 Task: Compose an email with the signature Alexandra Wilson with the subject Project update and the message I apologize for the delay in my response. from softage.1@softage.net to softage.6@softage.net and softage.7@softage.net with CC to softage.8@softage.net, select the message and change font size to large, align the email to center Send the email
Action: Mouse moved to (593, 758)
Screenshot: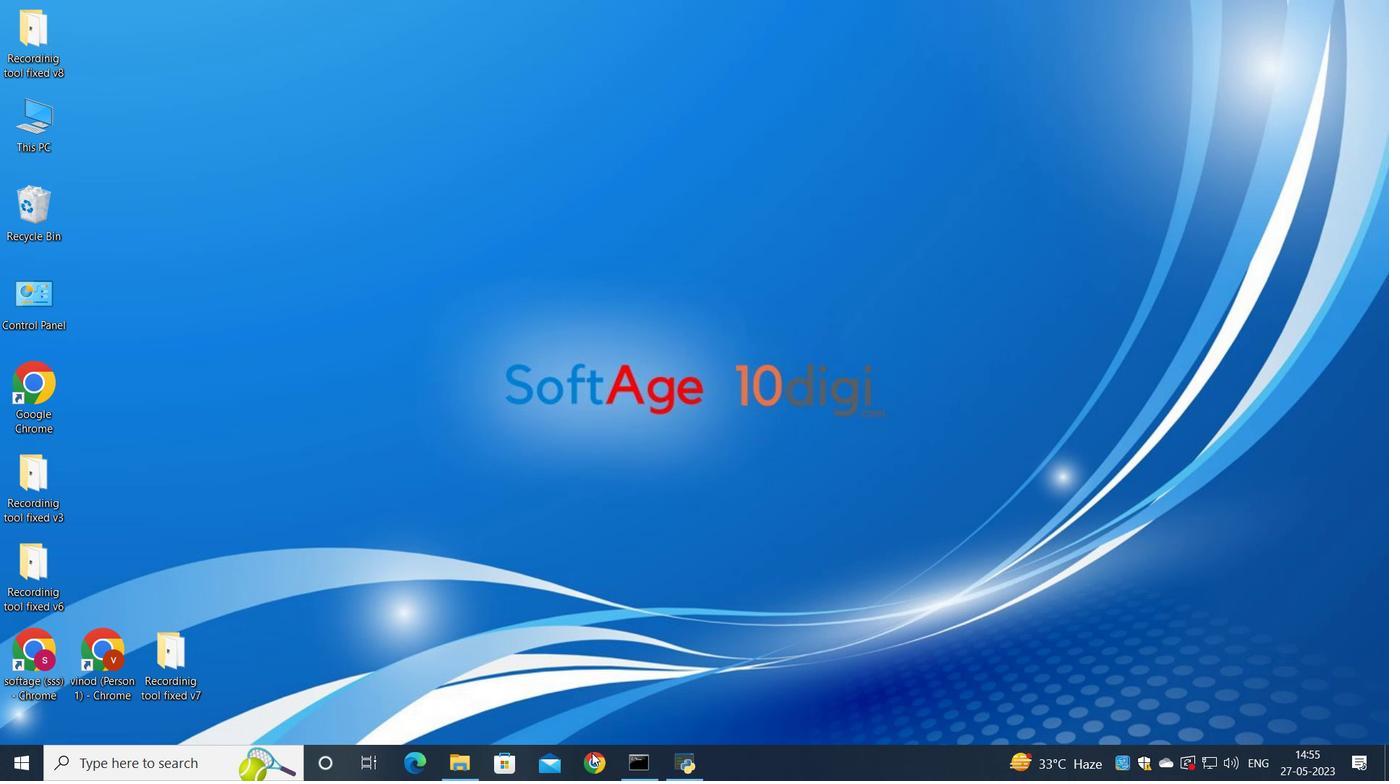 
Action: Mouse pressed left at (593, 758)
Screenshot: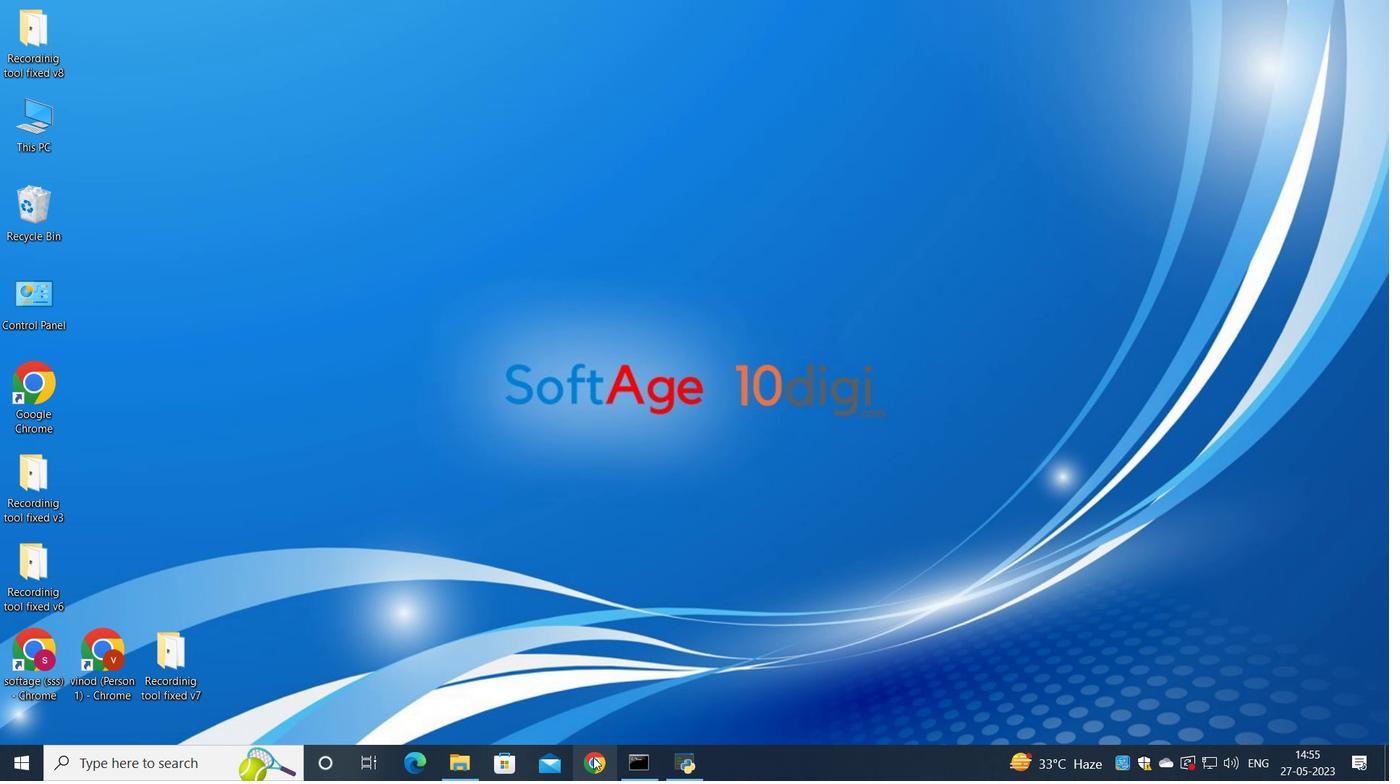 
Action: Mouse moved to (610, 467)
Screenshot: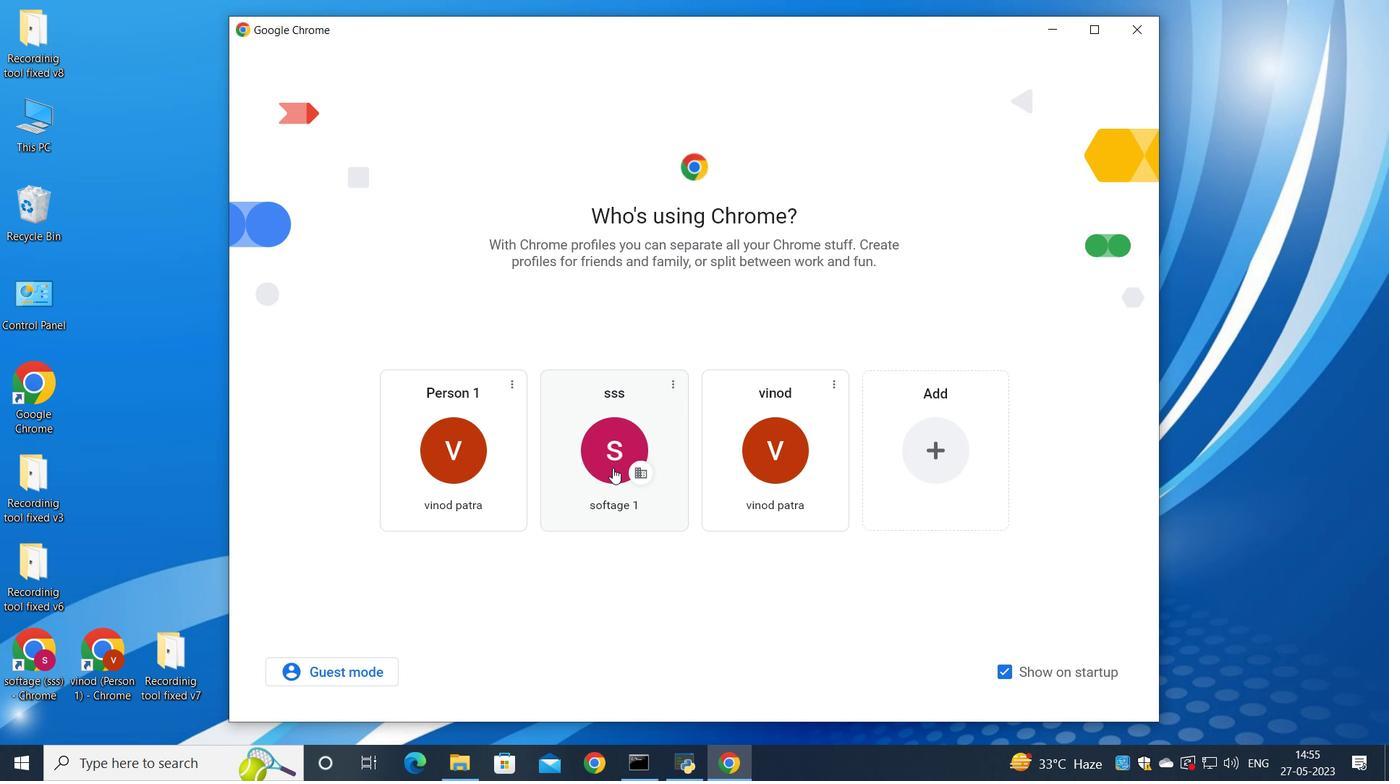 
Action: Mouse pressed left at (610, 467)
Screenshot: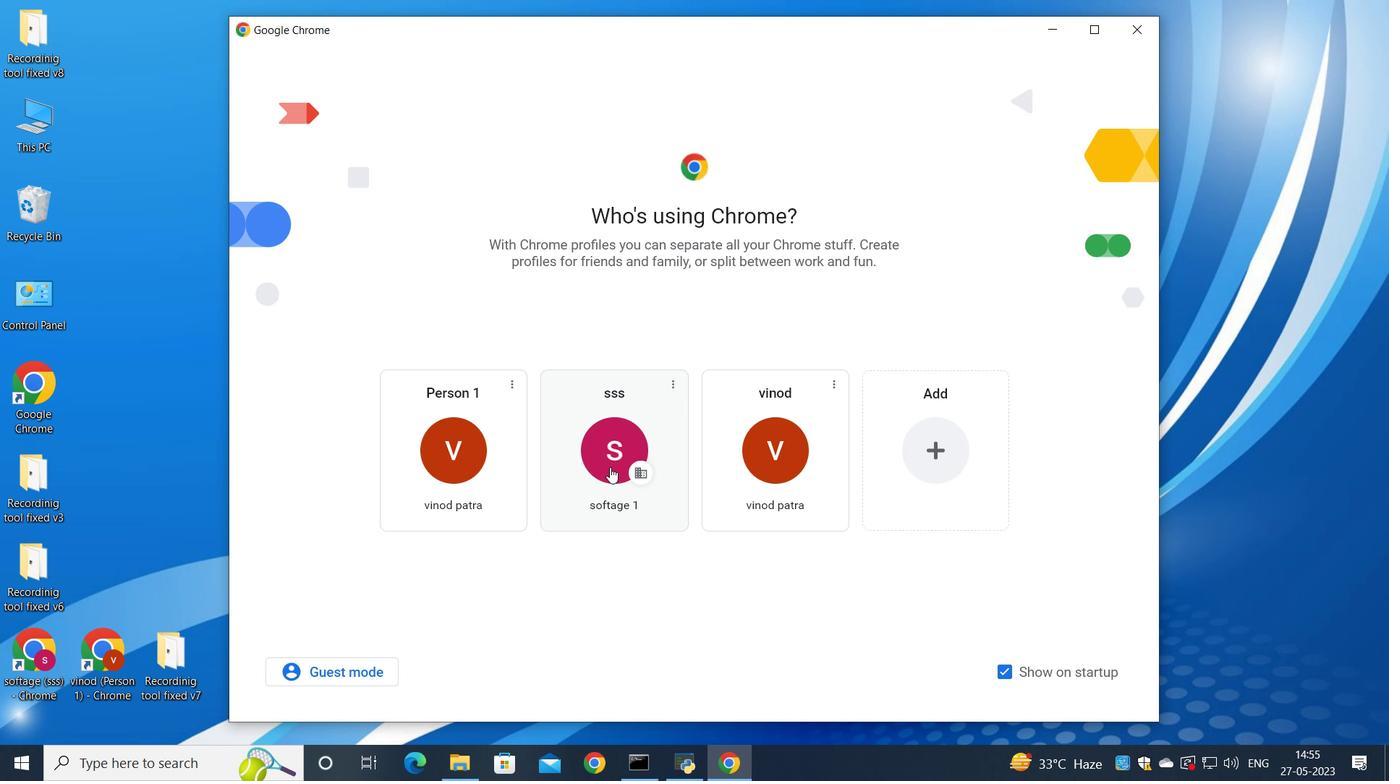 
Action: Mouse moved to (1215, 94)
Screenshot: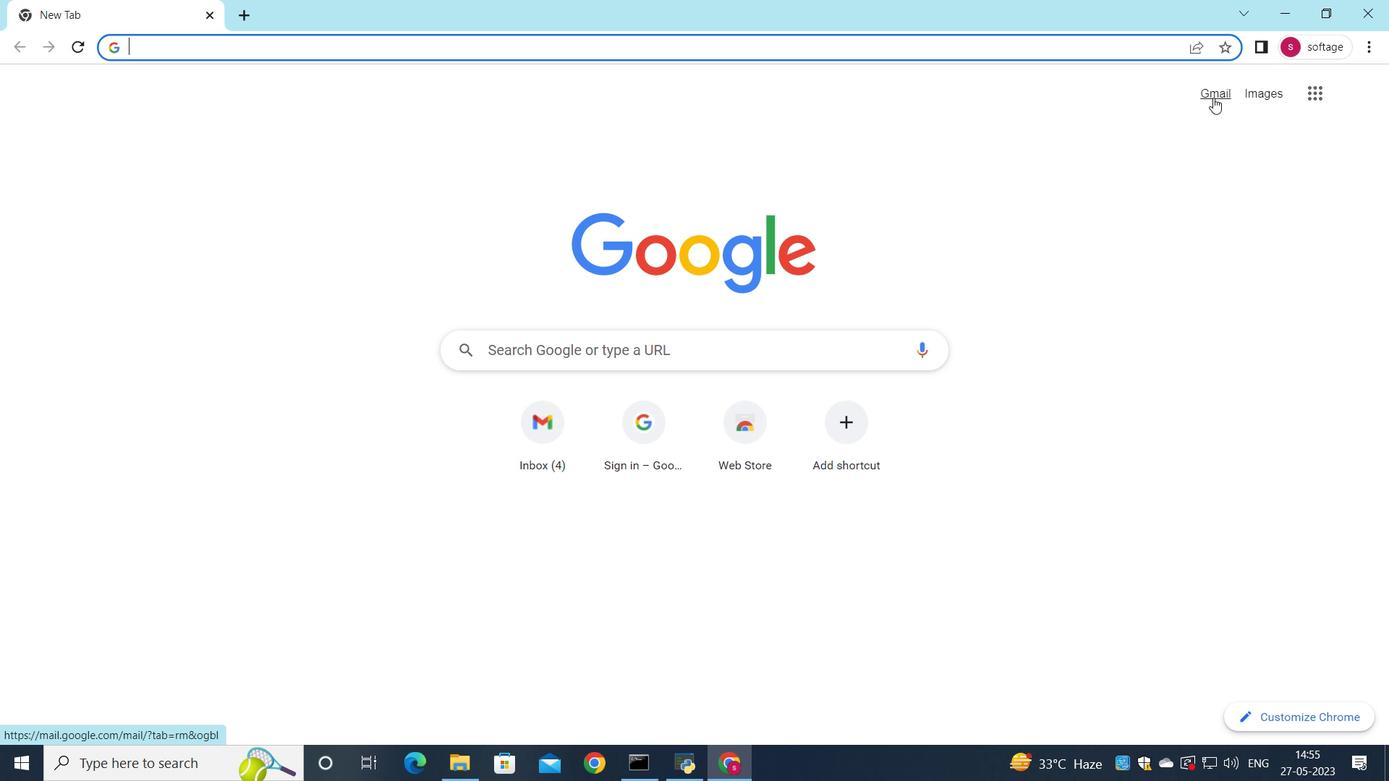 
Action: Mouse pressed left at (1215, 94)
Screenshot: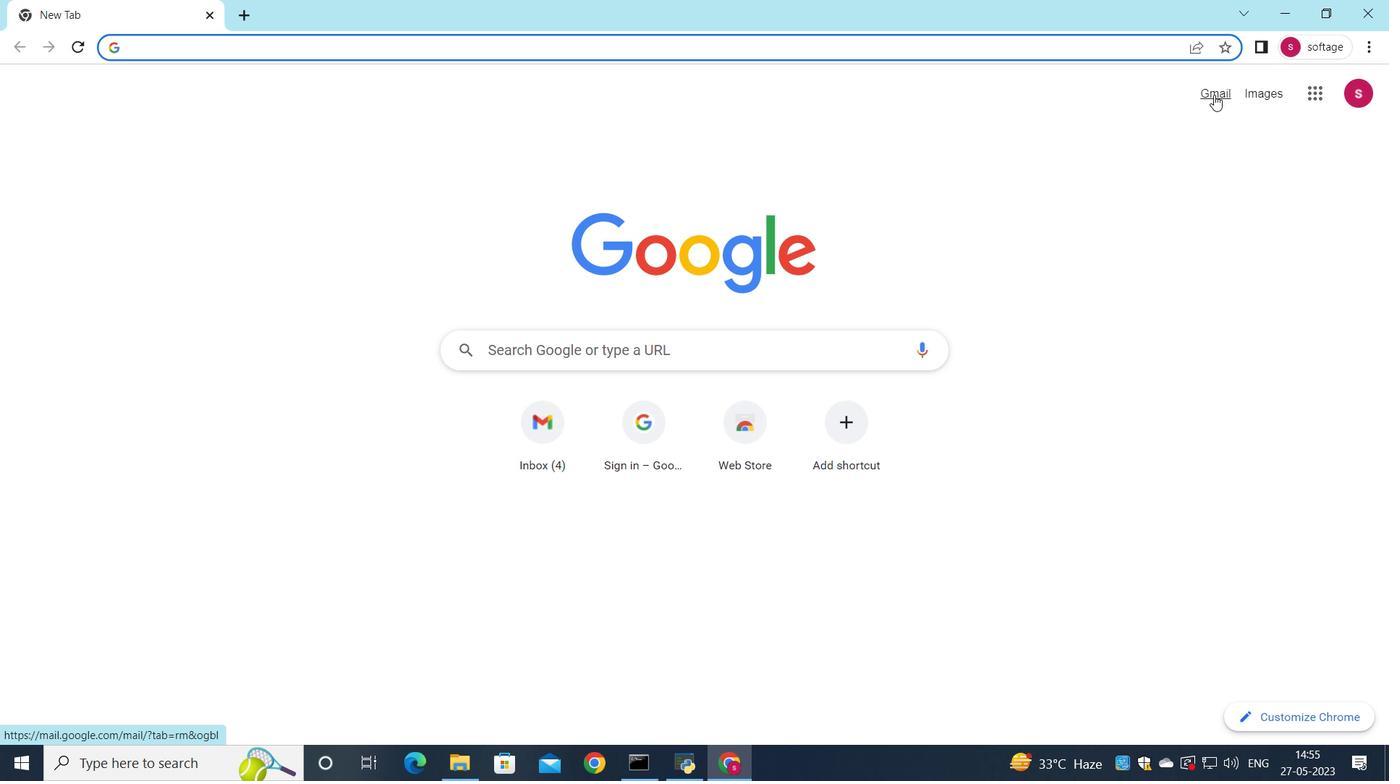 
Action: Mouse moved to (1182, 120)
Screenshot: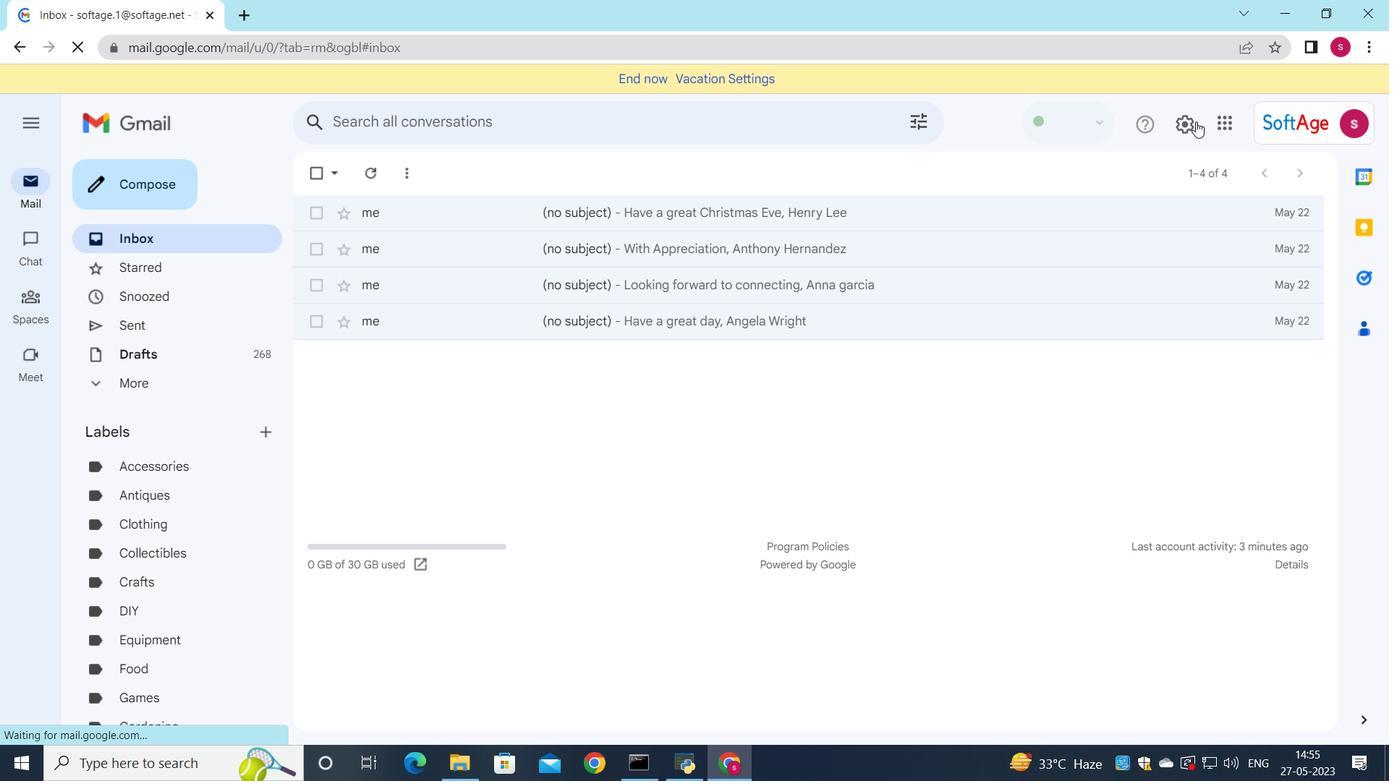 
Action: Mouse pressed left at (1182, 120)
Screenshot: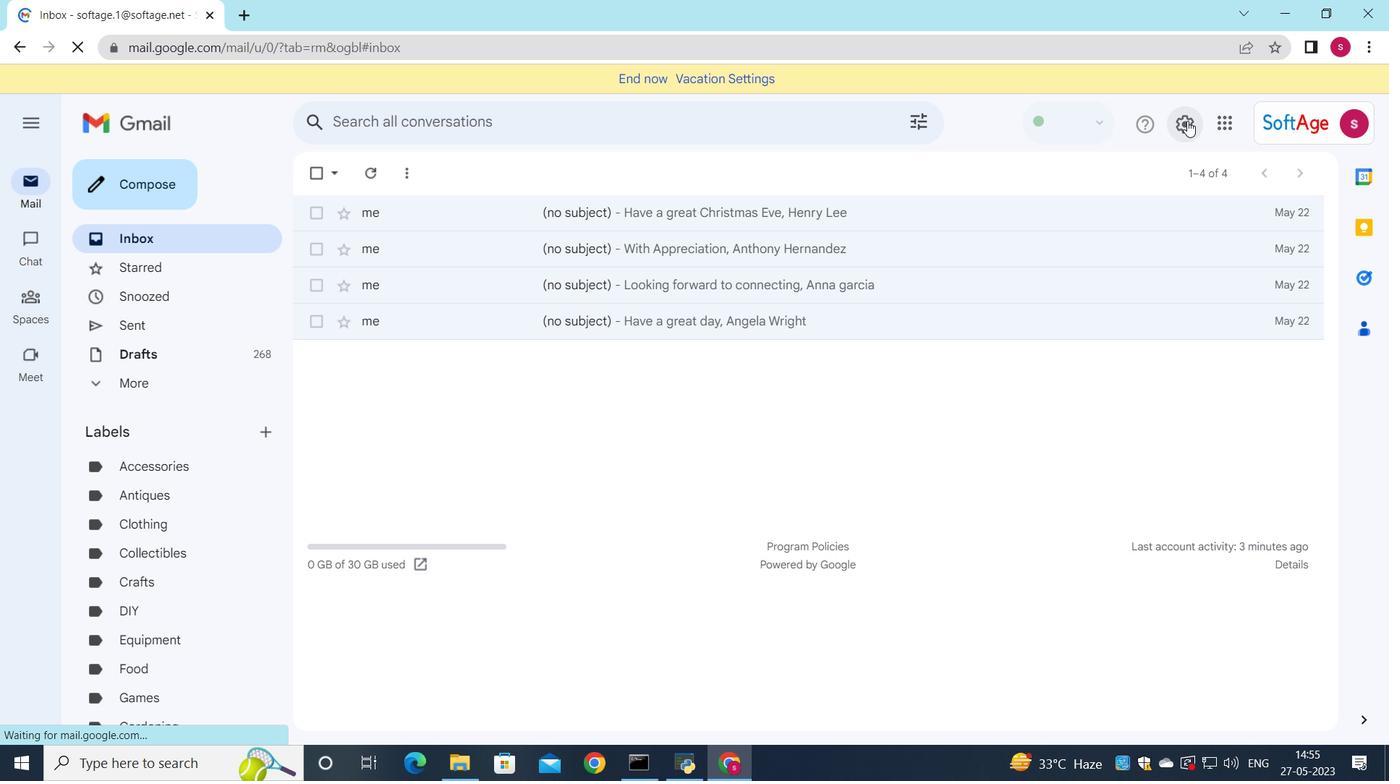 
Action: Mouse moved to (1187, 202)
Screenshot: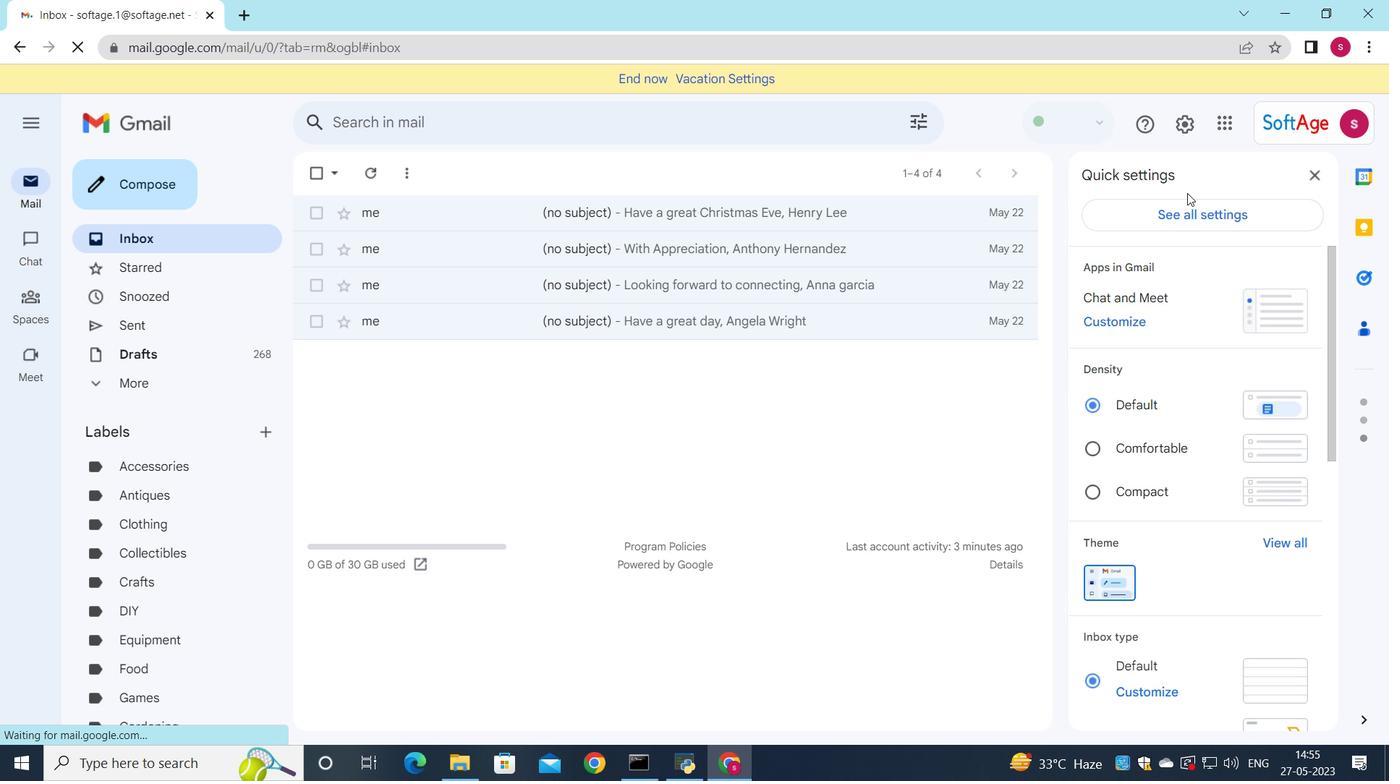 
Action: Mouse pressed left at (1187, 202)
Screenshot: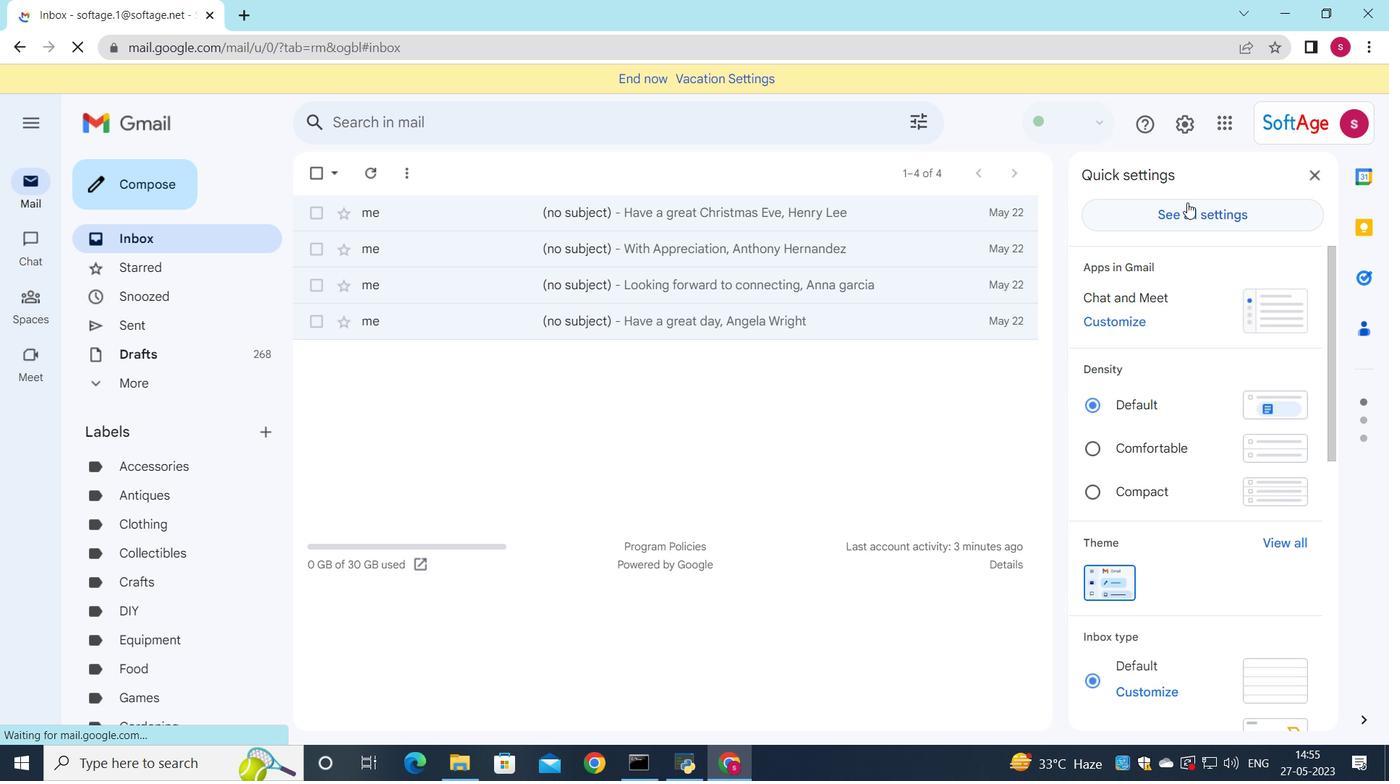 
Action: Mouse moved to (605, 362)
Screenshot: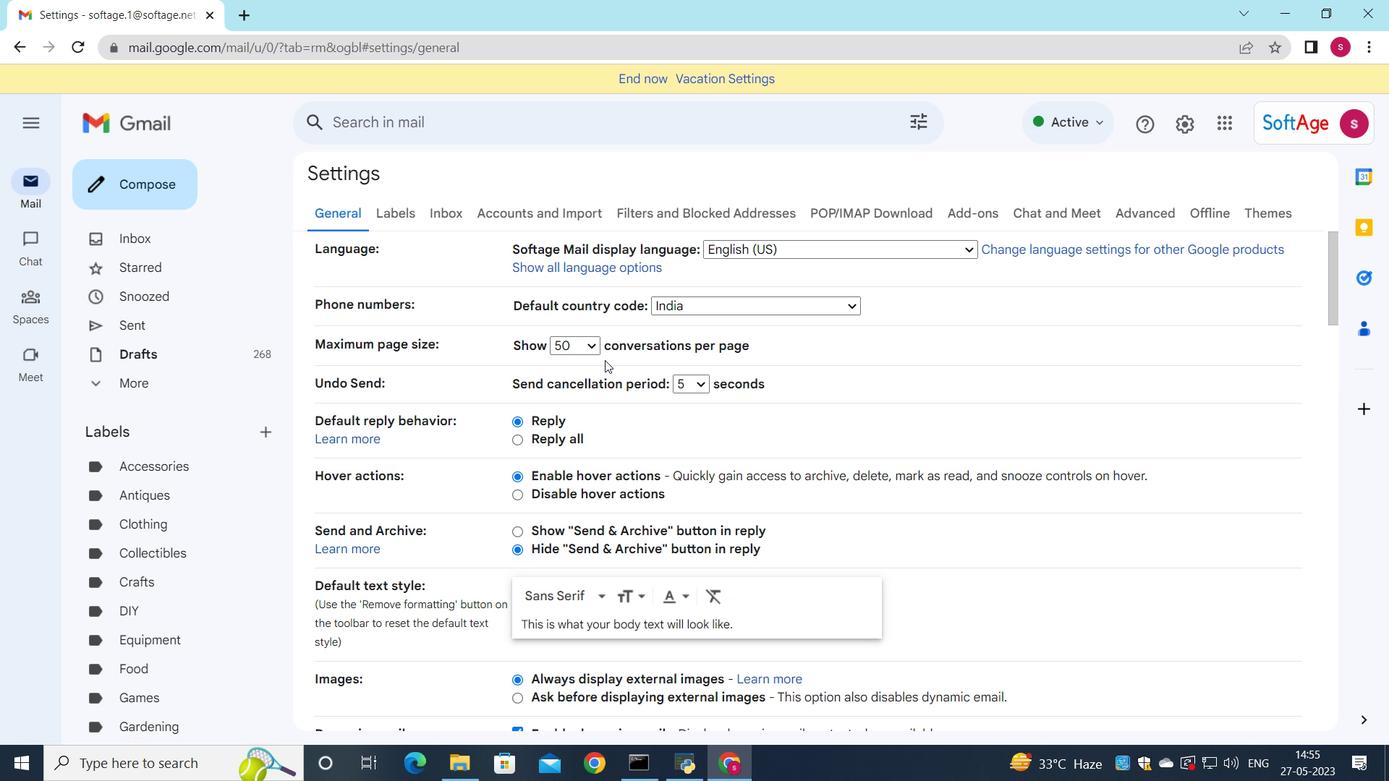 
Action: Mouse scrolled (605, 361) with delta (0, 0)
Screenshot: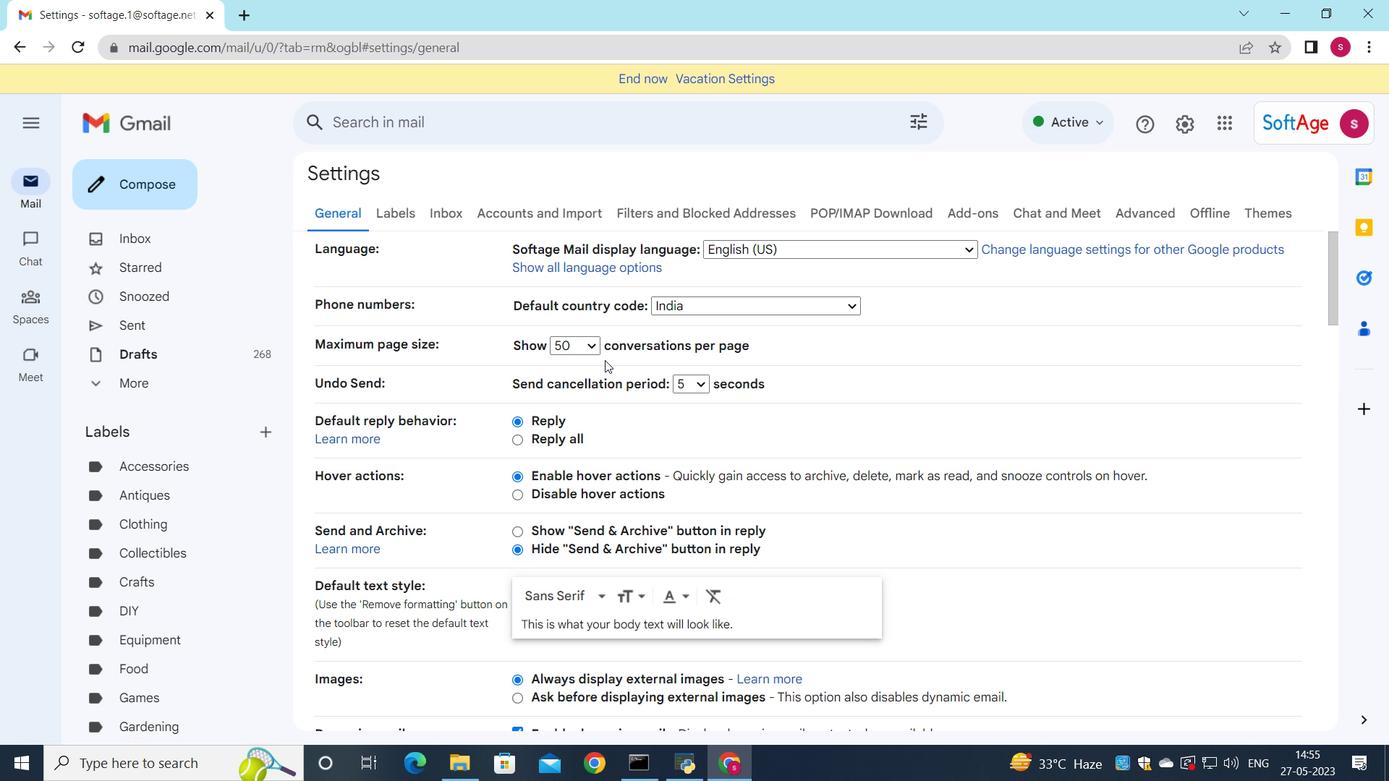 
Action: Mouse scrolled (605, 361) with delta (0, 0)
Screenshot: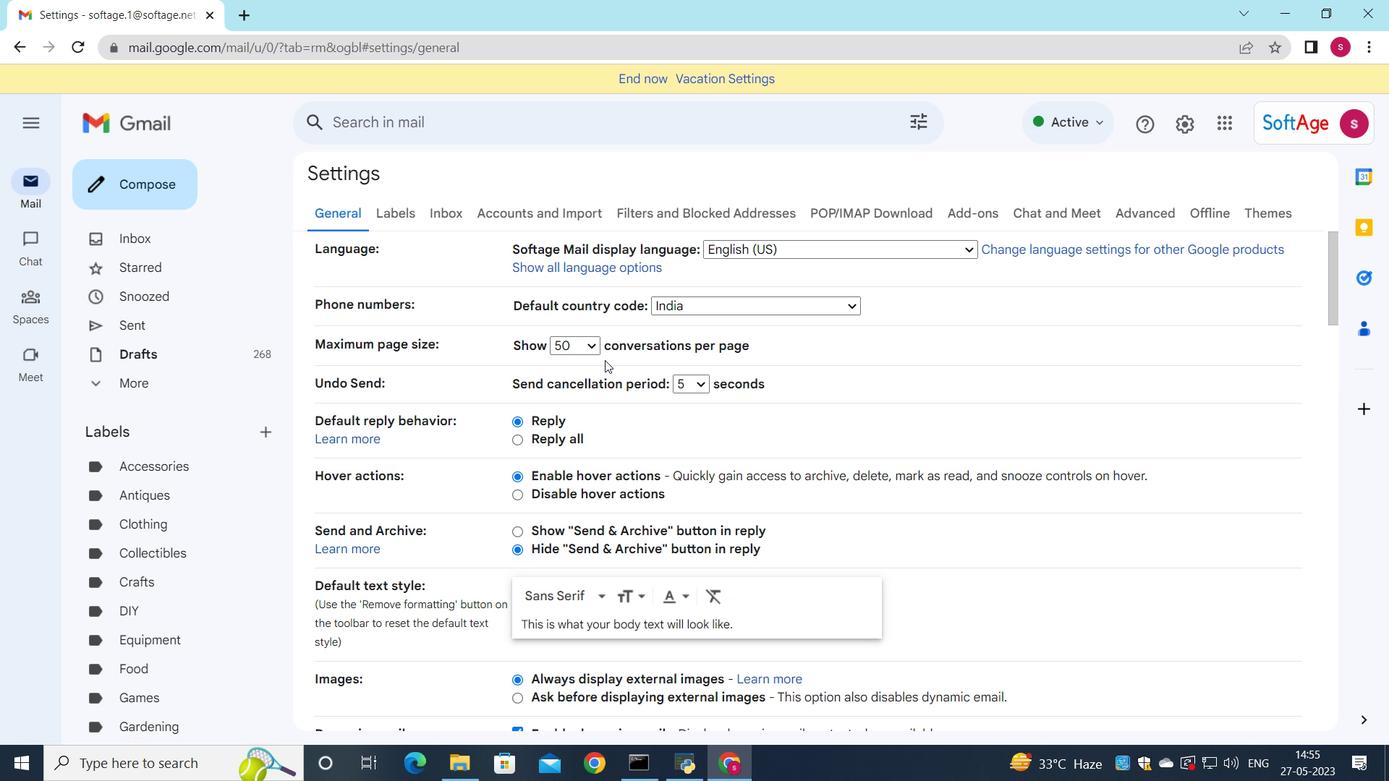 
Action: Mouse moved to (606, 360)
Screenshot: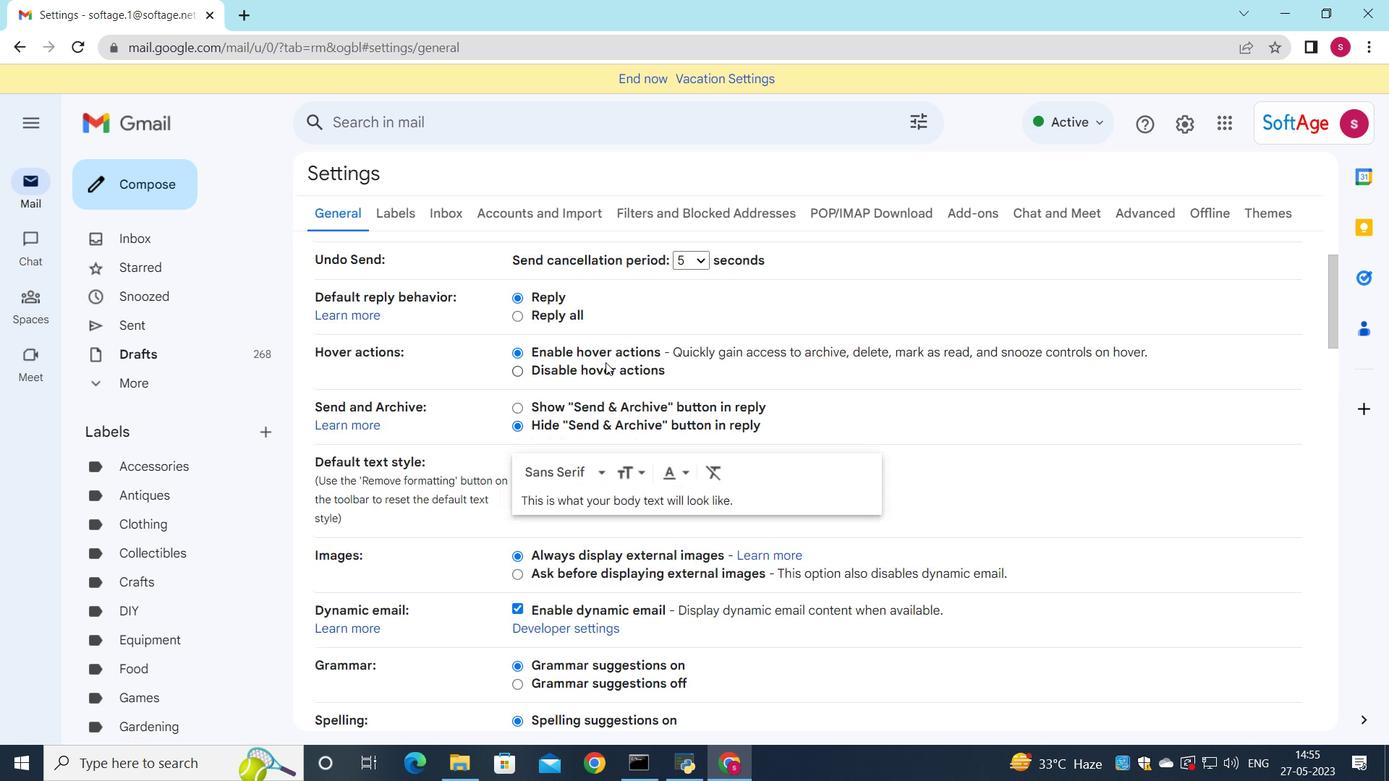 
Action: Mouse scrolled (606, 359) with delta (0, 0)
Screenshot: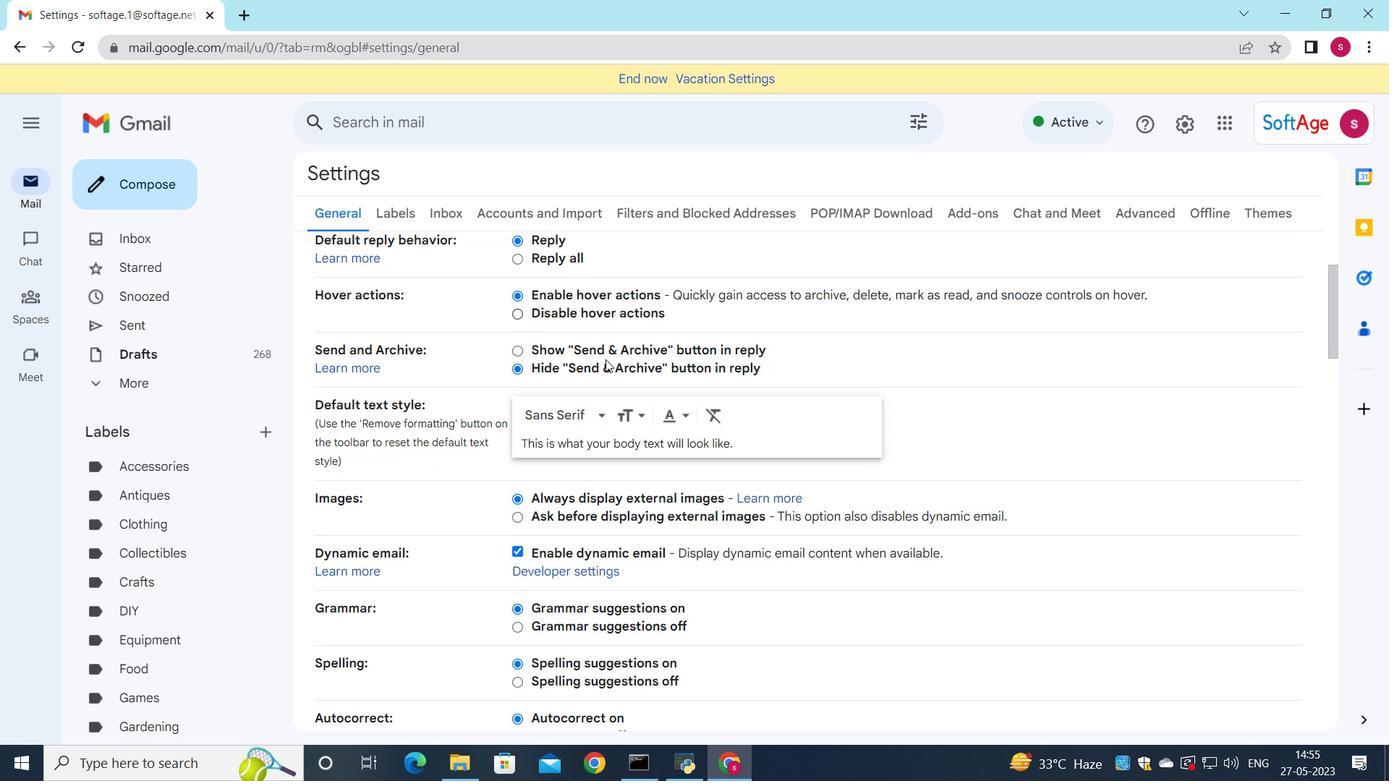 
Action: Mouse scrolled (606, 359) with delta (0, 0)
Screenshot: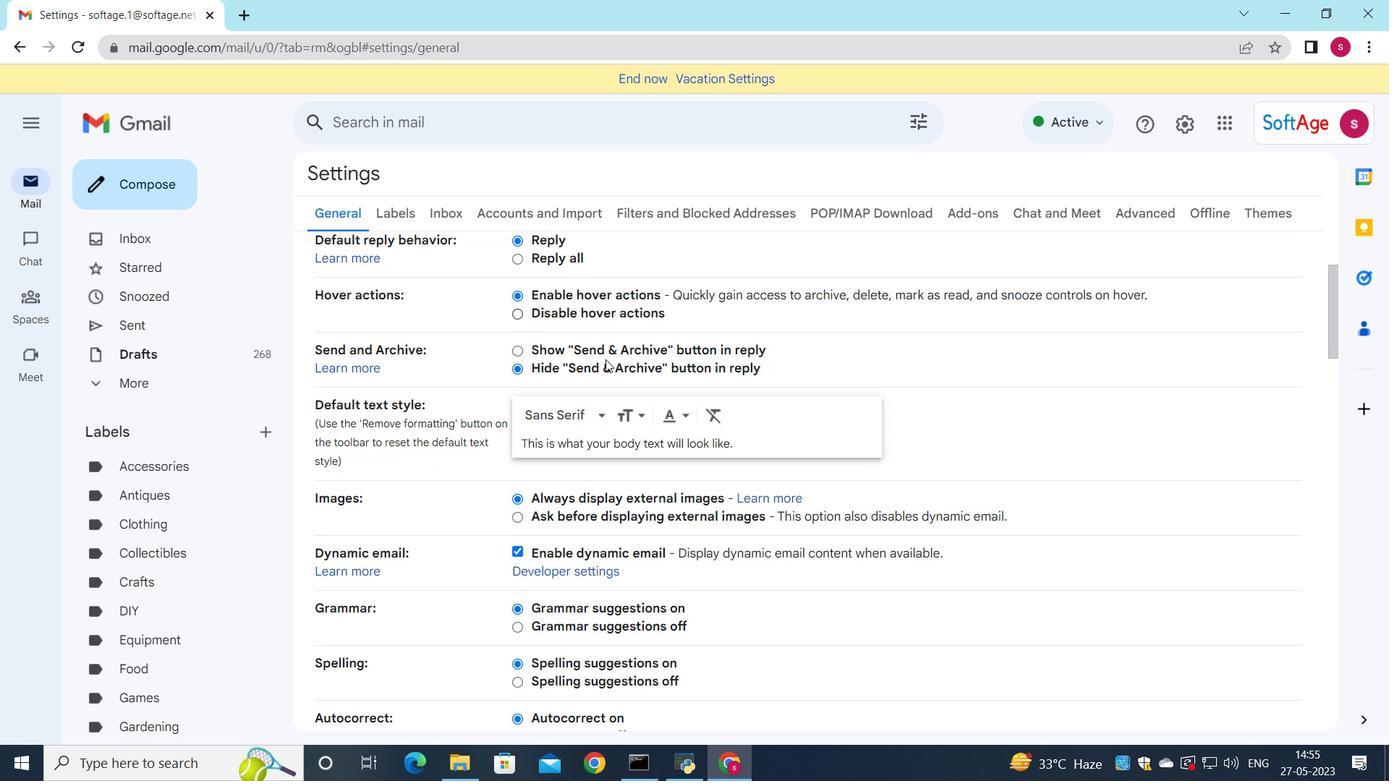 
Action: Mouse scrolled (606, 359) with delta (0, 0)
Screenshot: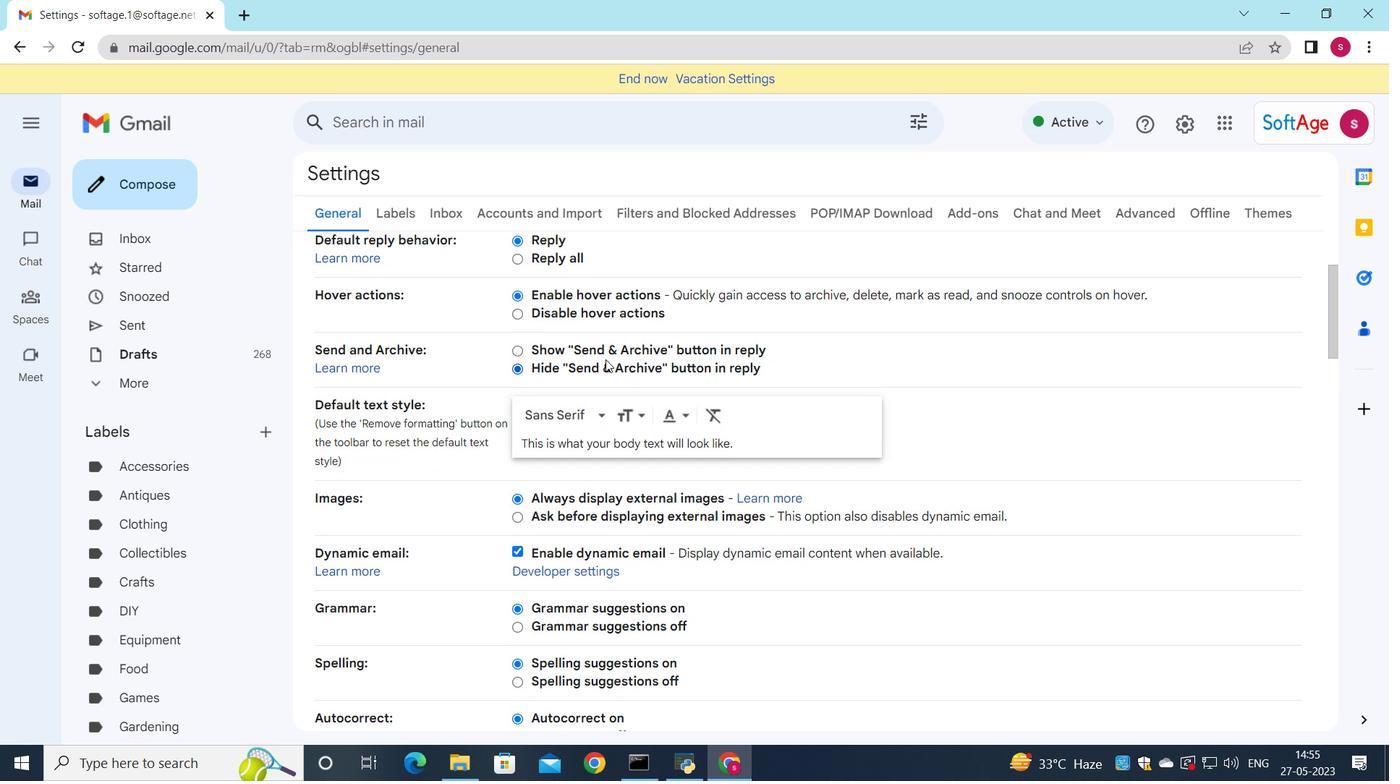 
Action: Mouse scrolled (606, 359) with delta (0, 0)
Screenshot: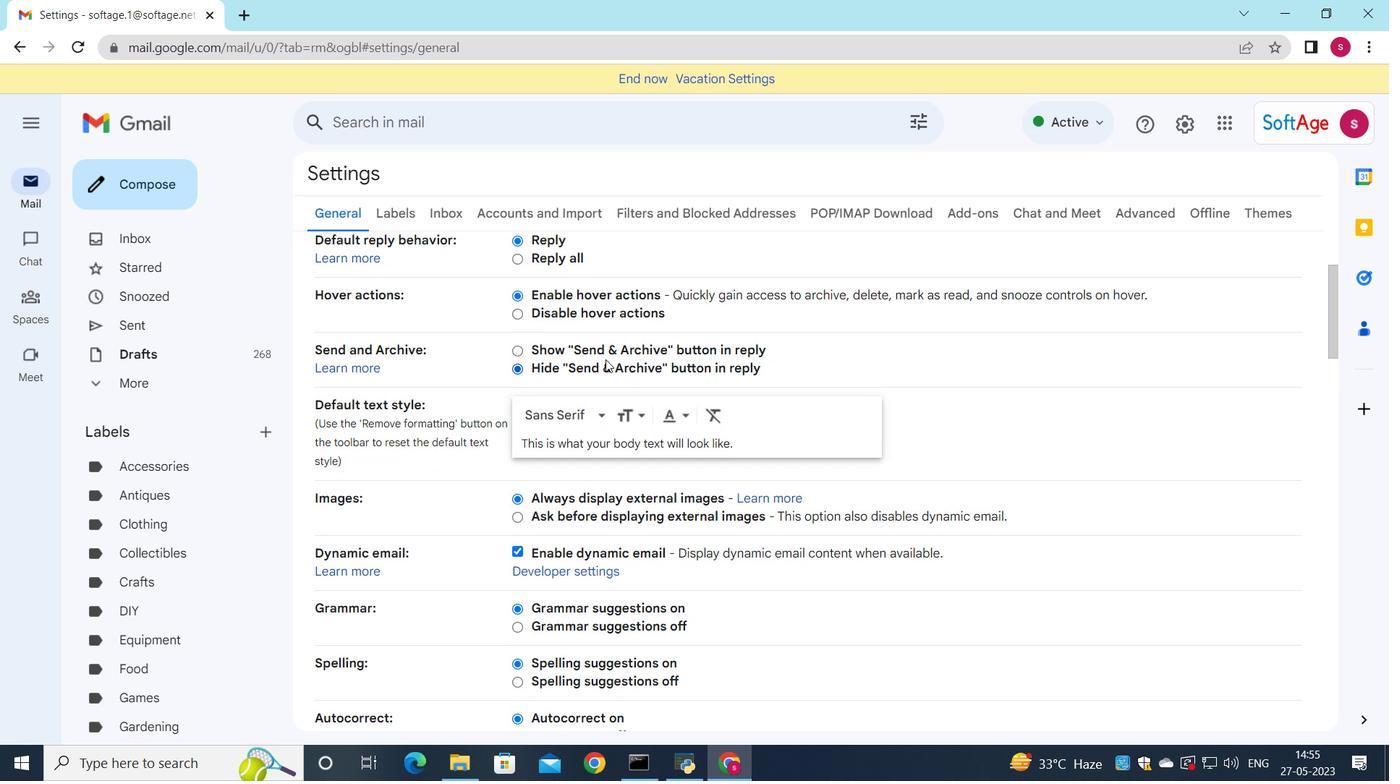 
Action: Mouse scrolled (606, 359) with delta (0, 0)
Screenshot: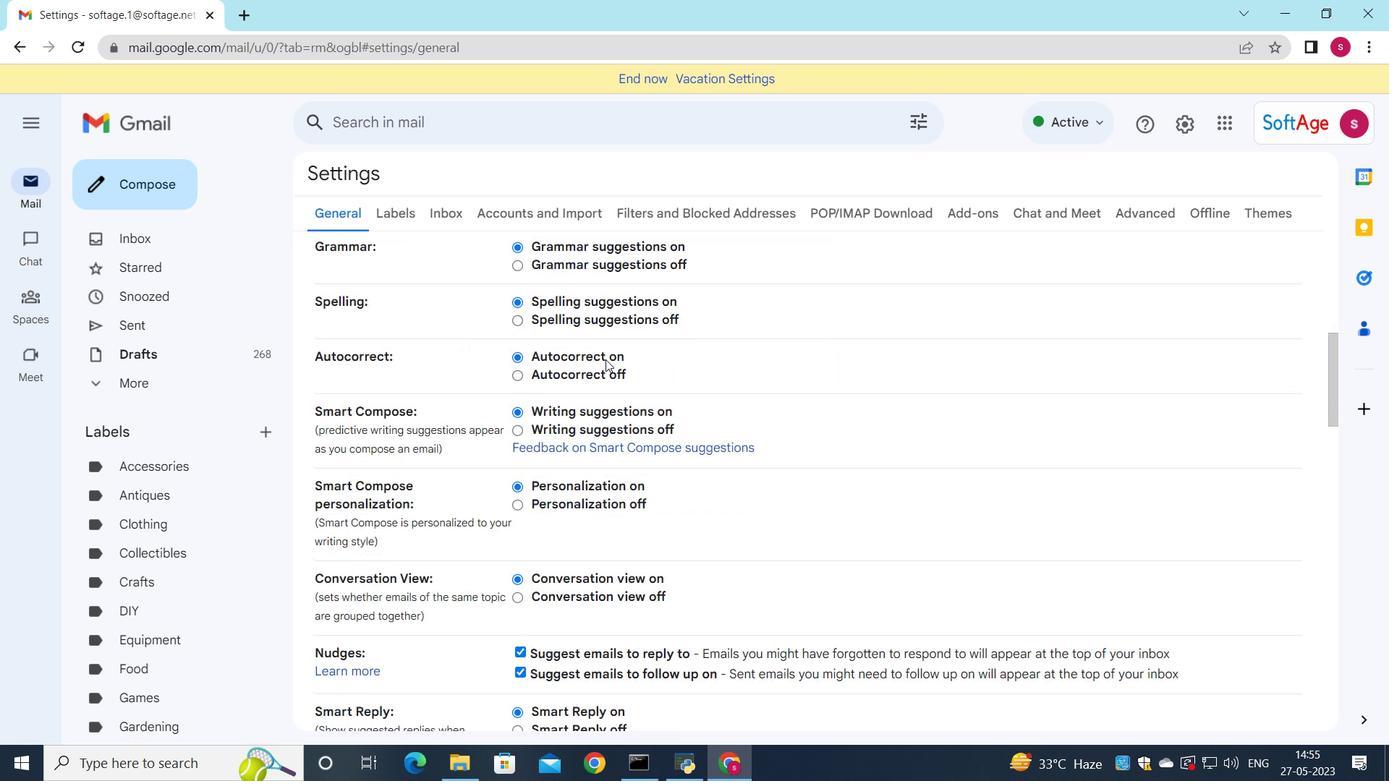 
Action: Mouse scrolled (606, 359) with delta (0, 0)
Screenshot: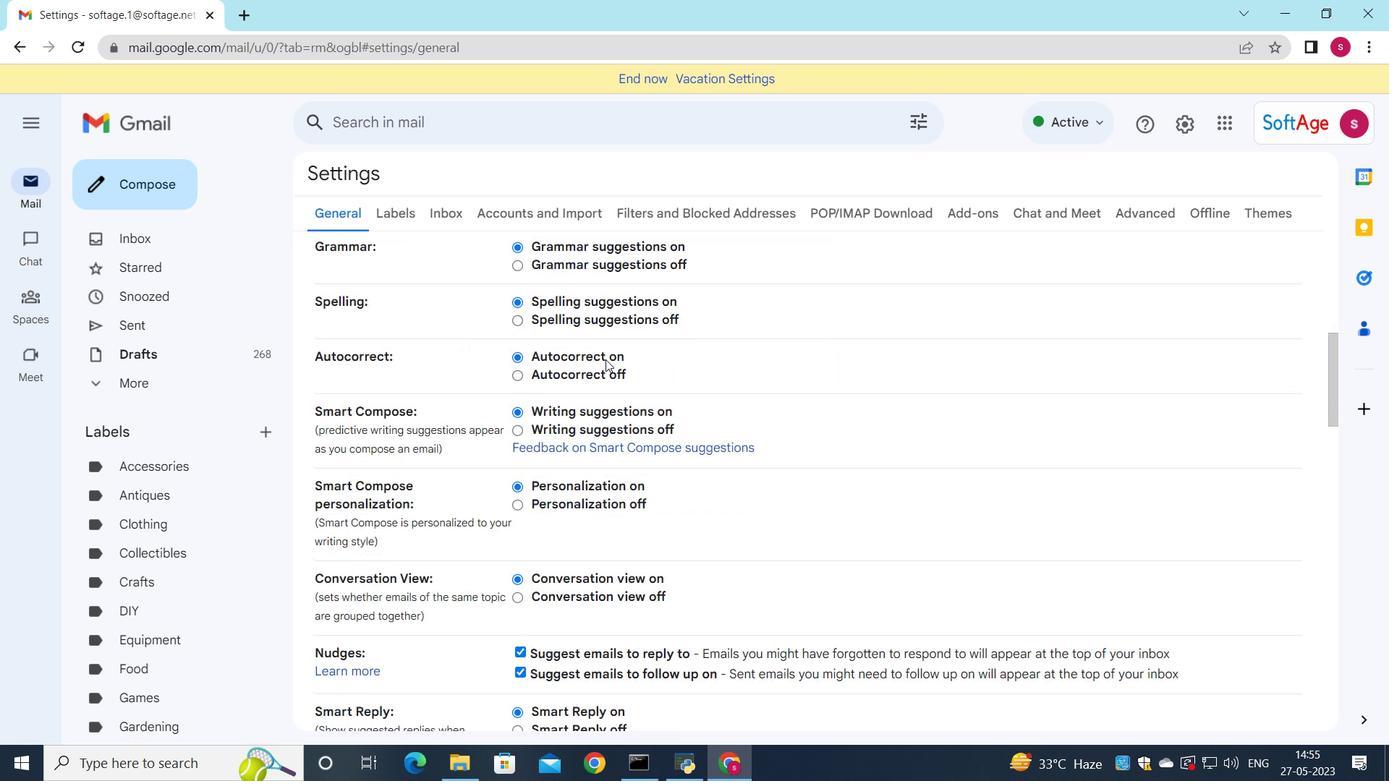 
Action: Mouse scrolled (606, 359) with delta (0, 0)
Screenshot: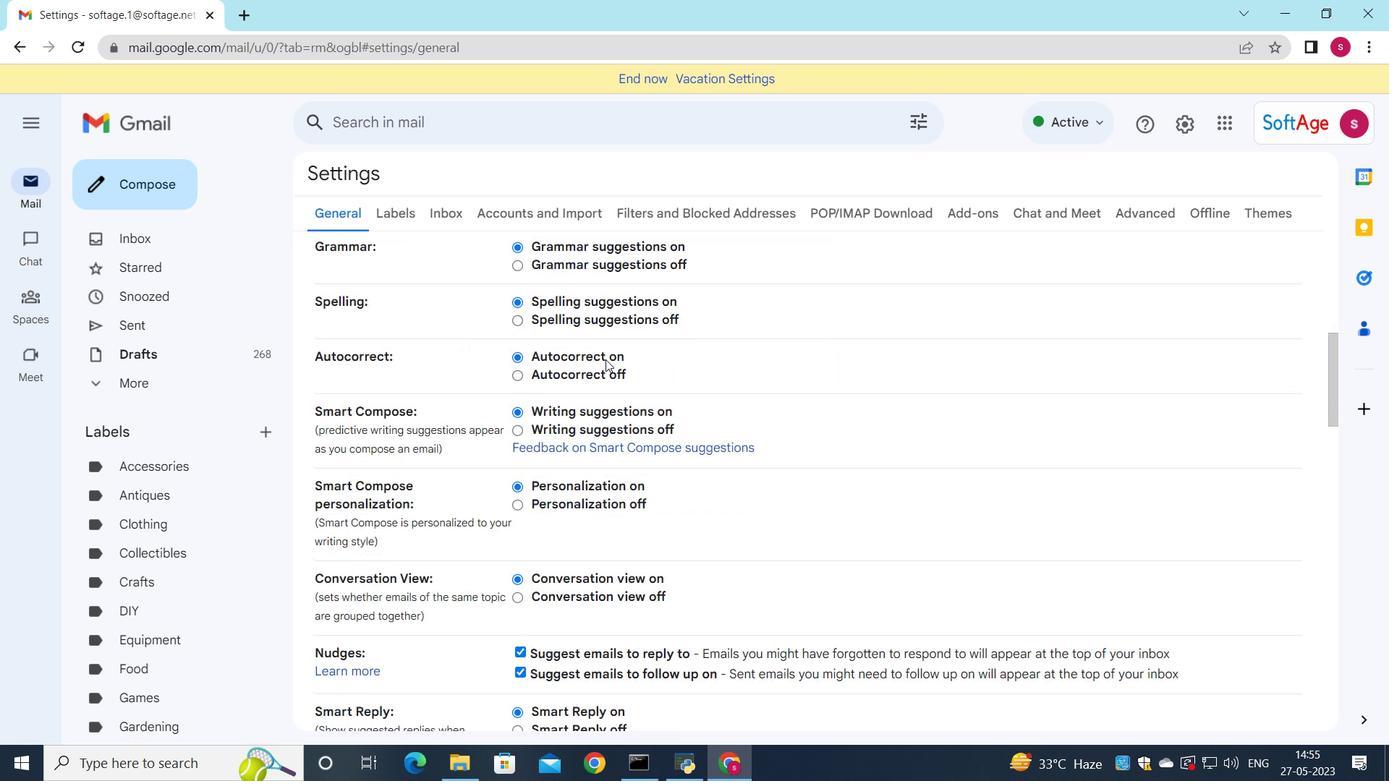 
Action: Mouse scrolled (606, 359) with delta (0, 0)
Screenshot: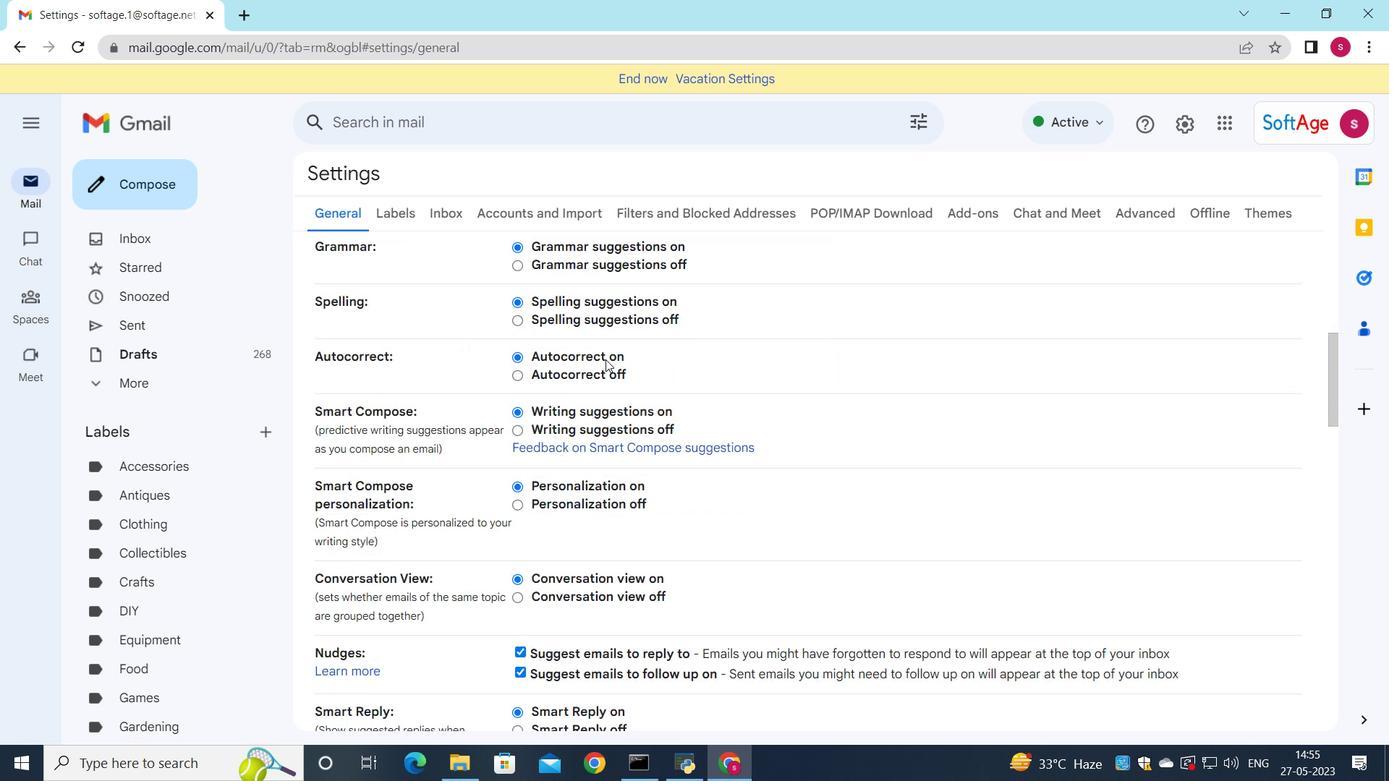 
Action: Mouse scrolled (606, 359) with delta (0, 0)
Screenshot: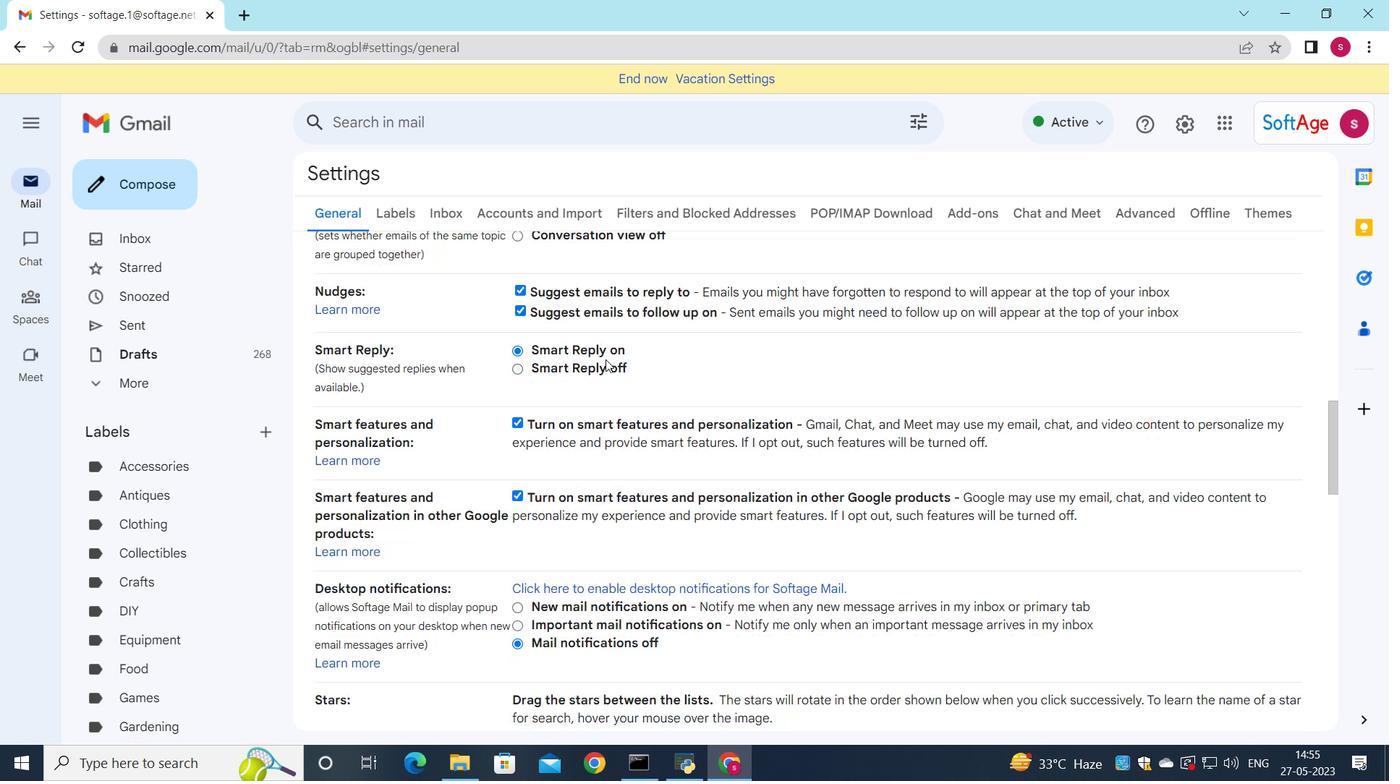
Action: Mouse scrolled (606, 359) with delta (0, 0)
Screenshot: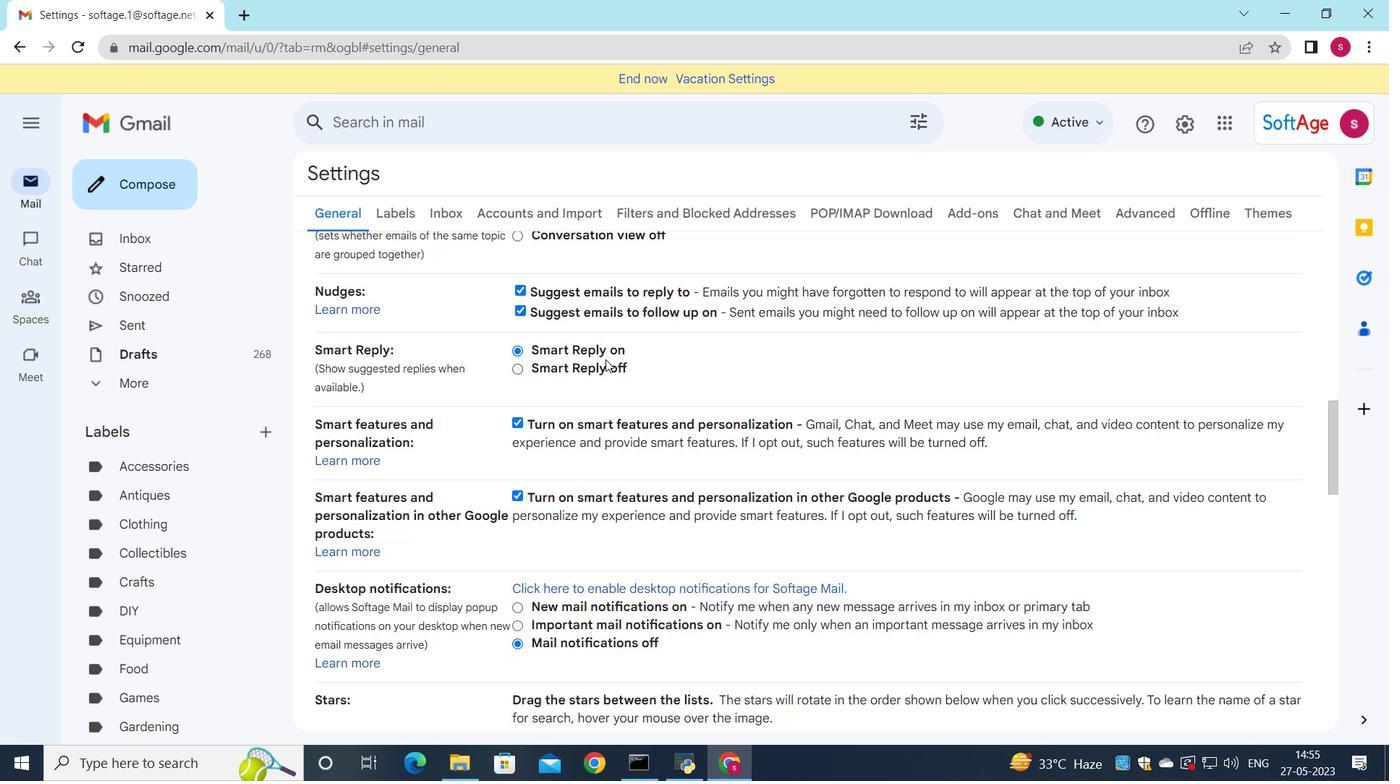 
Action: Mouse scrolled (606, 359) with delta (0, 0)
Screenshot: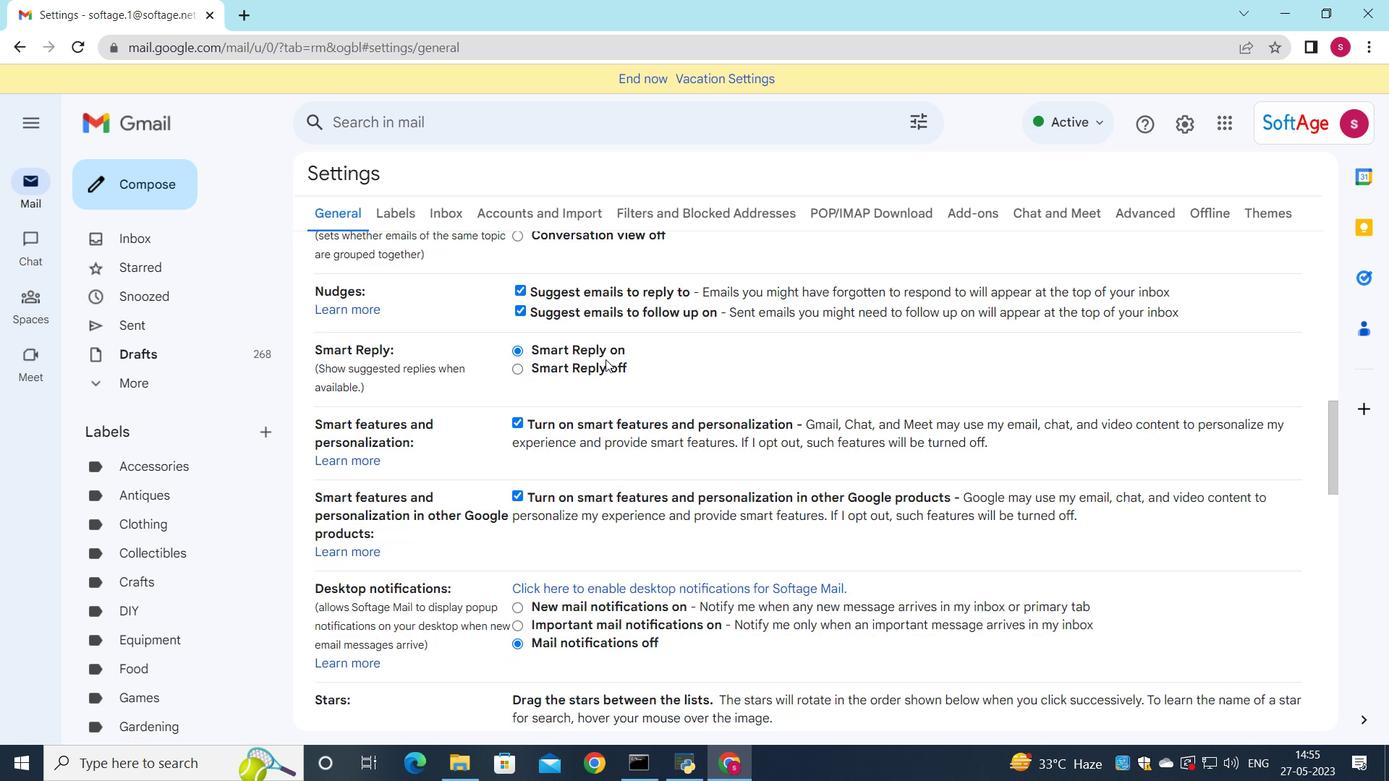 
Action: Mouse scrolled (606, 359) with delta (0, 0)
Screenshot: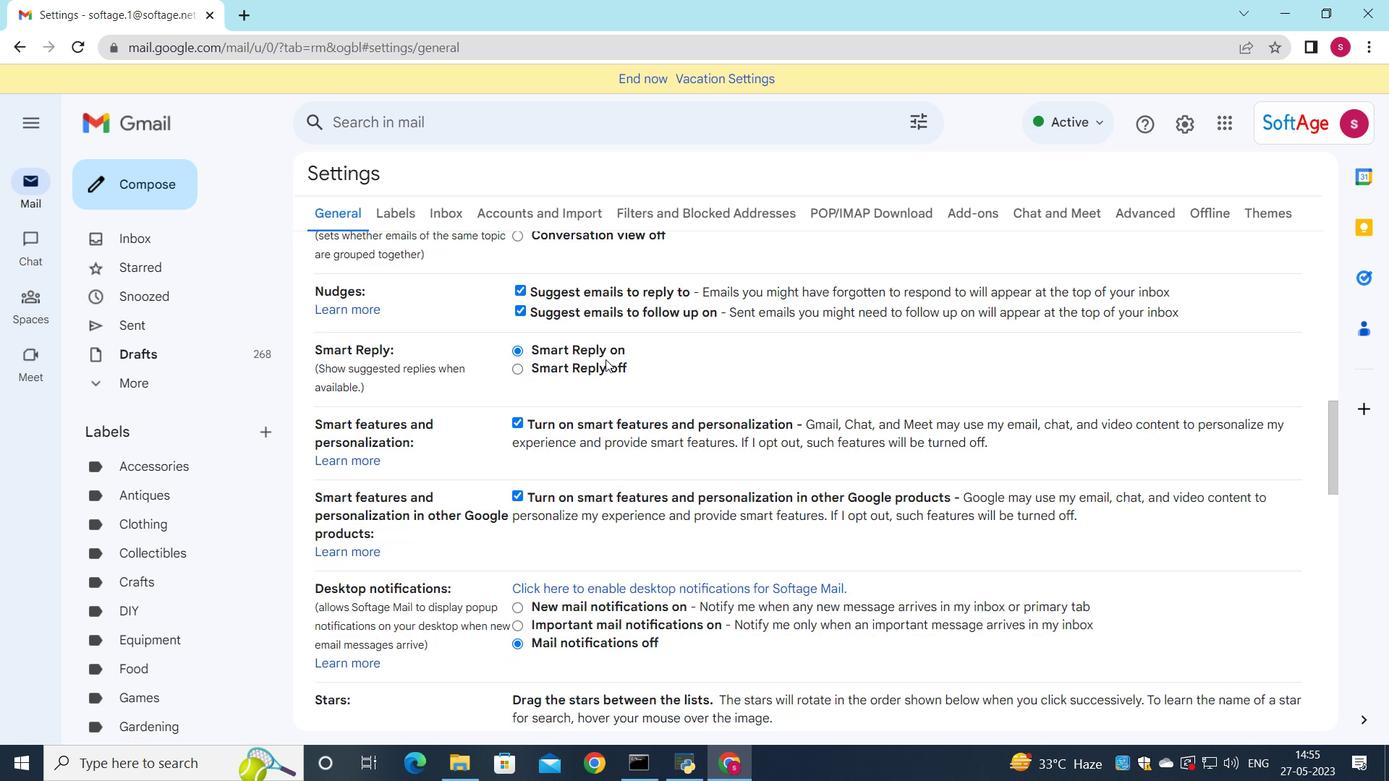 
Action: Mouse scrolled (606, 359) with delta (0, 0)
Screenshot: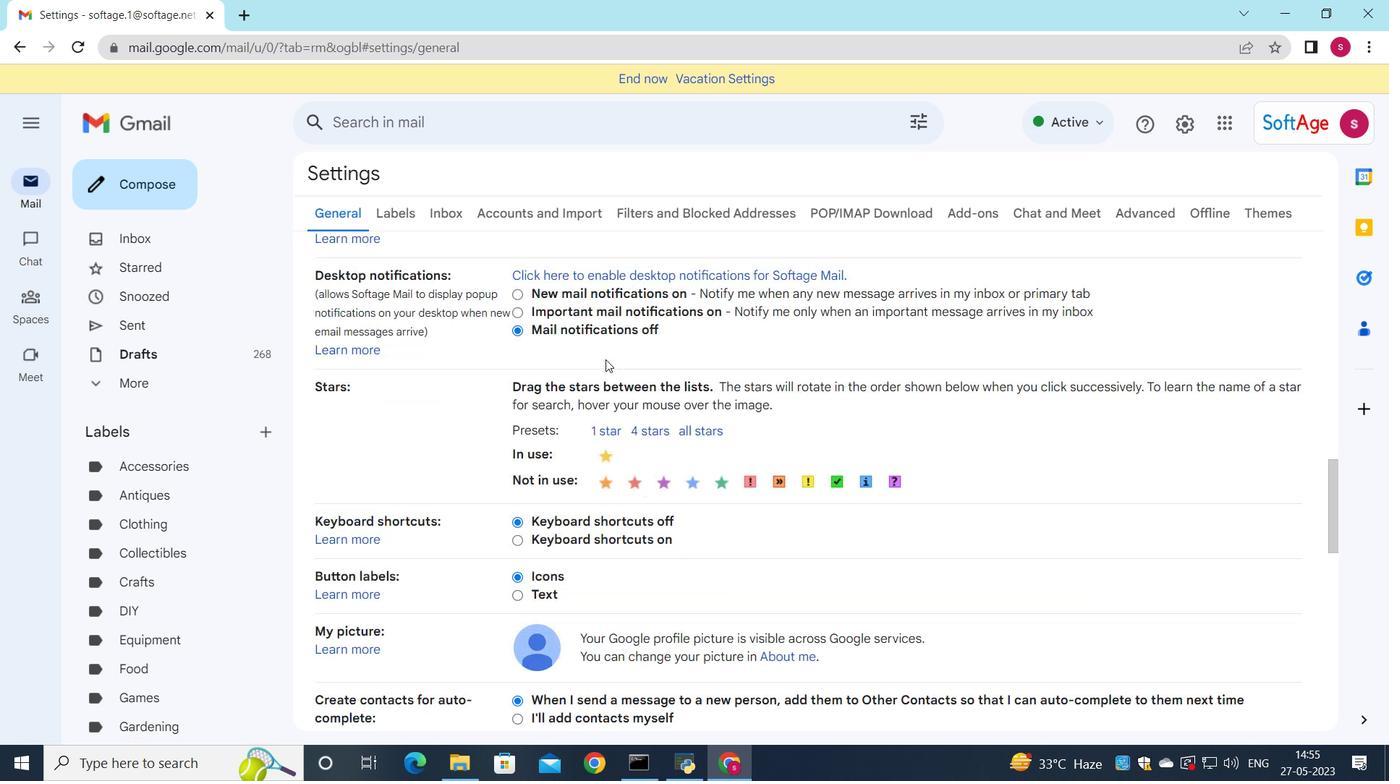 
Action: Mouse scrolled (606, 359) with delta (0, 0)
Screenshot: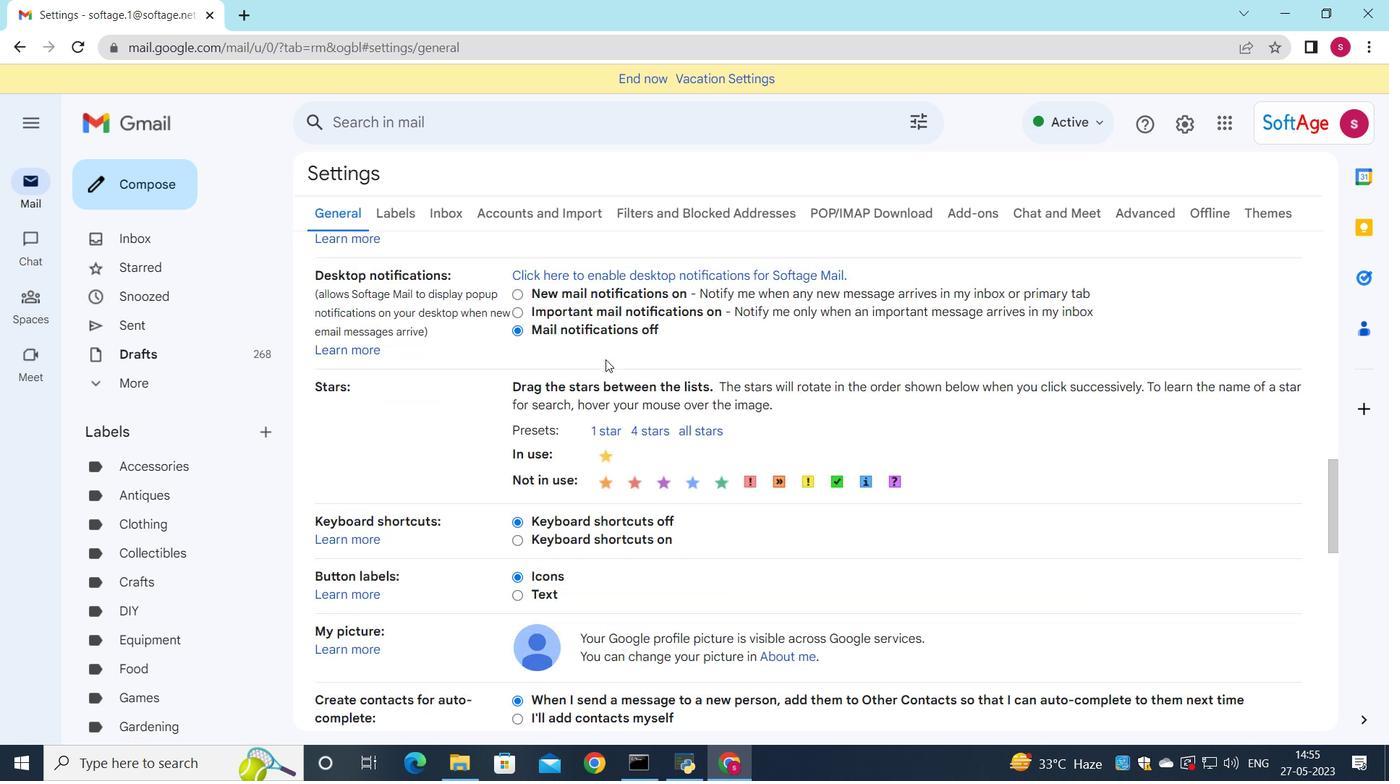 
Action: Mouse scrolled (606, 359) with delta (0, 0)
Screenshot: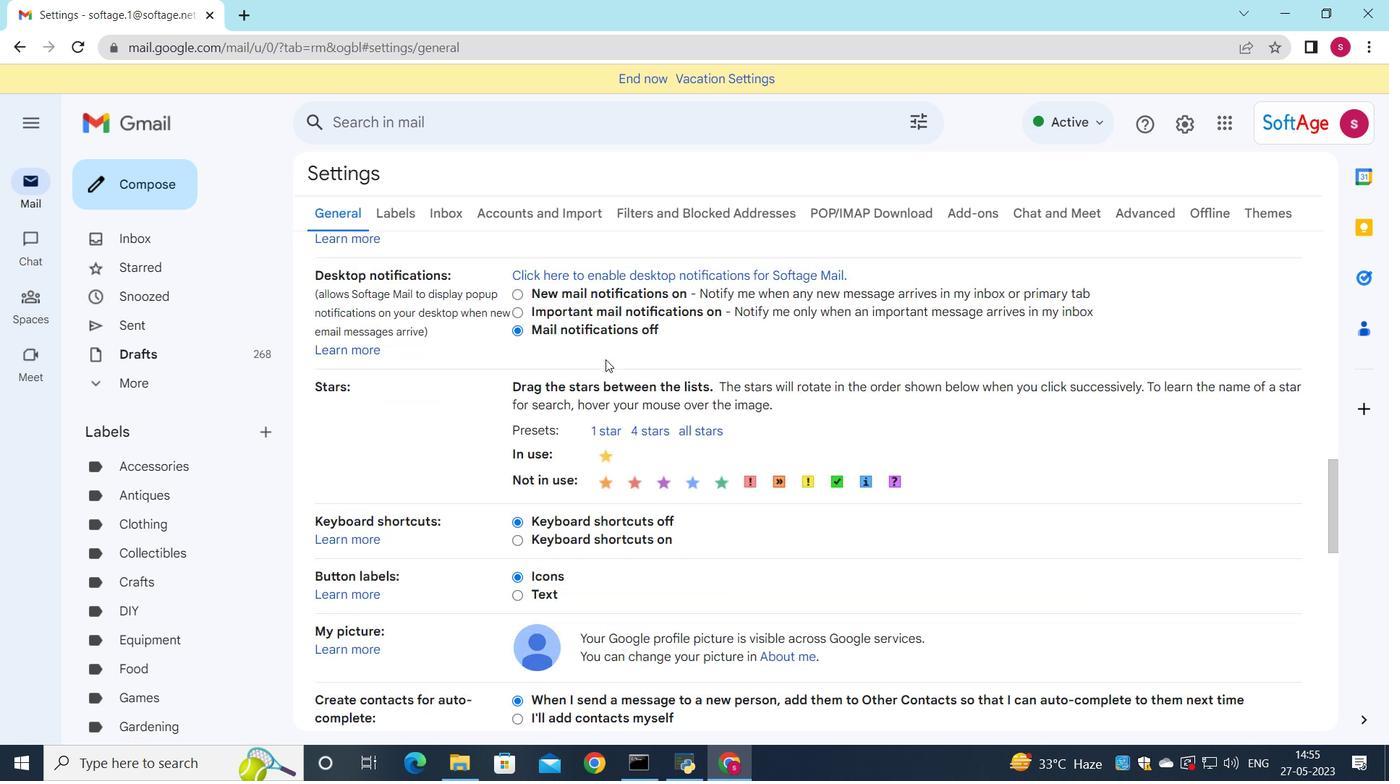 
Action: Mouse scrolled (606, 359) with delta (0, 0)
Screenshot: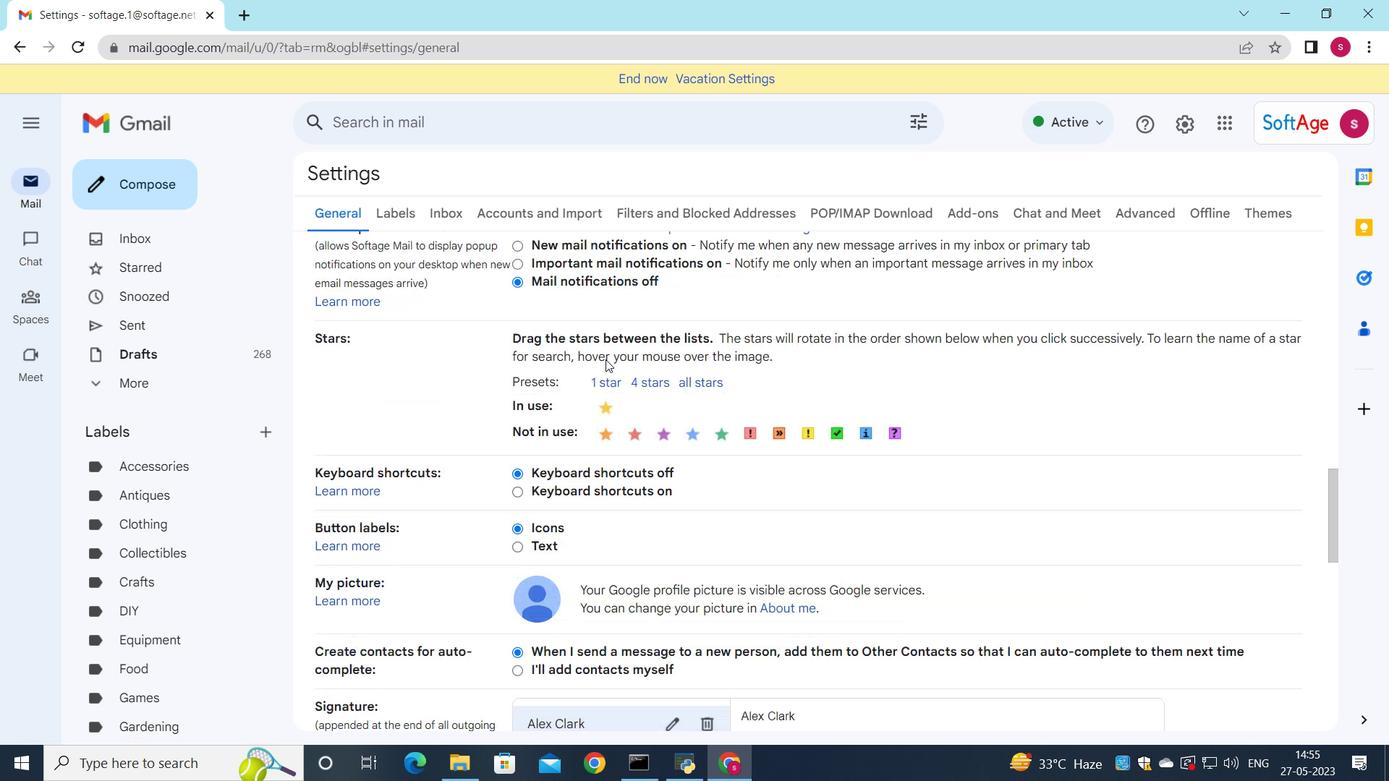 
Action: Mouse moved to (718, 361)
Screenshot: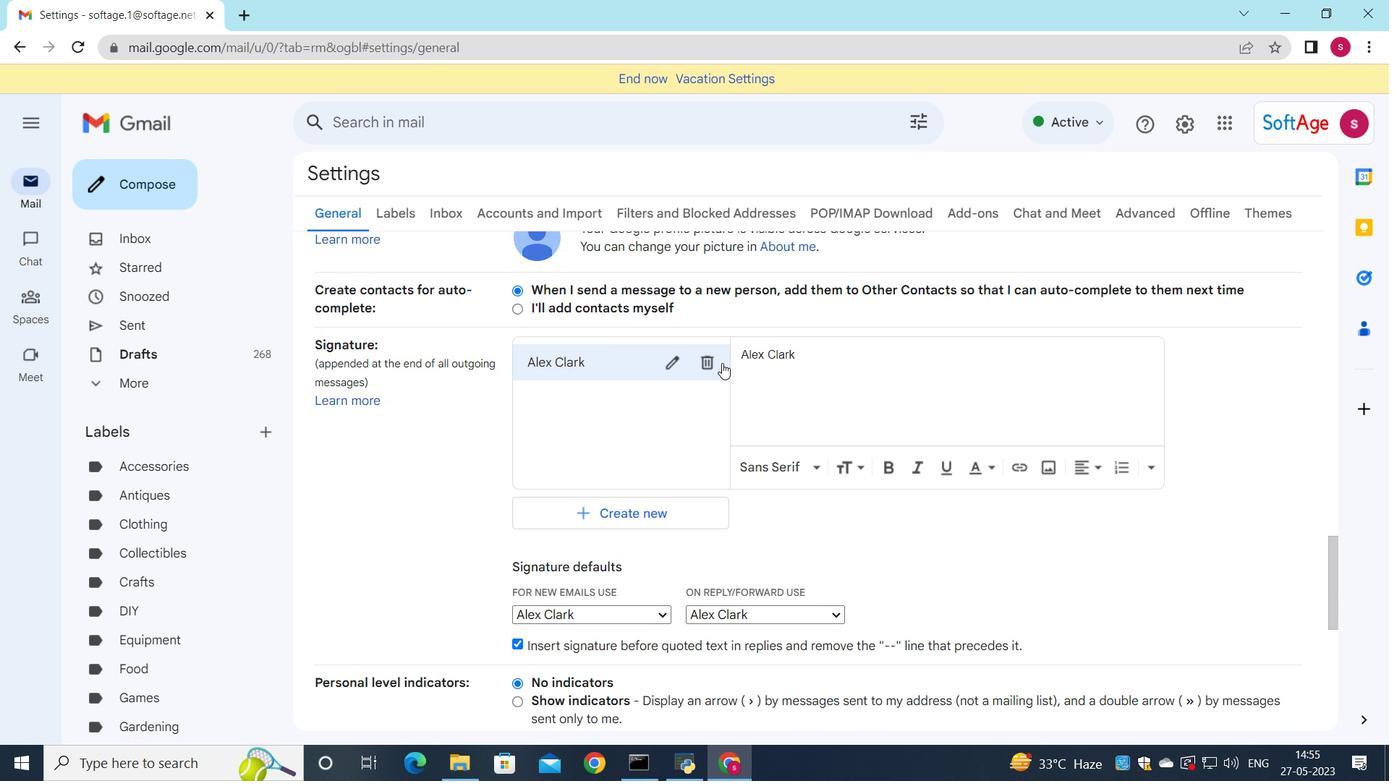 
Action: Mouse pressed left at (718, 361)
Screenshot: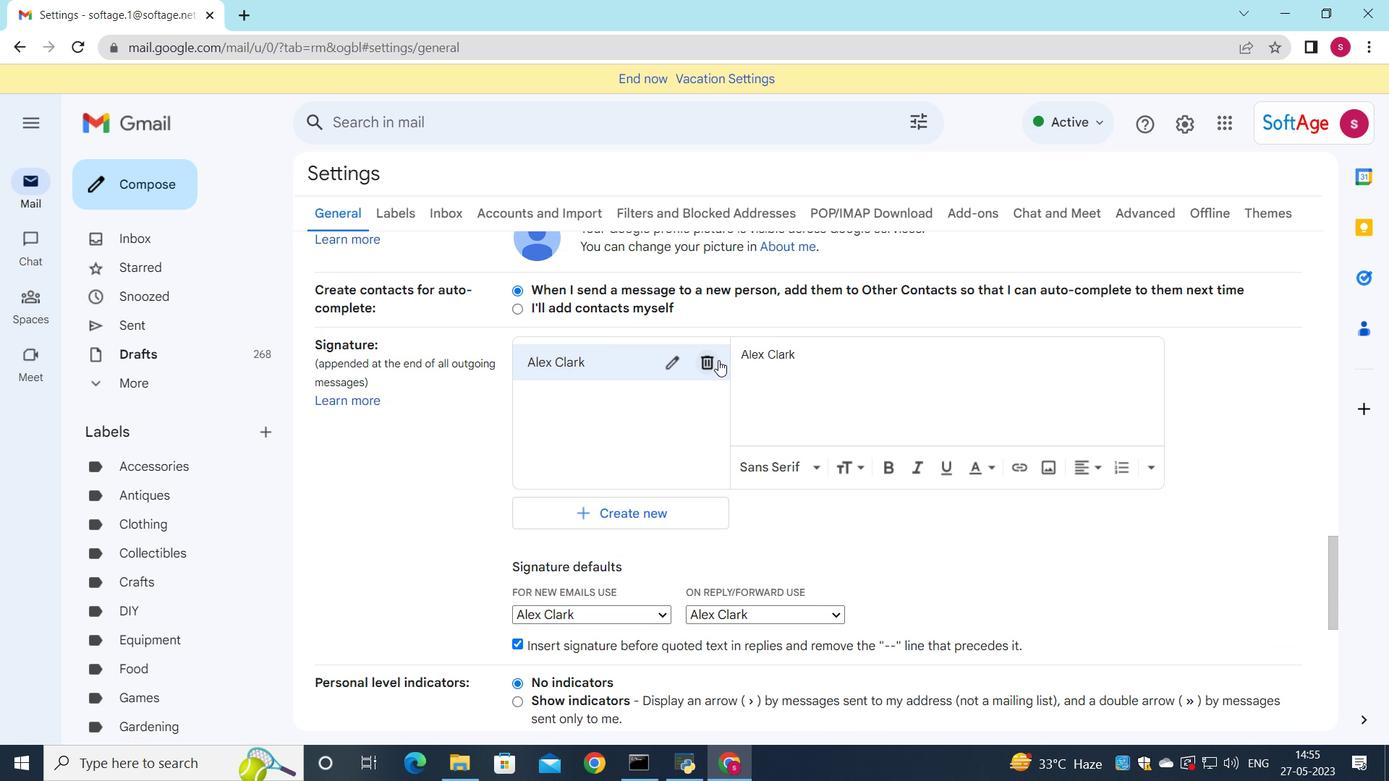 
Action: Mouse moved to (830, 435)
Screenshot: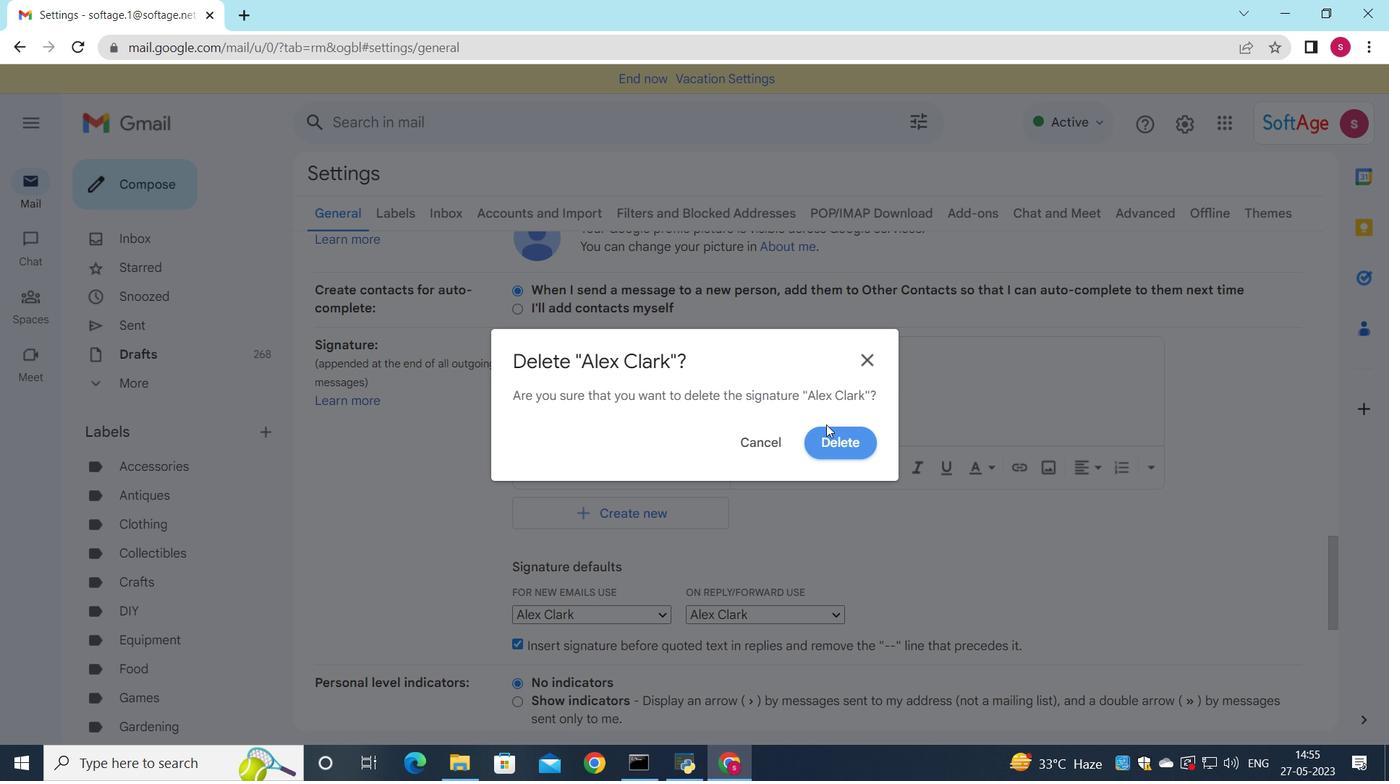 
Action: Mouse pressed left at (830, 435)
Screenshot: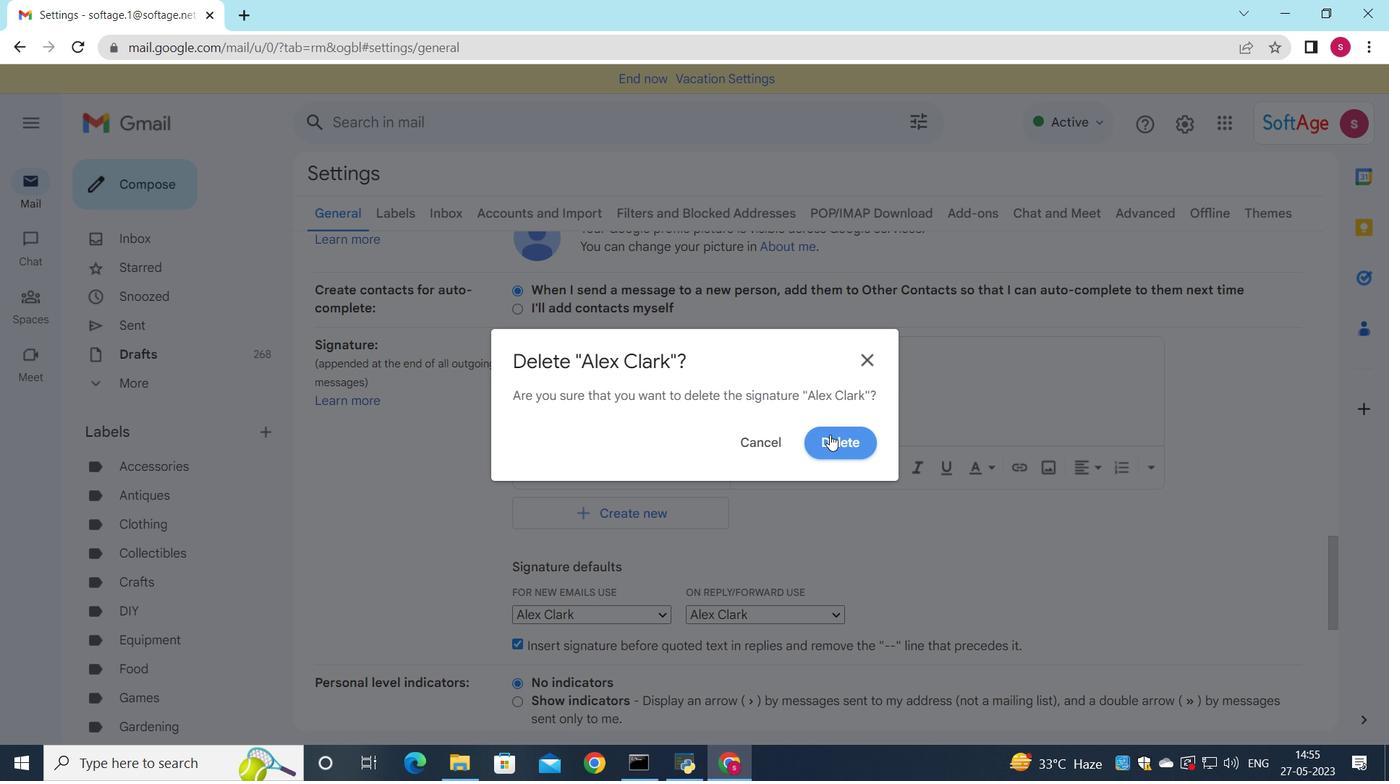
Action: Mouse moved to (579, 374)
Screenshot: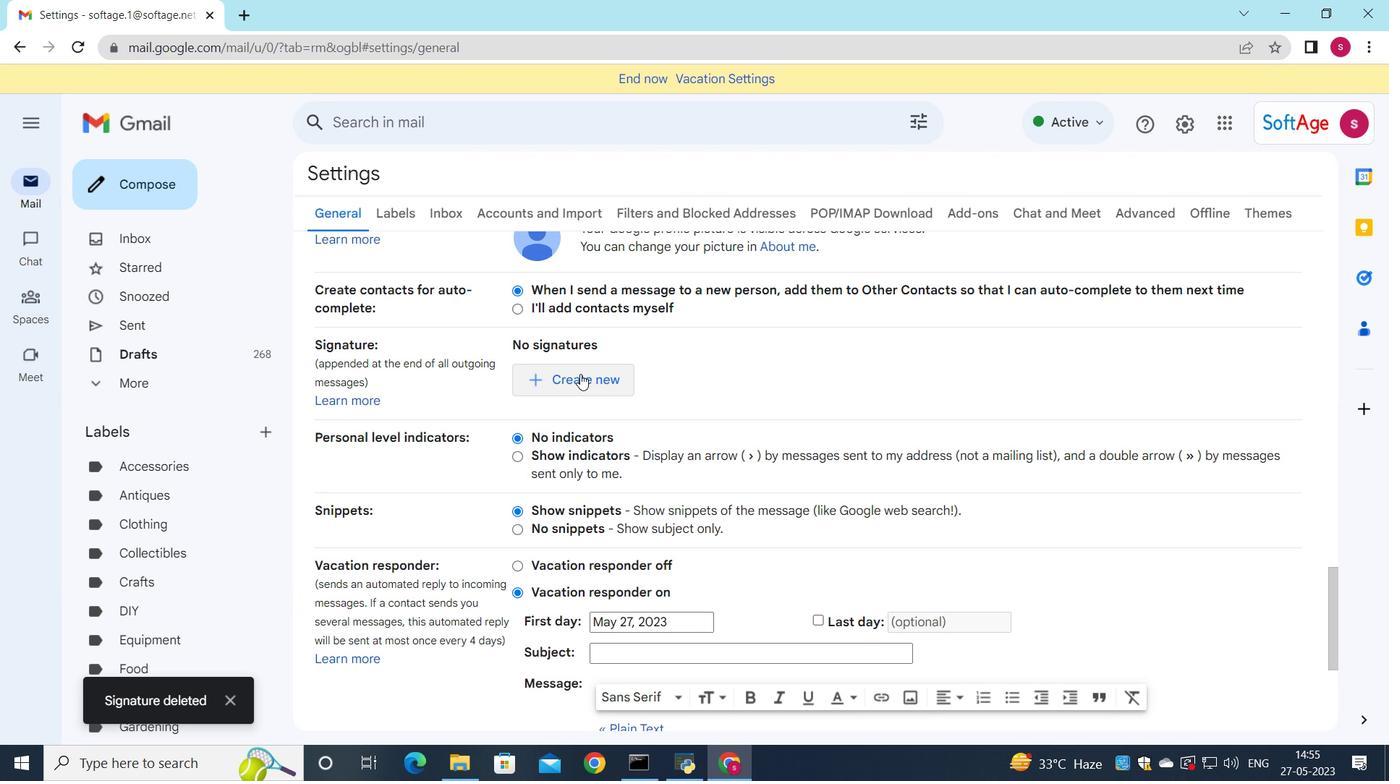 
Action: Mouse pressed left at (579, 374)
Screenshot: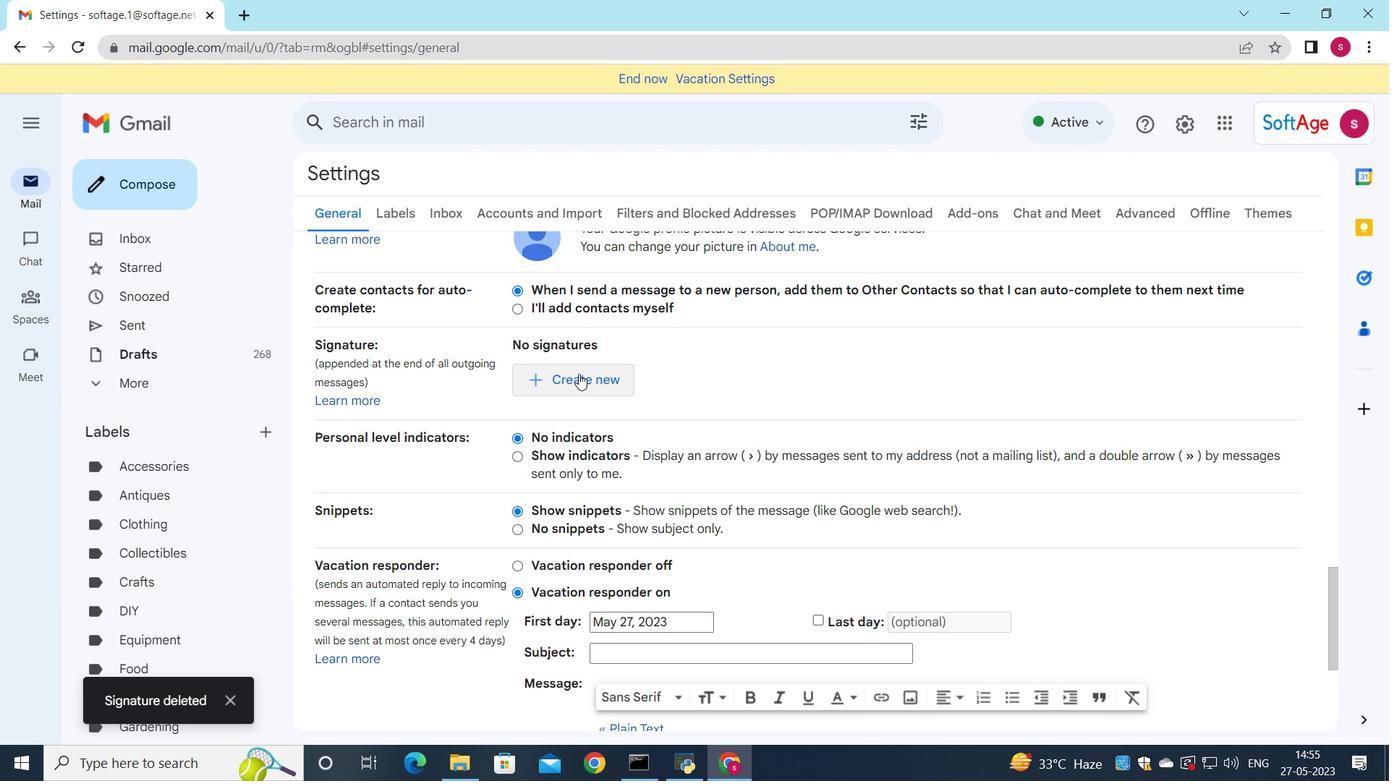 
Action: Mouse moved to (956, 364)
Screenshot: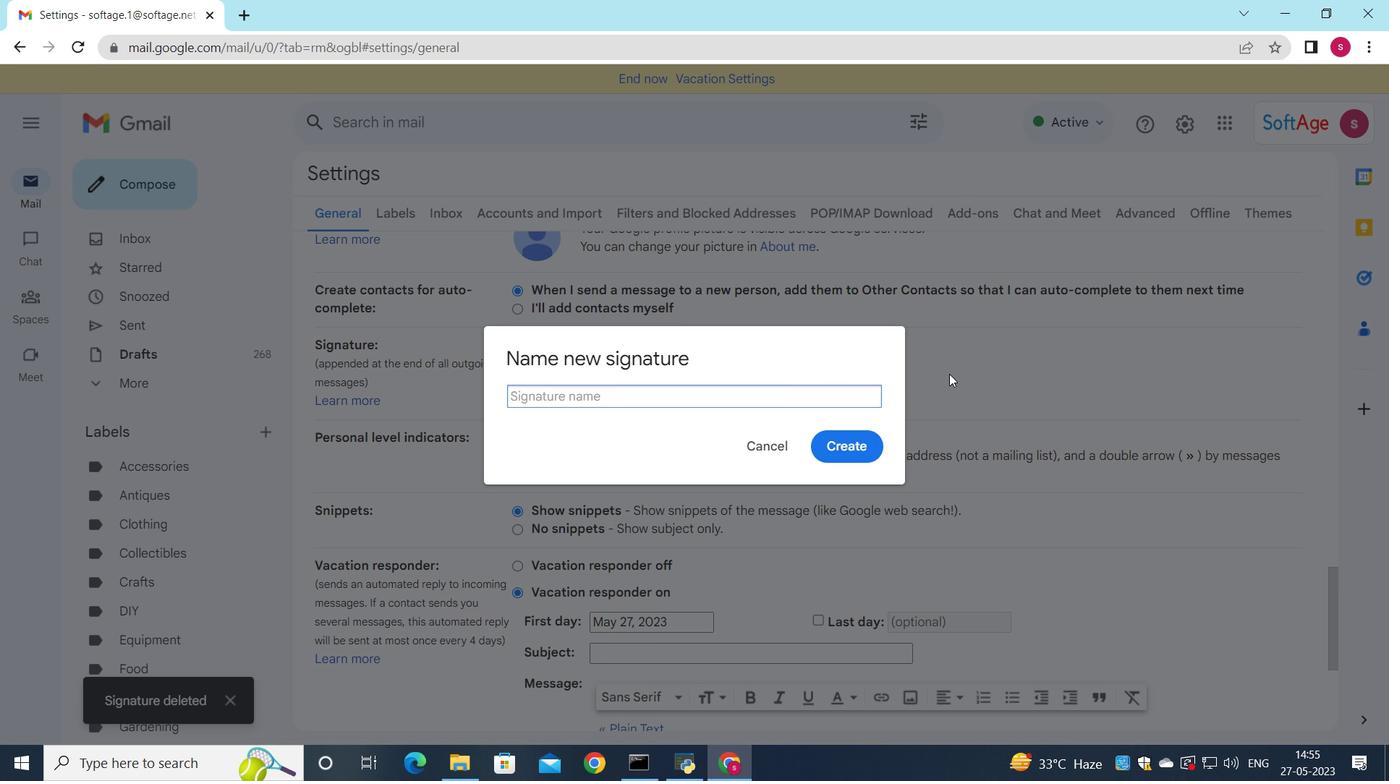 
Action: Key pressed <Key.shift><Key.shift><Key.shift>Alexn<Key.backspace>andr<Key.space><Key.backspace>a<Key.space><Key.shift><Key.shift><Key.shift><Key.shift>Wilson
Screenshot: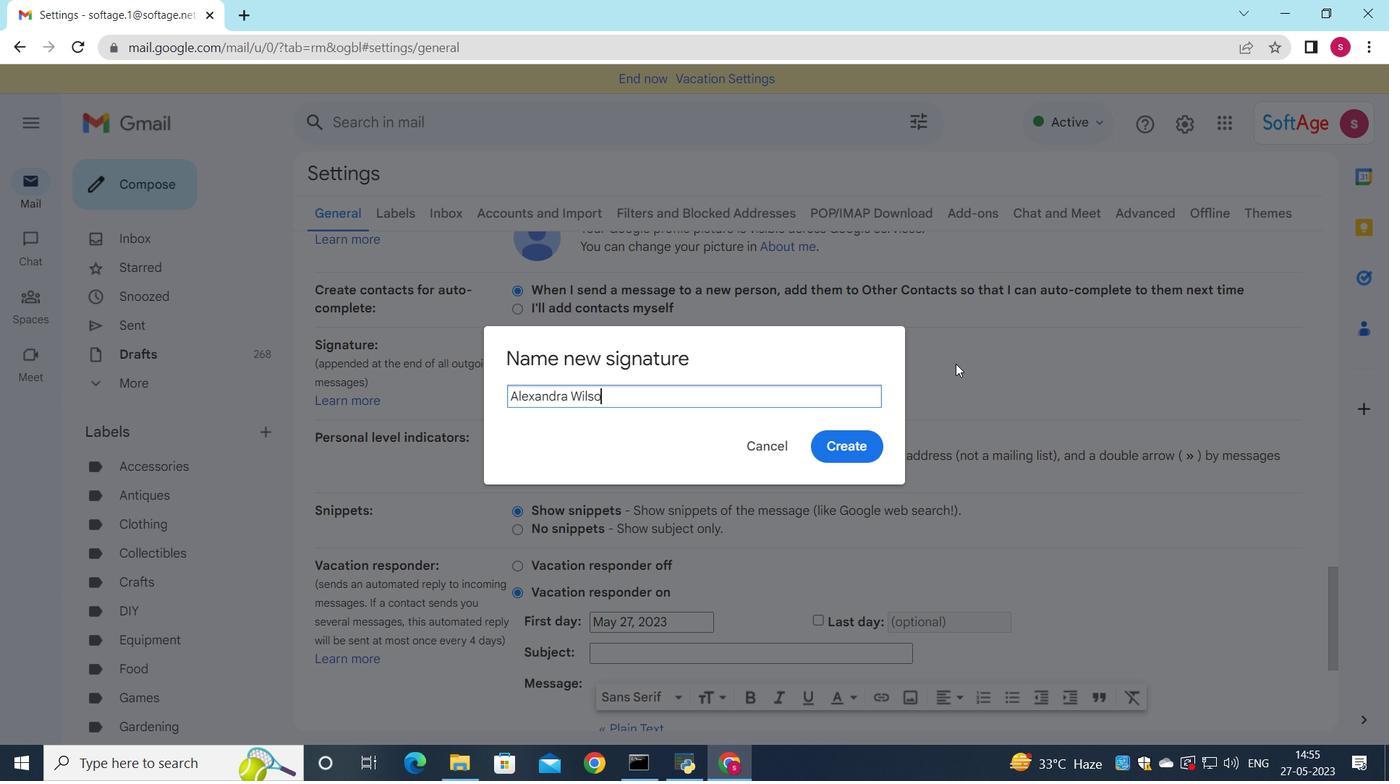 
Action: Mouse moved to (841, 448)
Screenshot: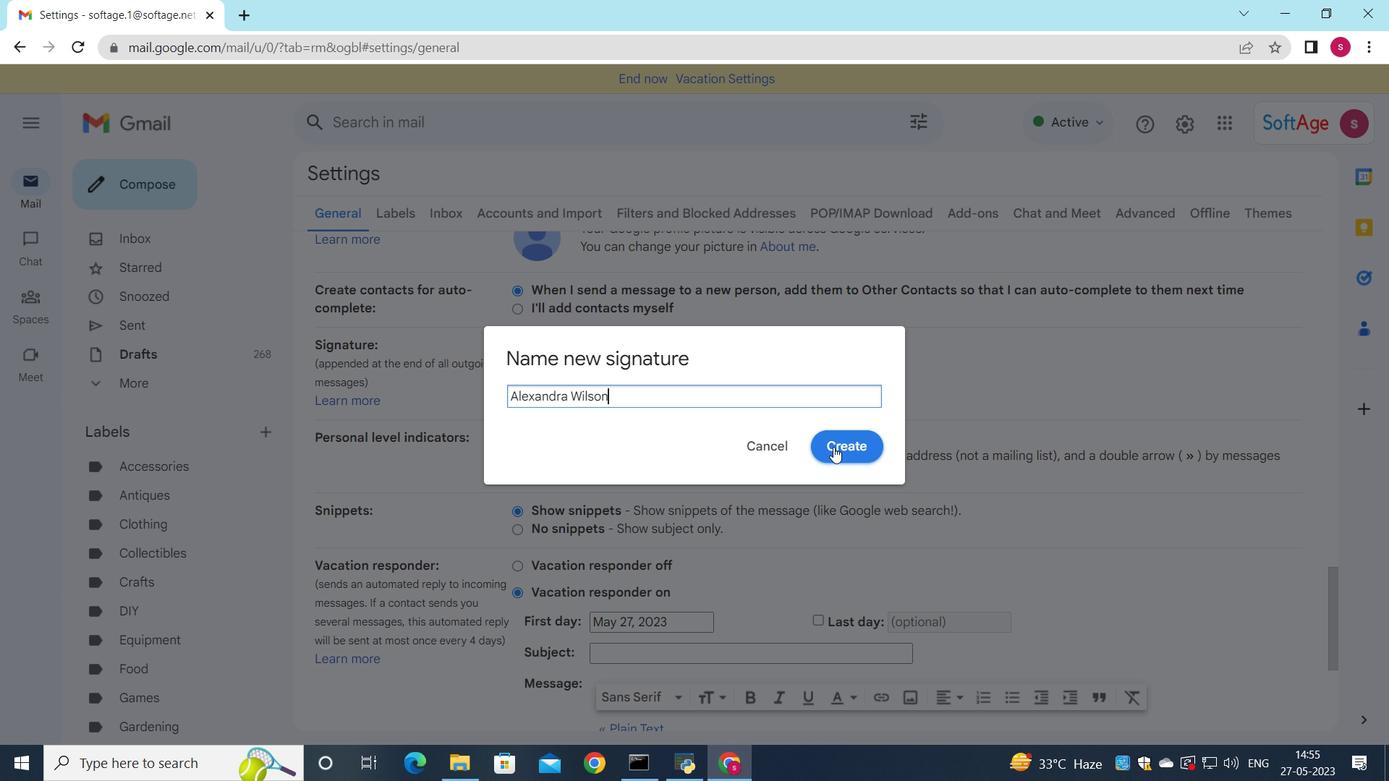 
Action: Mouse pressed left at (841, 448)
Screenshot: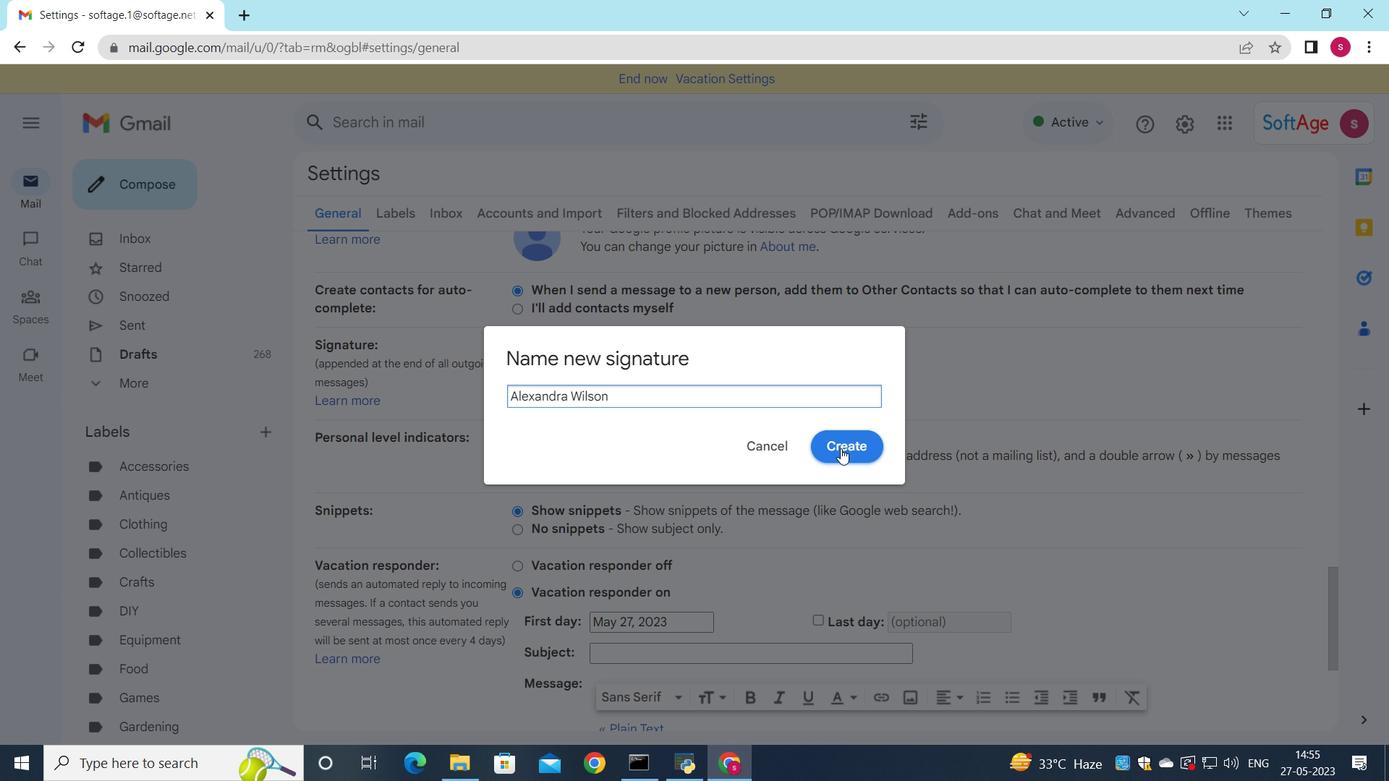 
Action: Mouse moved to (804, 419)
Screenshot: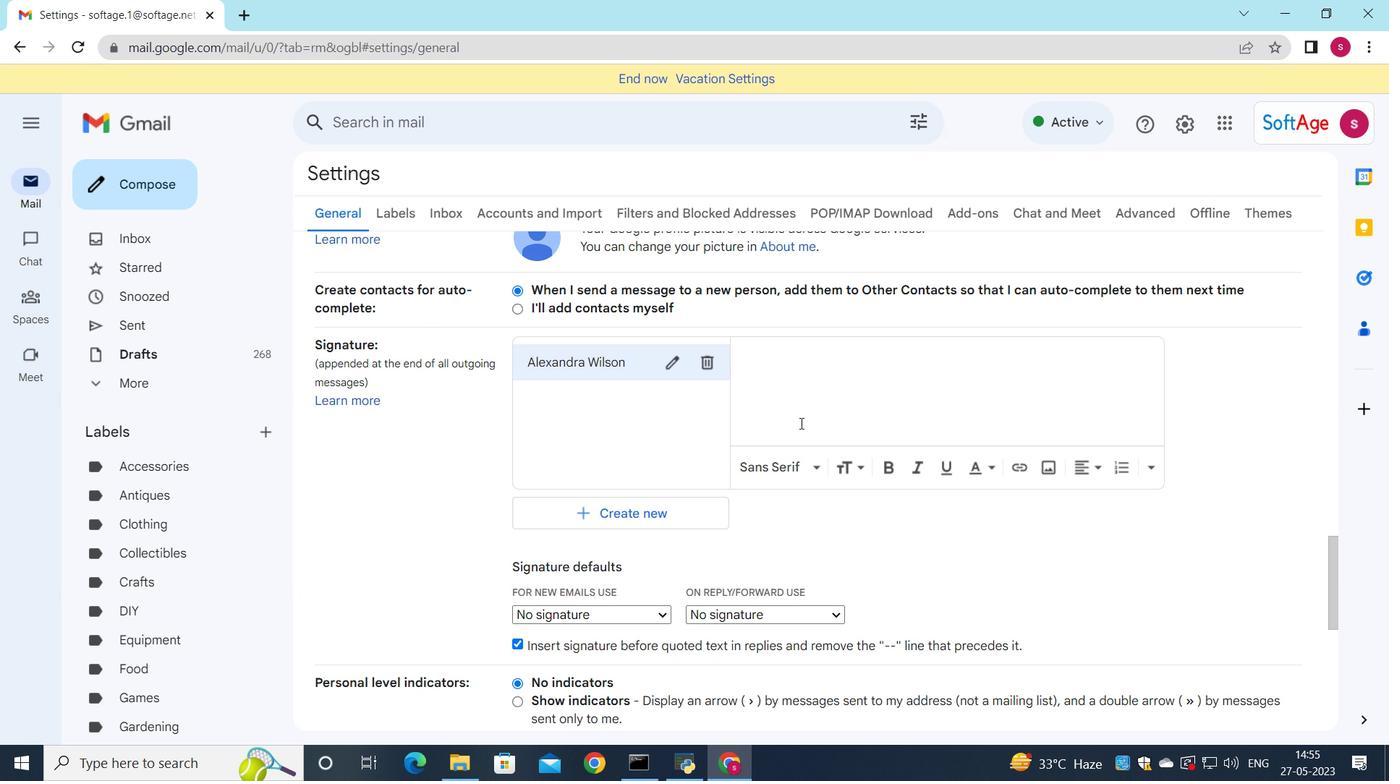 
Action: Mouse pressed left at (804, 419)
Screenshot: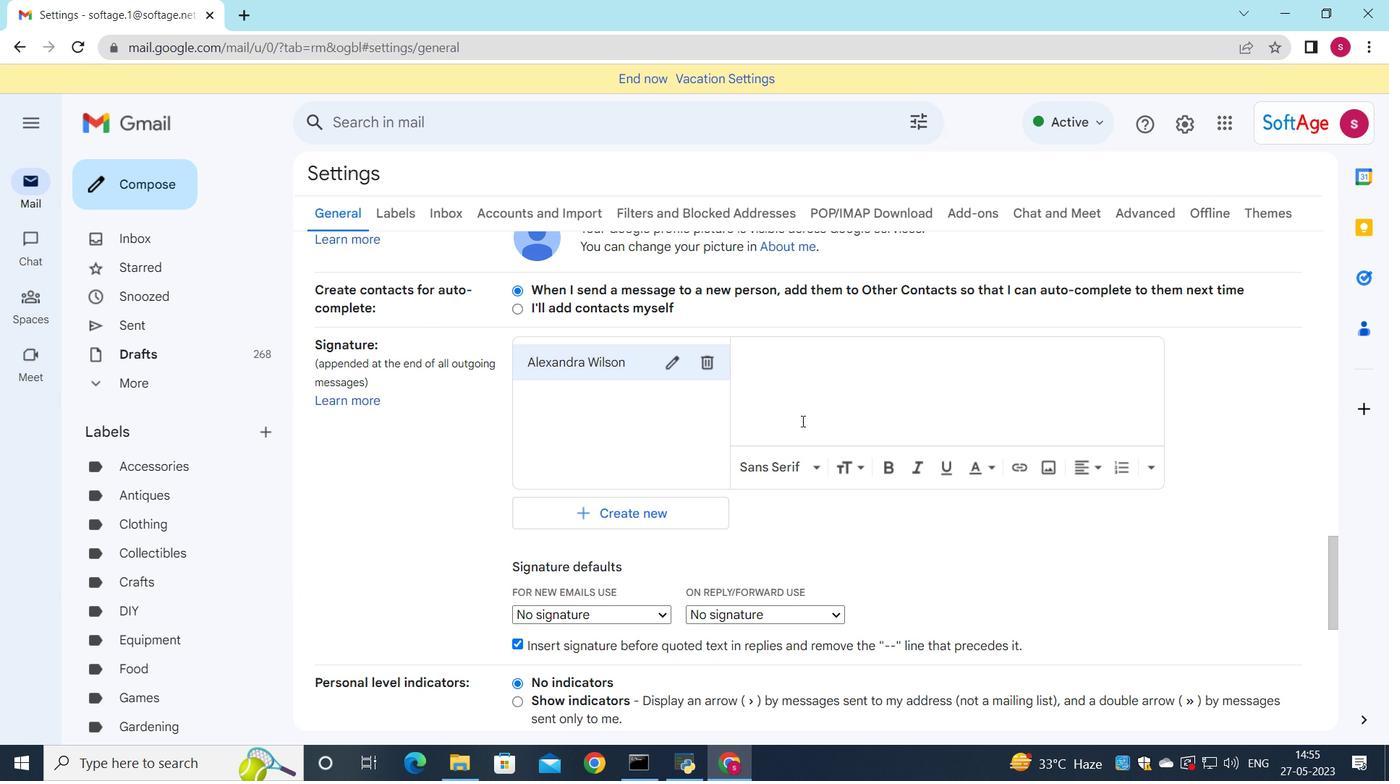 
Action: Mouse moved to (805, 416)
Screenshot: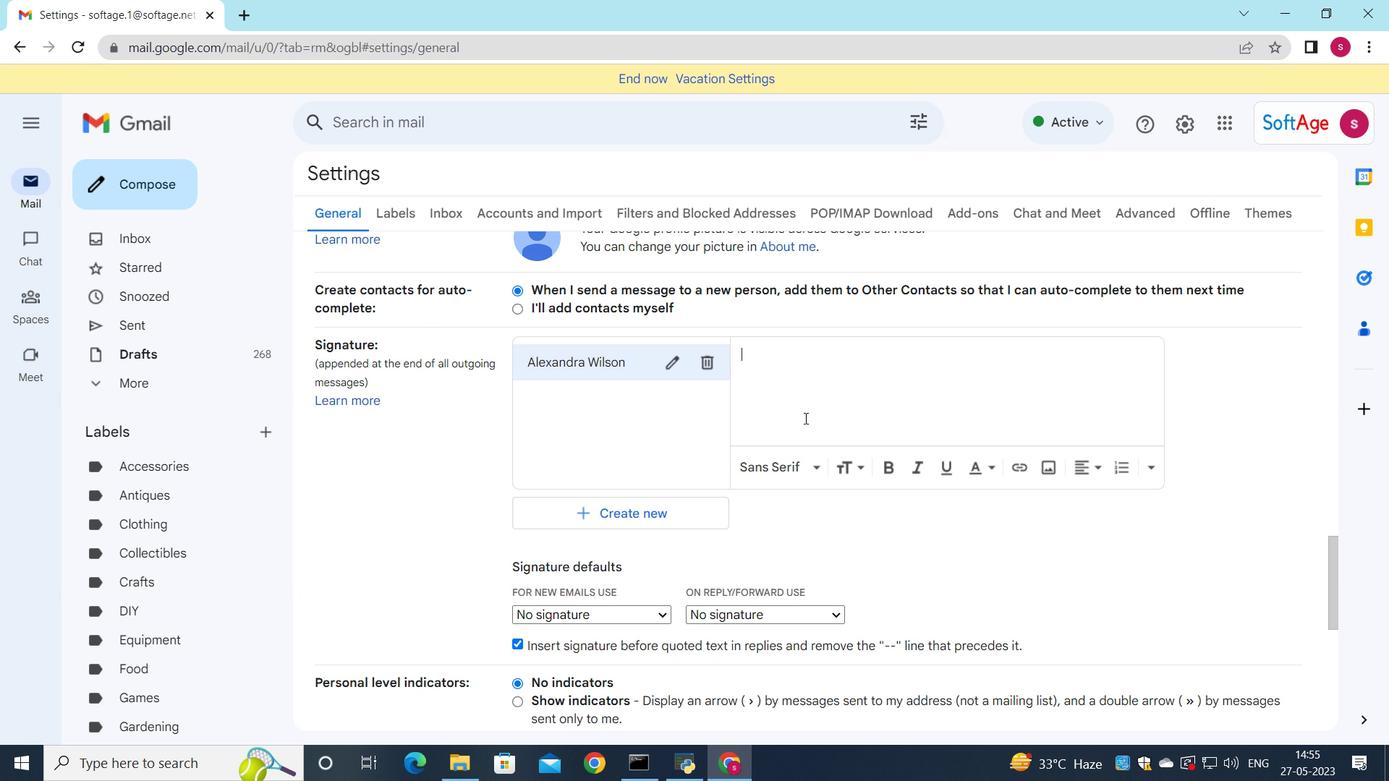 
Action: Key pressed <Key.shift>Ak<Key.backspace>lexandra<Key.shift><Key.space><Key.shift><Key.shift><Key.shift><Key.shift><Key.shift><Key.shift>Wilson
Screenshot: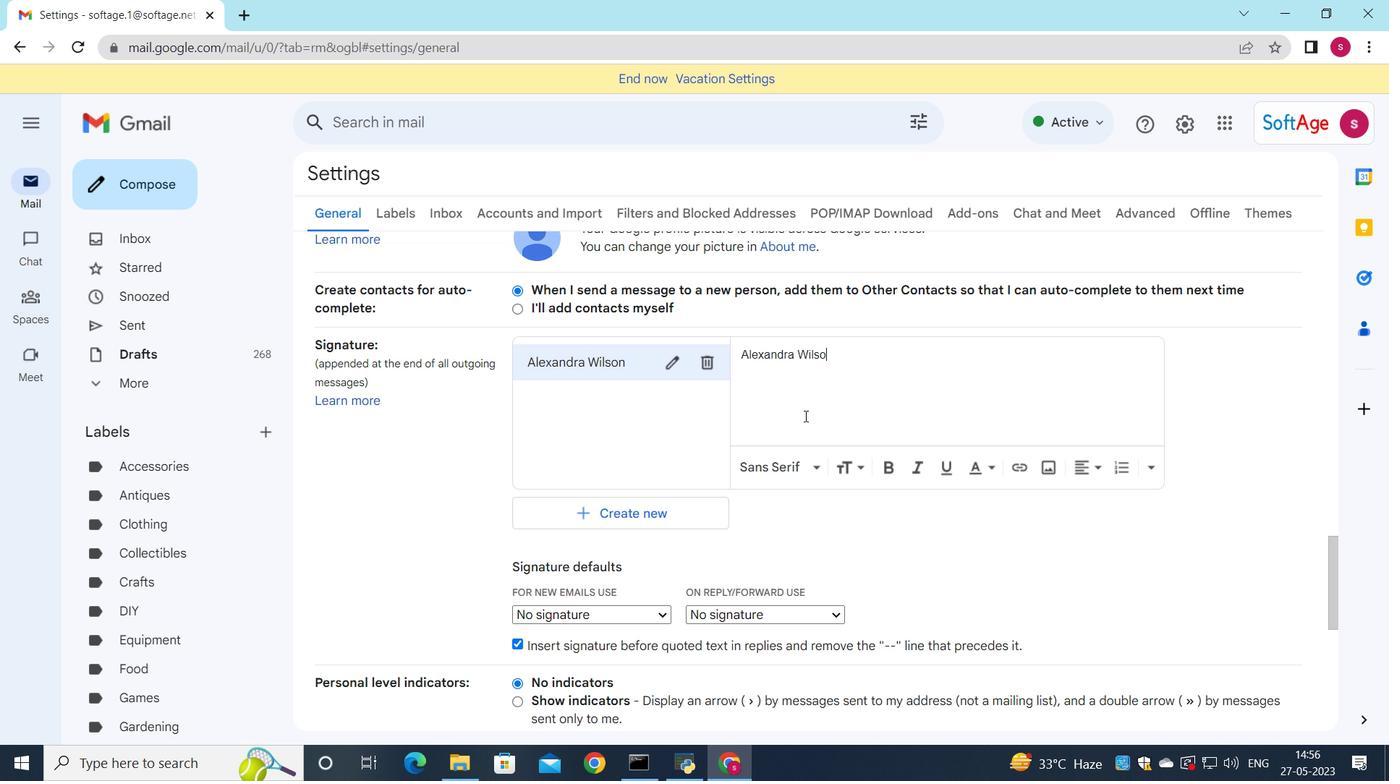 
Action: Mouse moved to (693, 438)
Screenshot: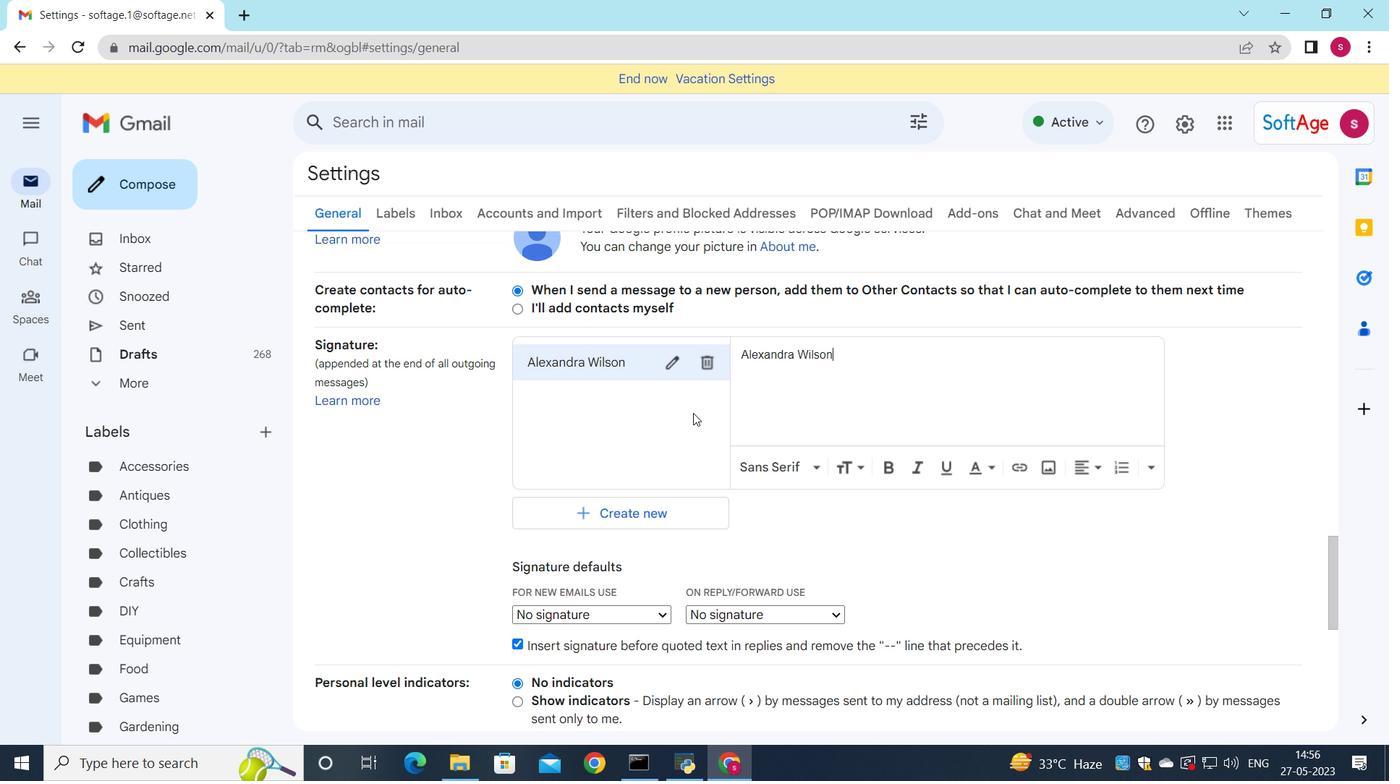 
Action: Mouse scrolled (693, 437) with delta (0, 0)
Screenshot: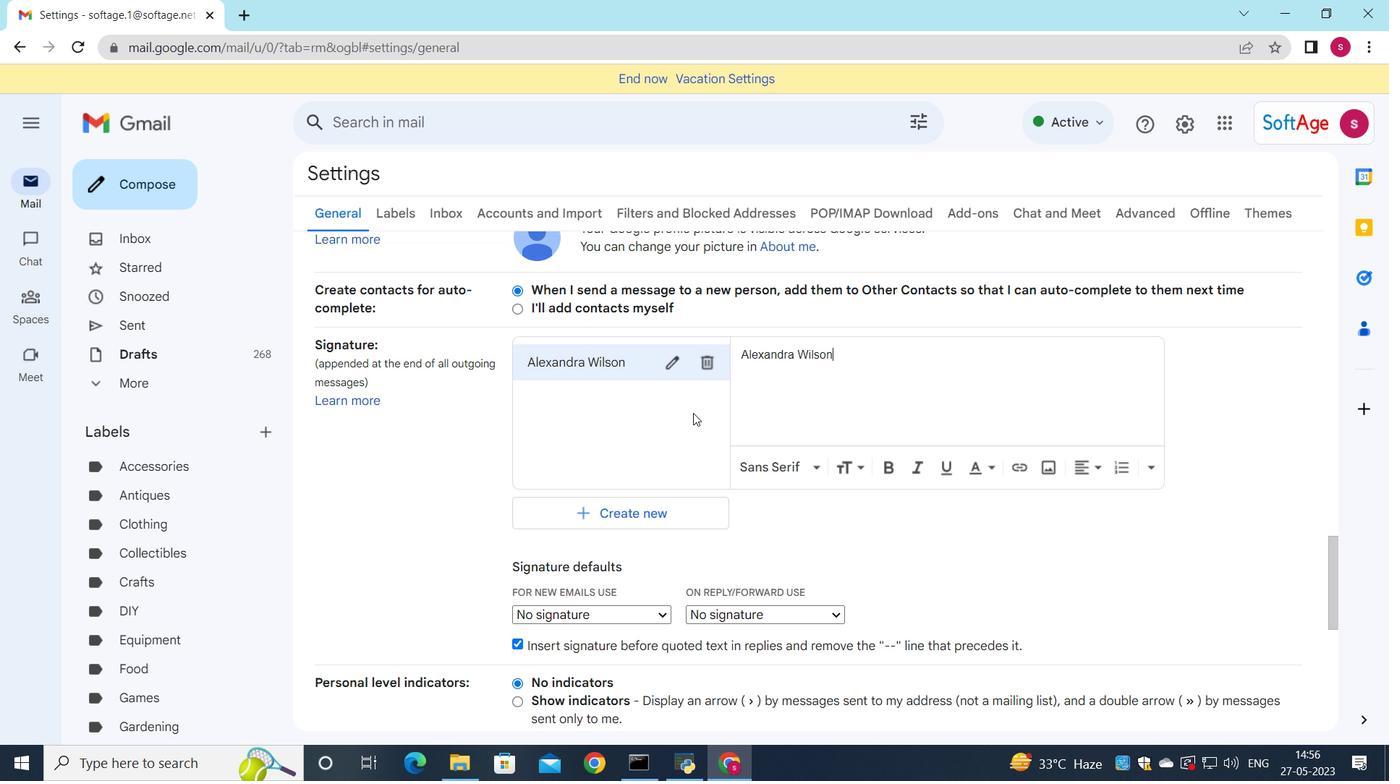 
Action: Mouse moved to (693, 449)
Screenshot: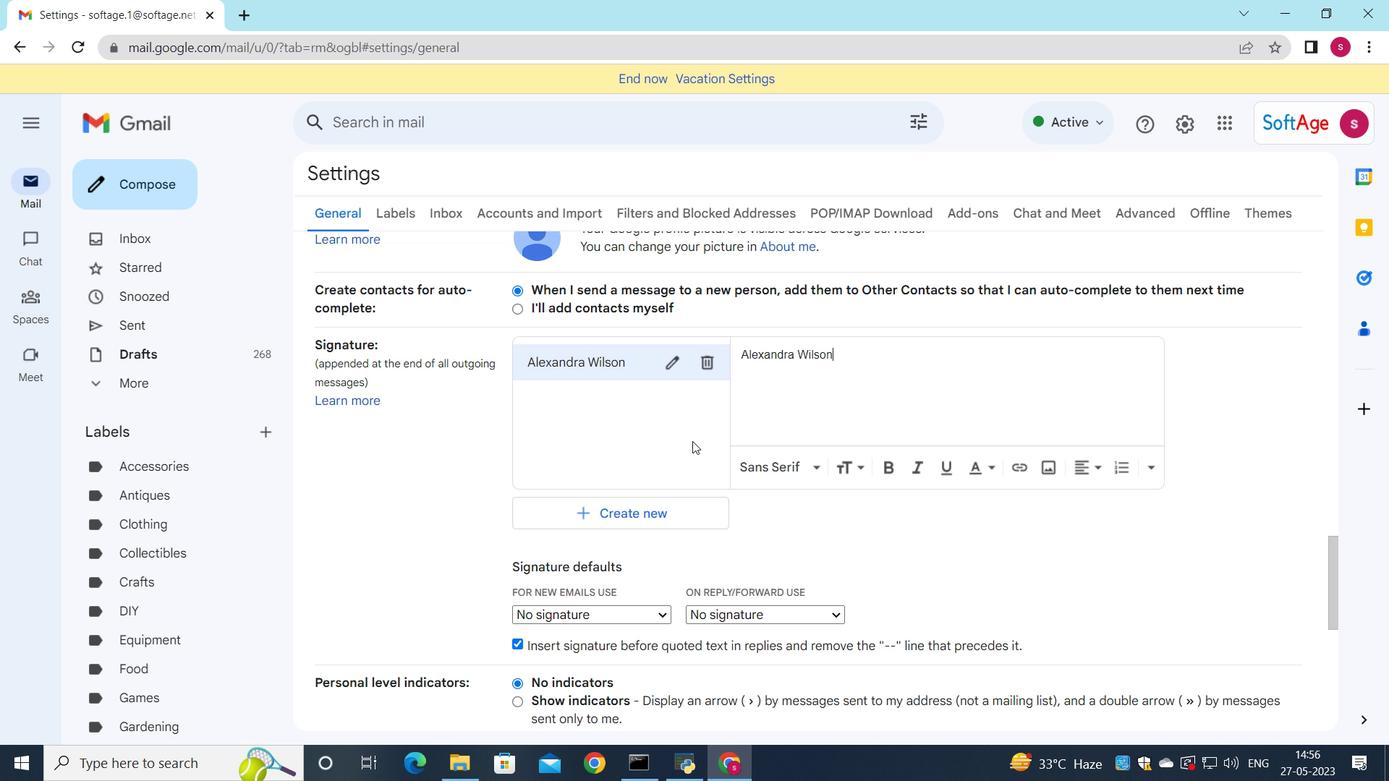 
Action: Mouse scrolled (693, 448) with delta (0, 0)
Screenshot: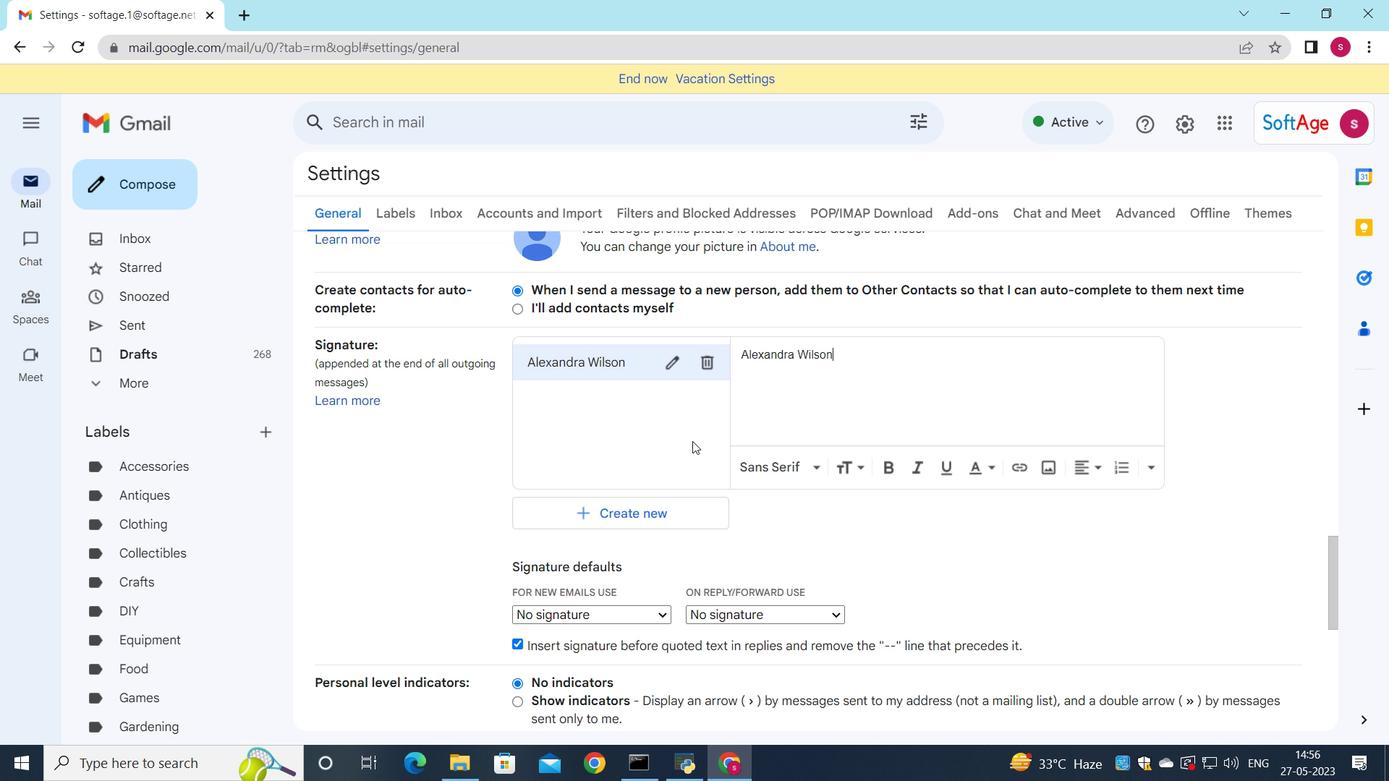 
Action: Mouse moved to (631, 437)
Screenshot: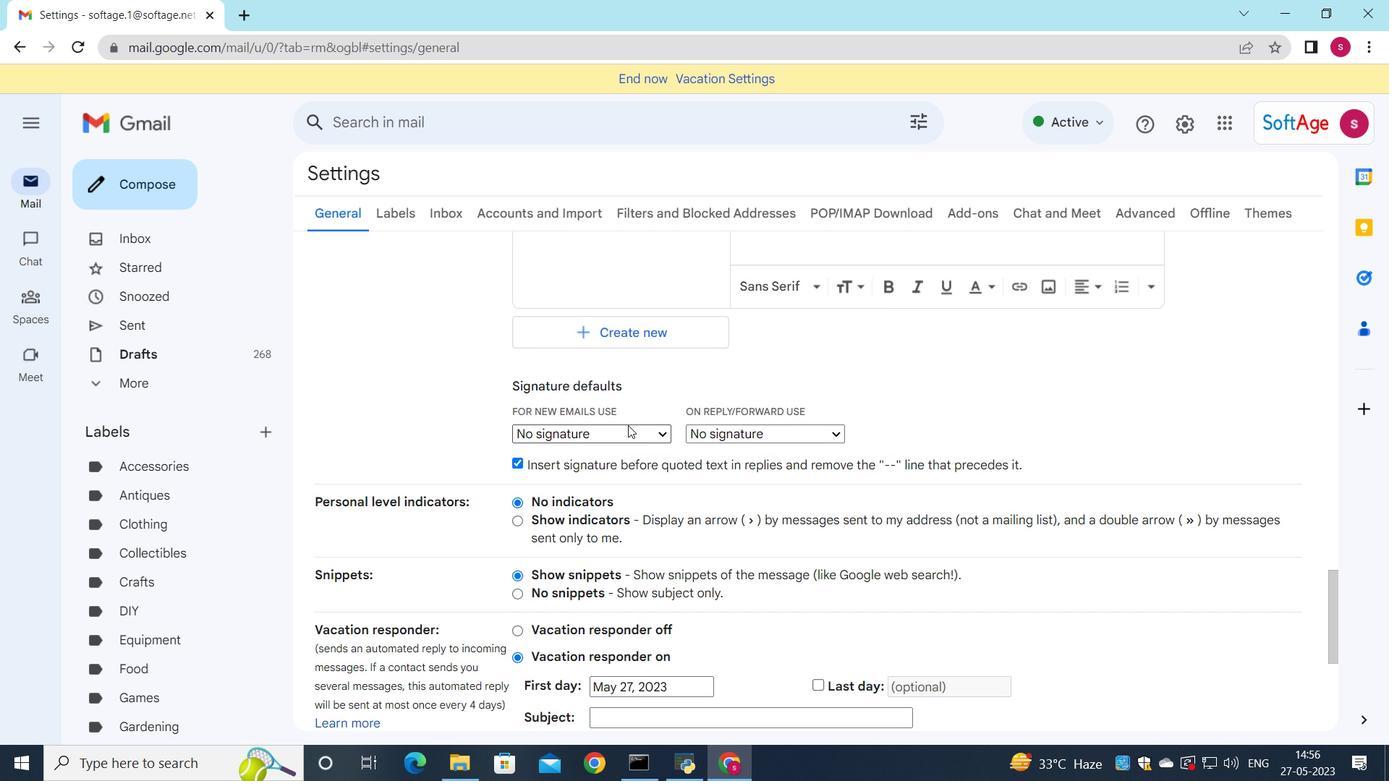 
Action: Mouse pressed left at (631, 437)
Screenshot: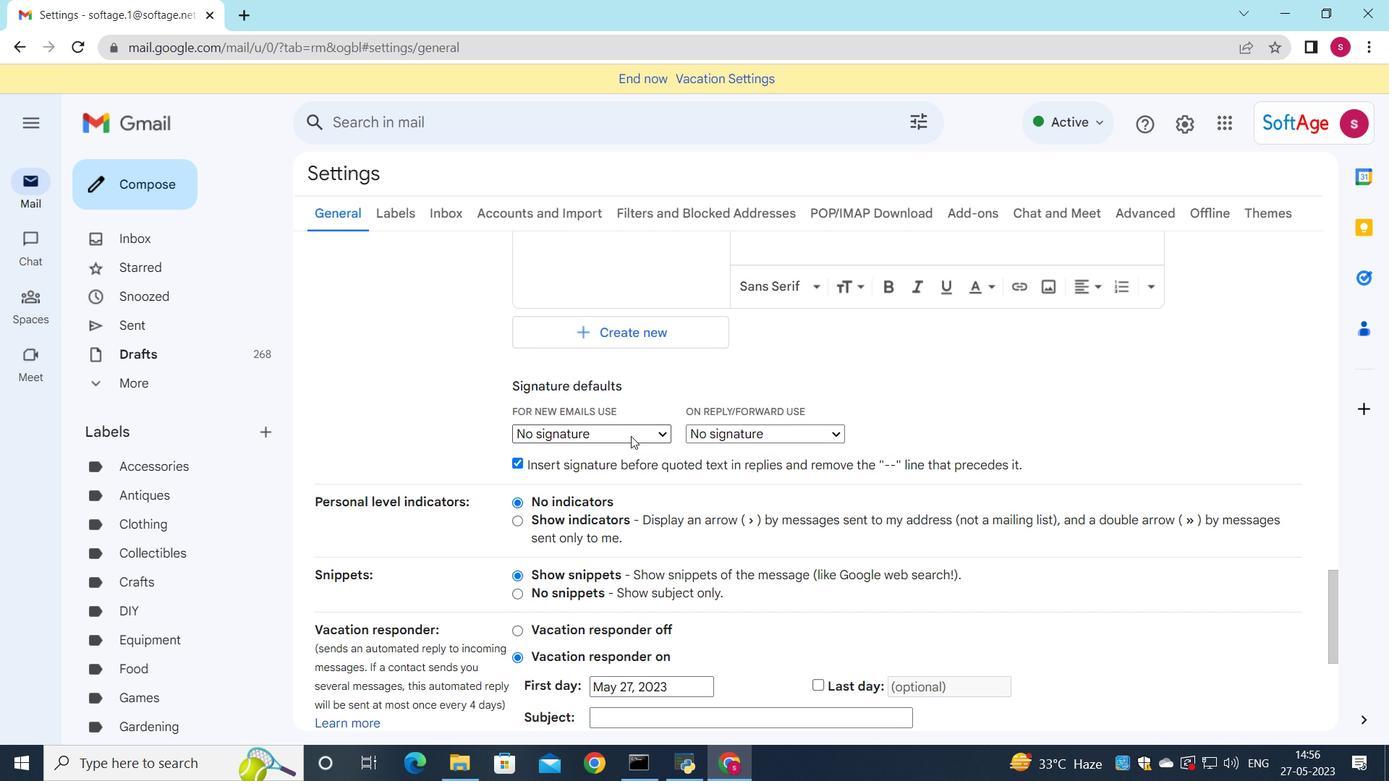 
Action: Mouse moved to (620, 466)
Screenshot: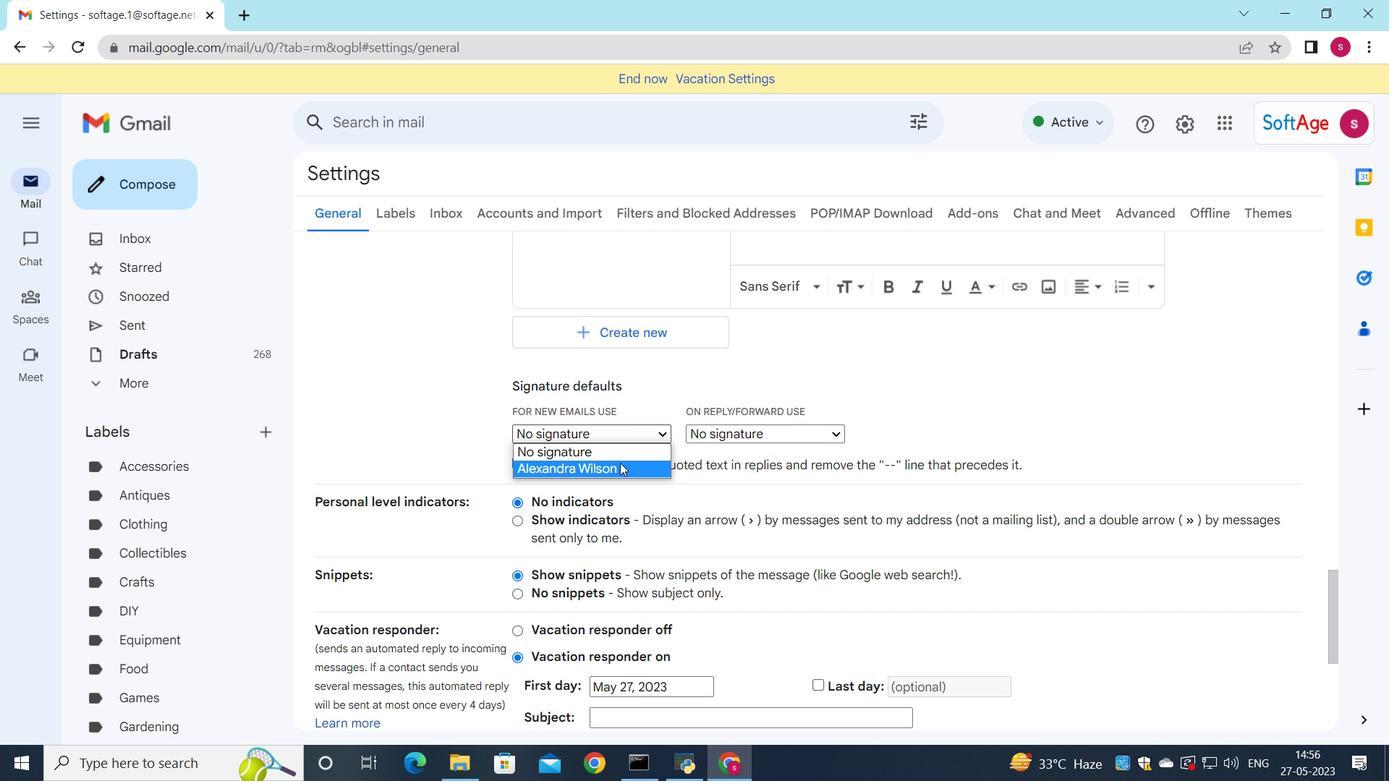 
Action: Mouse pressed left at (620, 466)
Screenshot: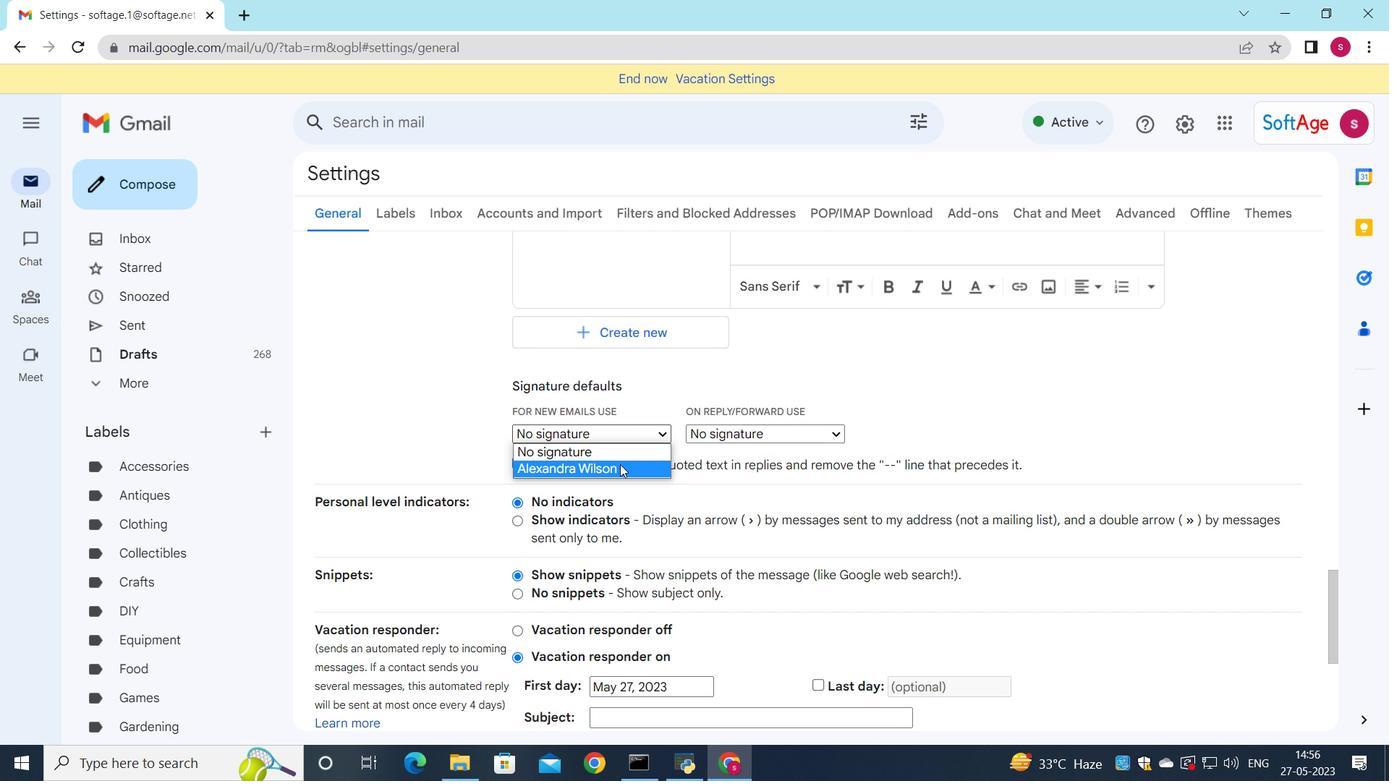 
Action: Mouse moved to (698, 436)
Screenshot: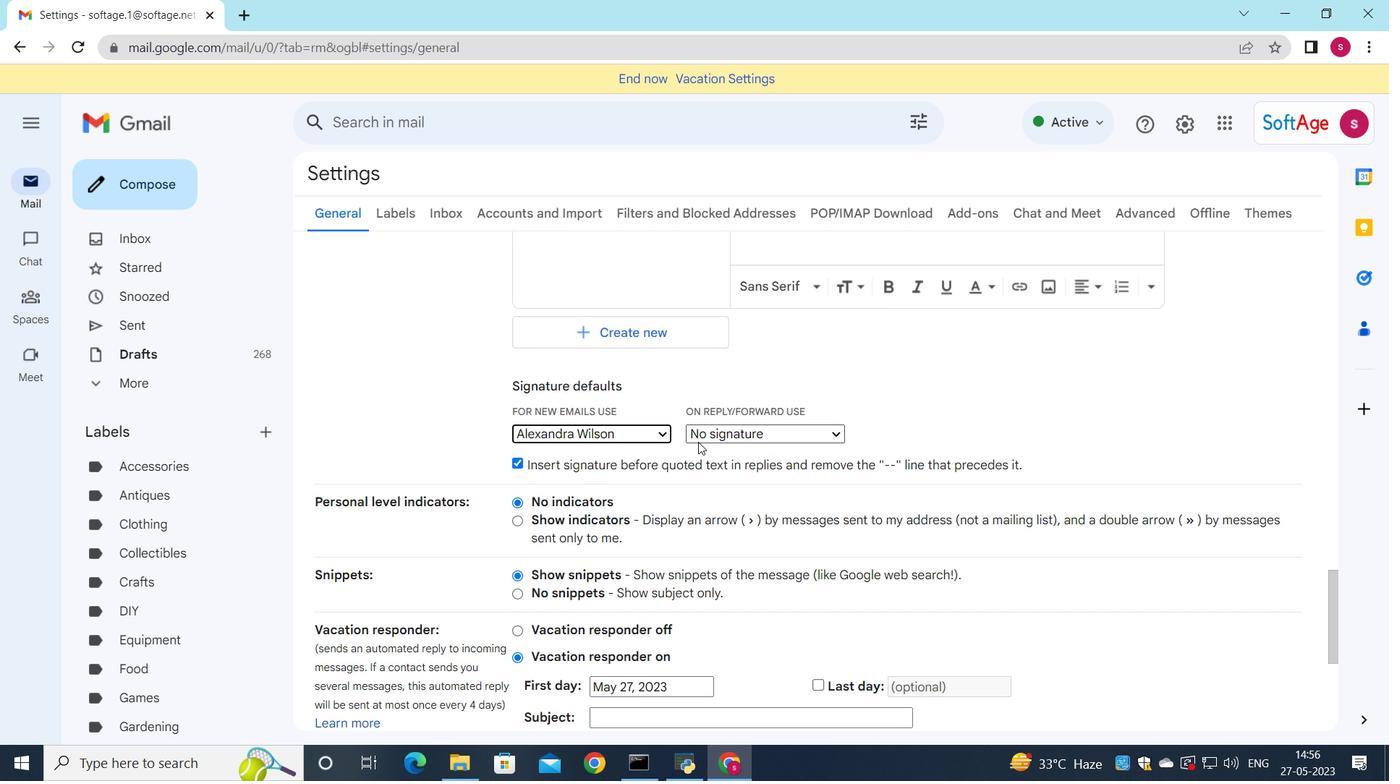 
Action: Mouse pressed left at (698, 436)
Screenshot: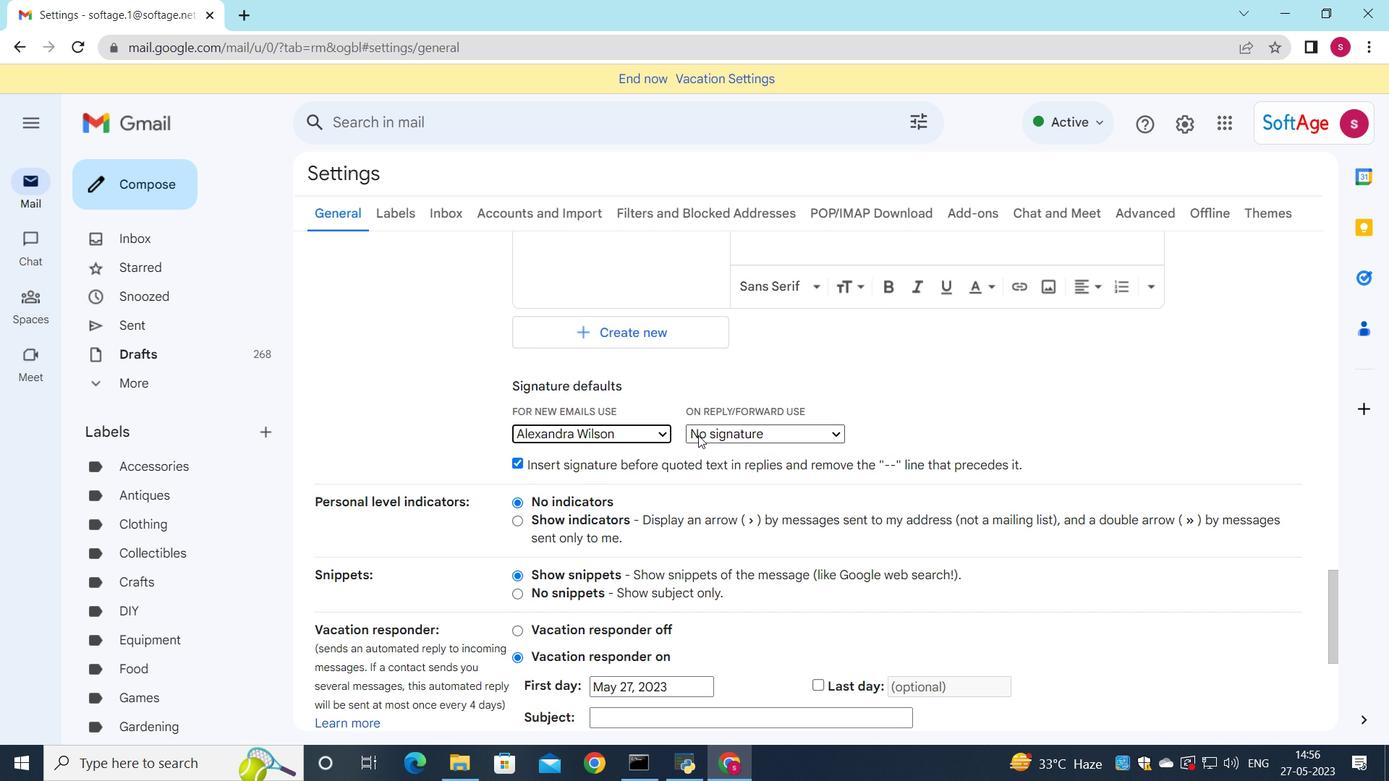 
Action: Mouse moved to (710, 468)
Screenshot: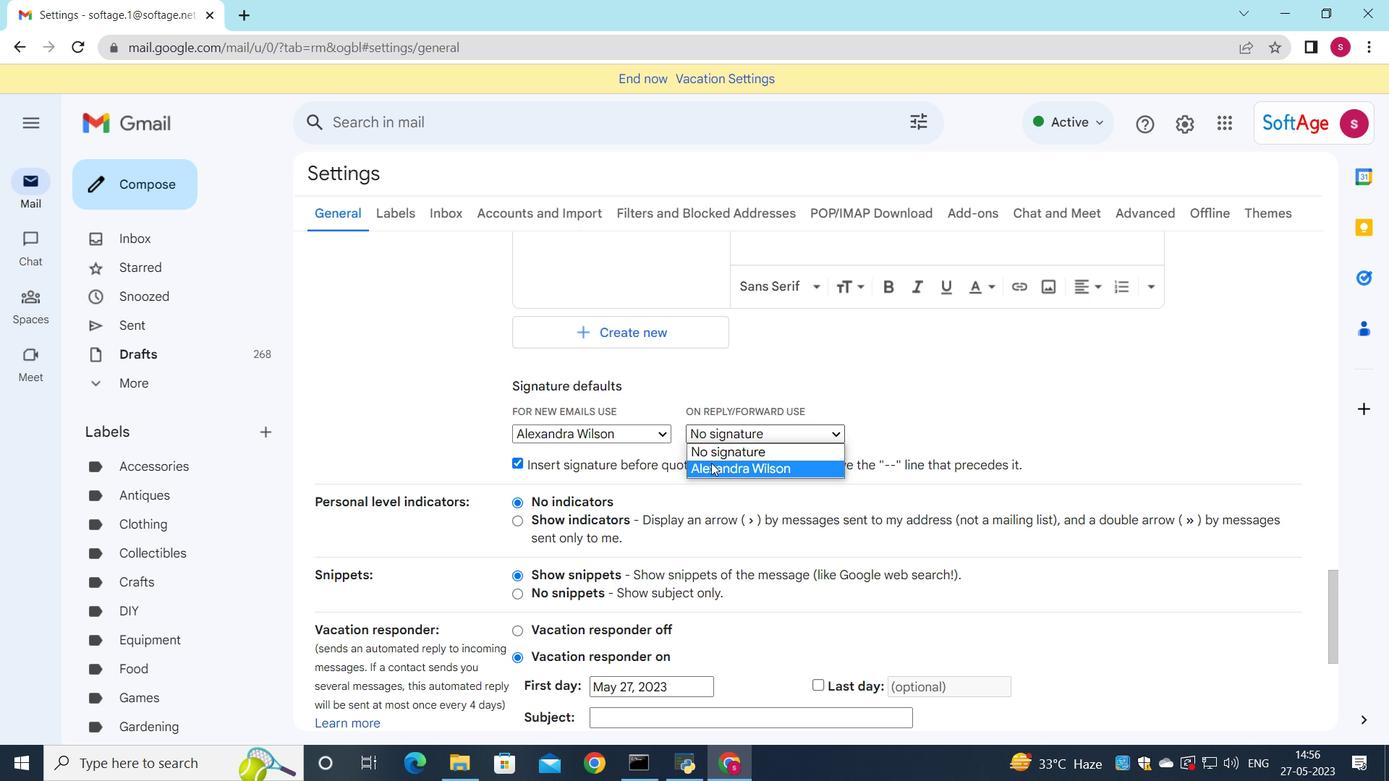 
Action: Mouse pressed left at (710, 468)
Screenshot: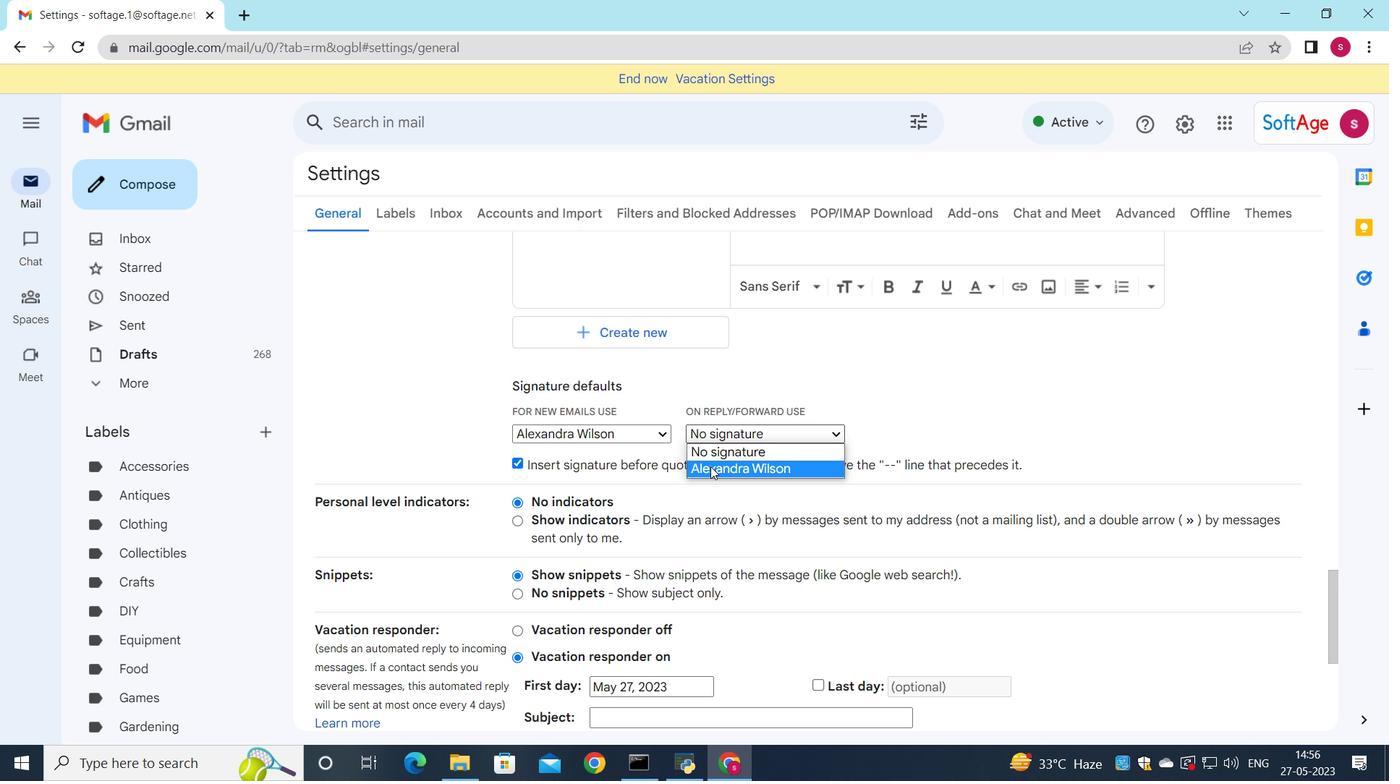 
Action: Mouse moved to (706, 463)
Screenshot: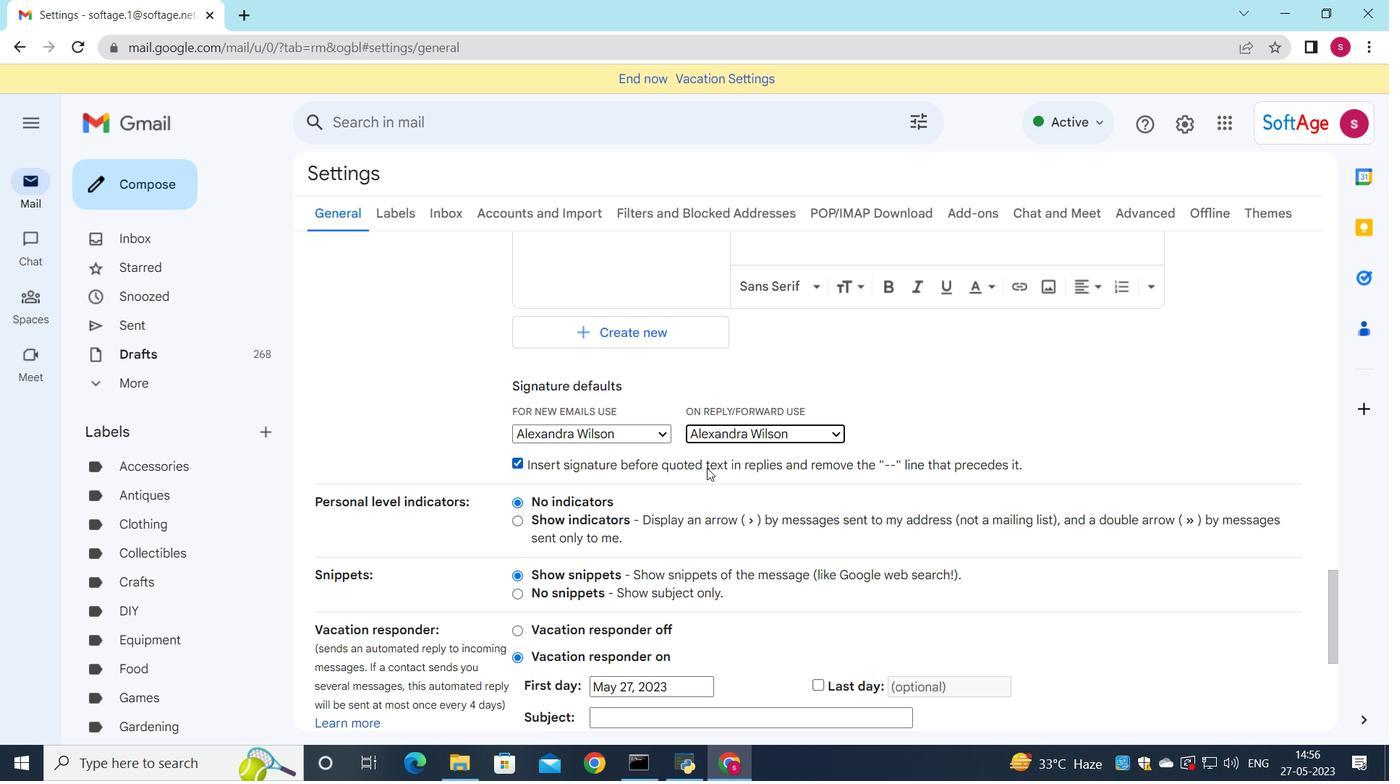 
Action: Mouse scrolled (706, 463) with delta (0, 0)
Screenshot: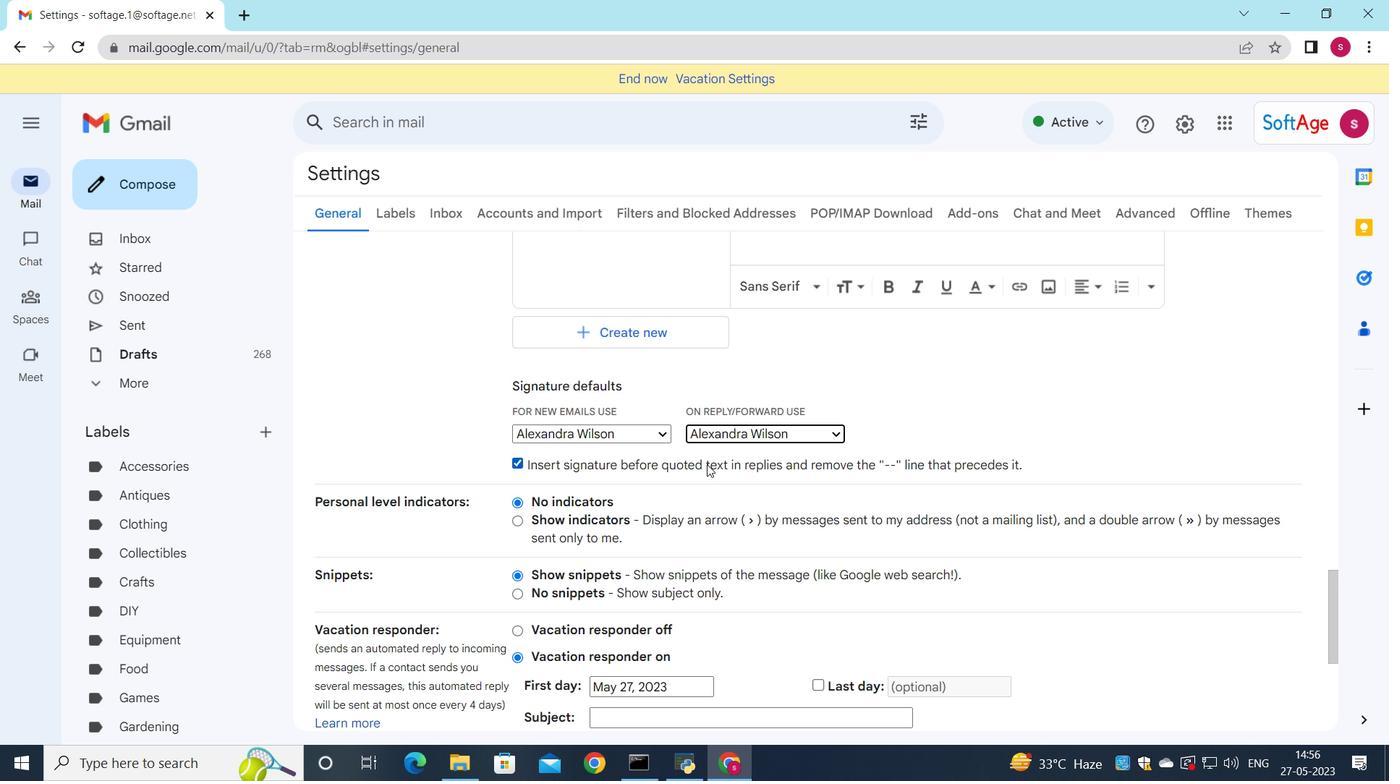 
Action: Mouse moved to (706, 464)
Screenshot: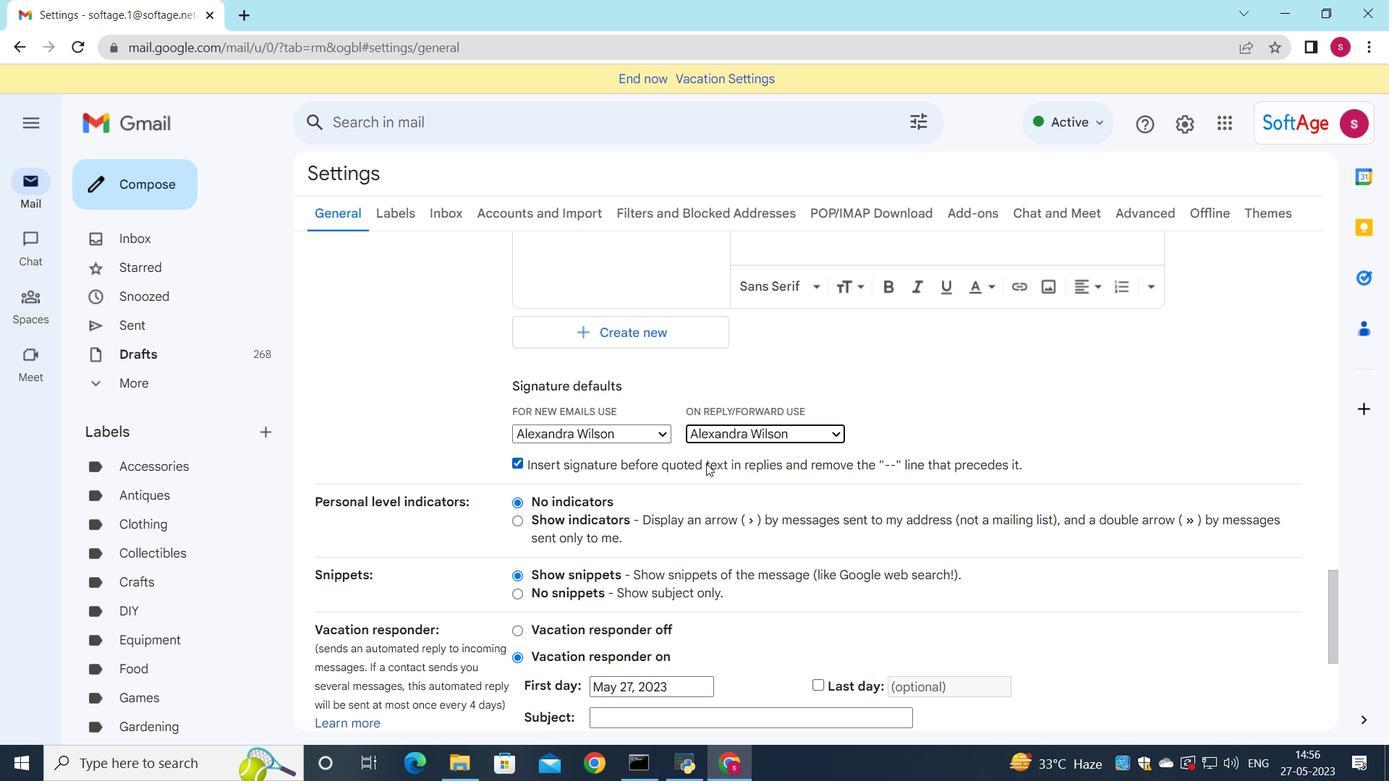 
Action: Mouse scrolled (706, 463) with delta (0, 0)
Screenshot: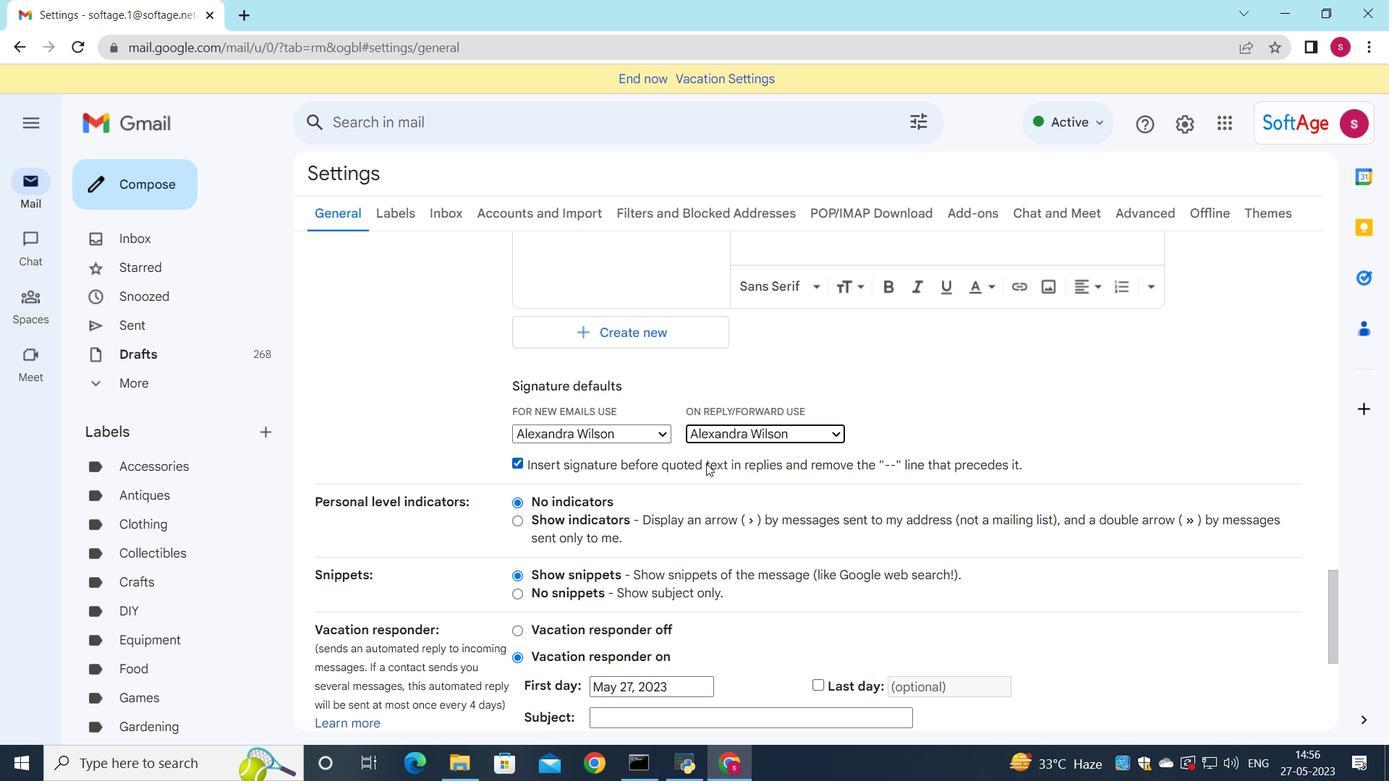 
Action: Mouse moved to (706, 468)
Screenshot: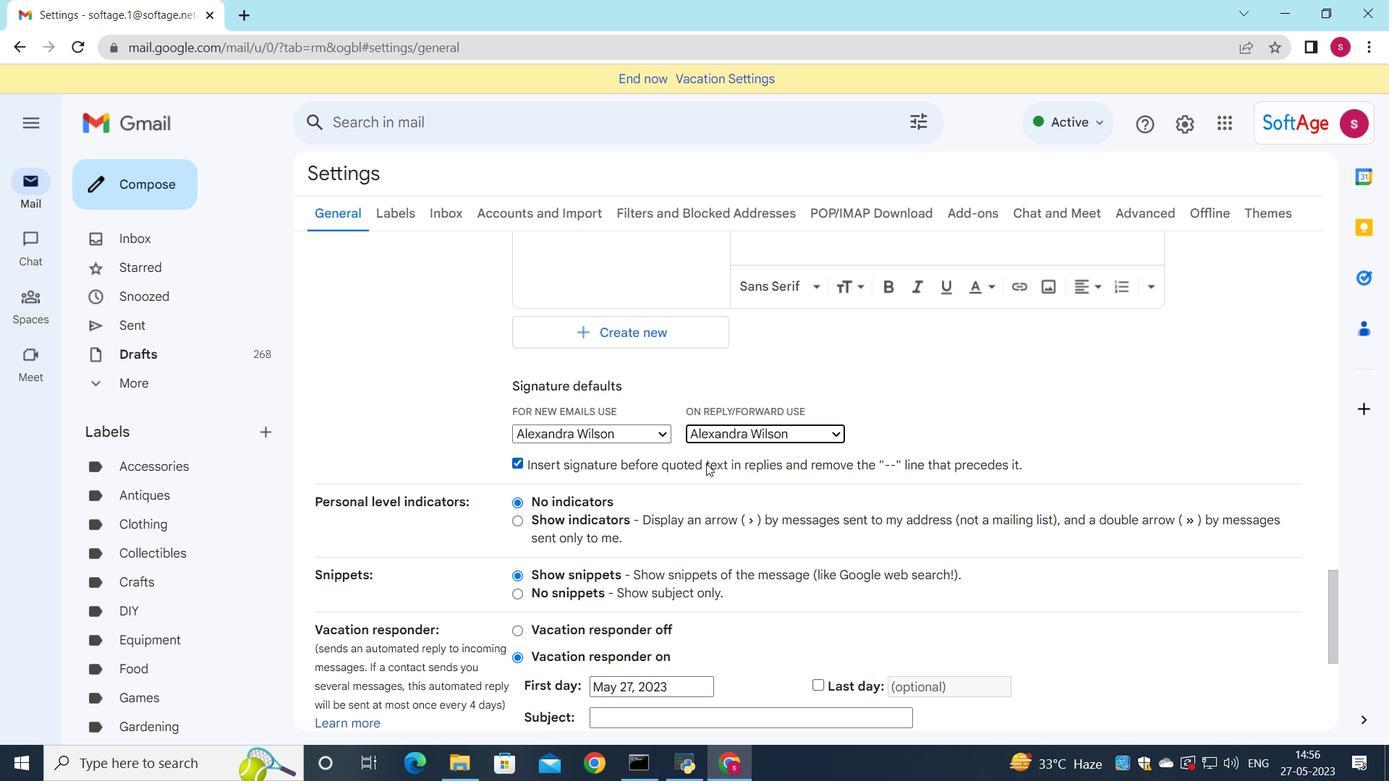 
Action: Mouse scrolled (706, 467) with delta (0, 0)
Screenshot: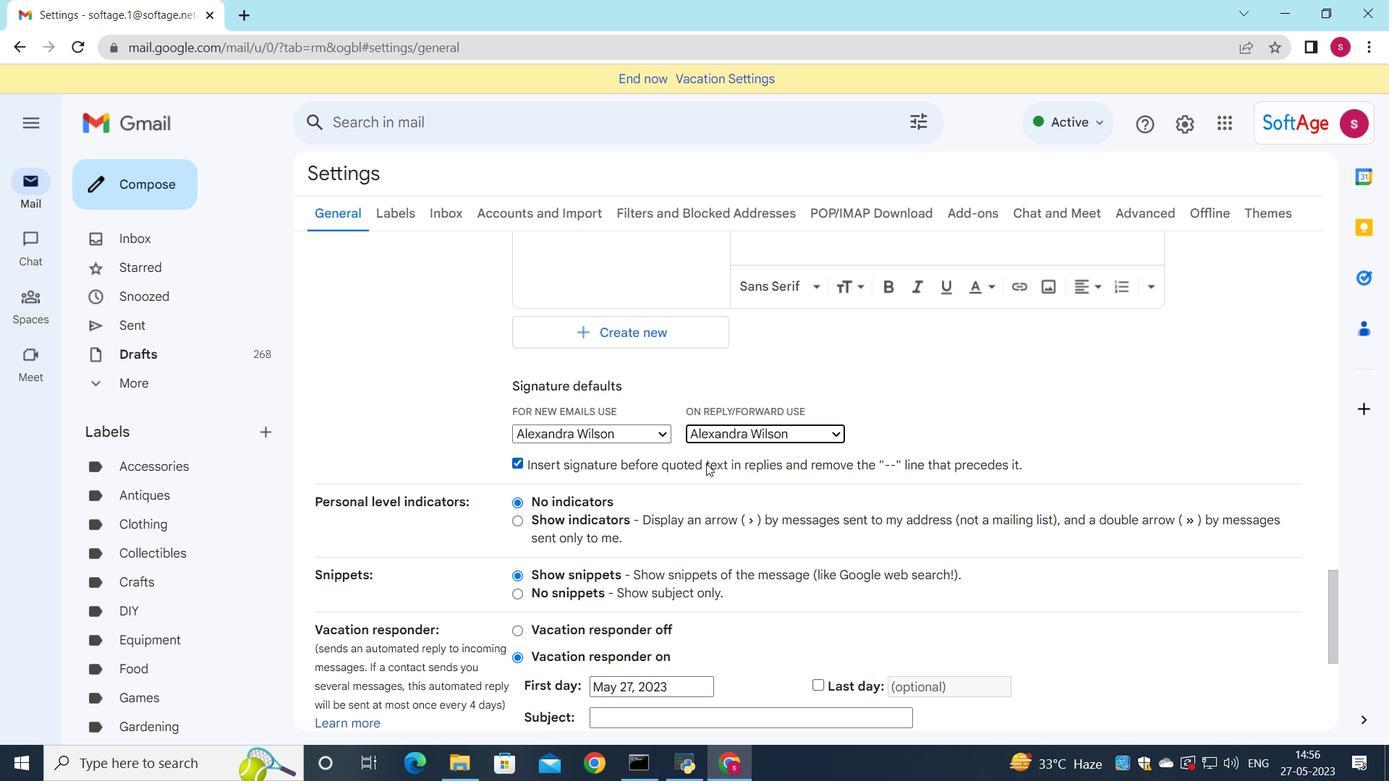 
Action: Mouse moved to (704, 468)
Screenshot: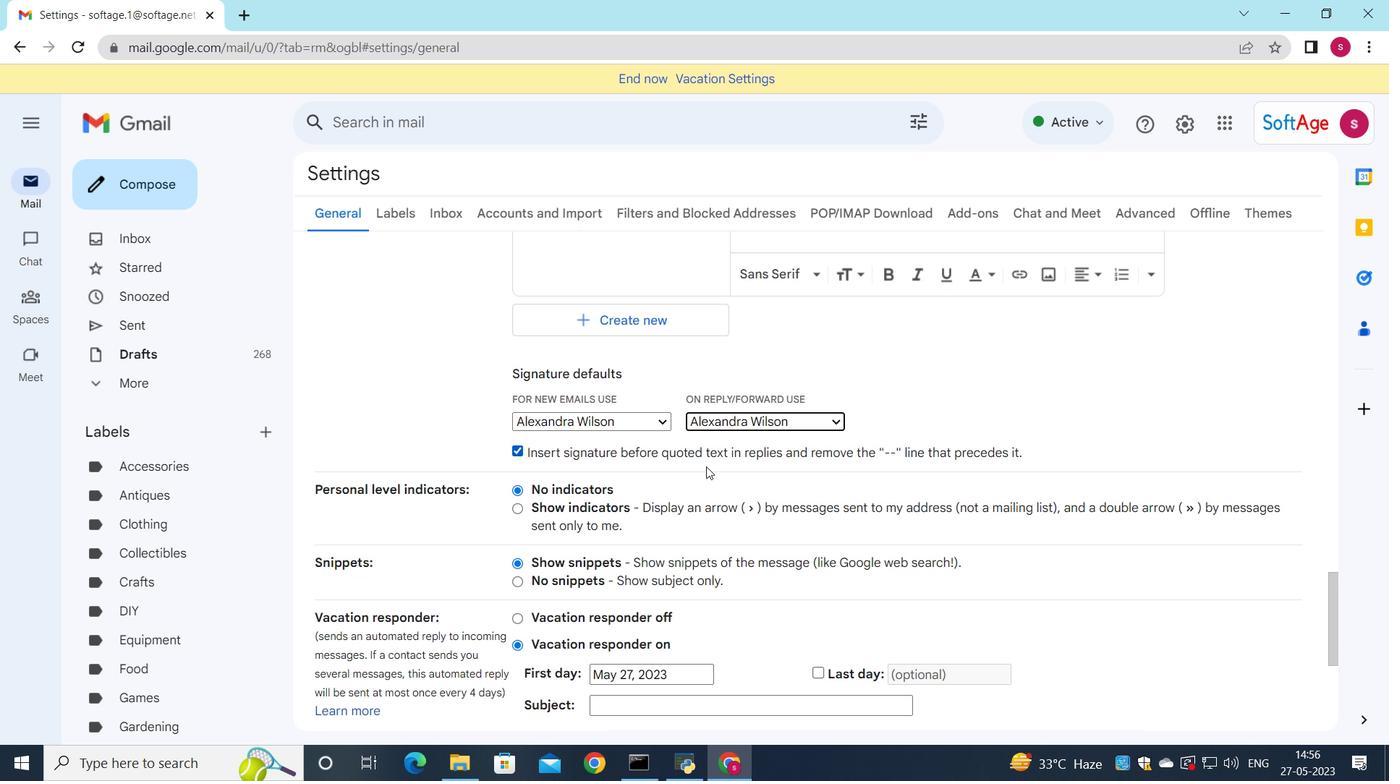 
Action: Mouse scrolled (704, 467) with delta (0, 0)
Screenshot: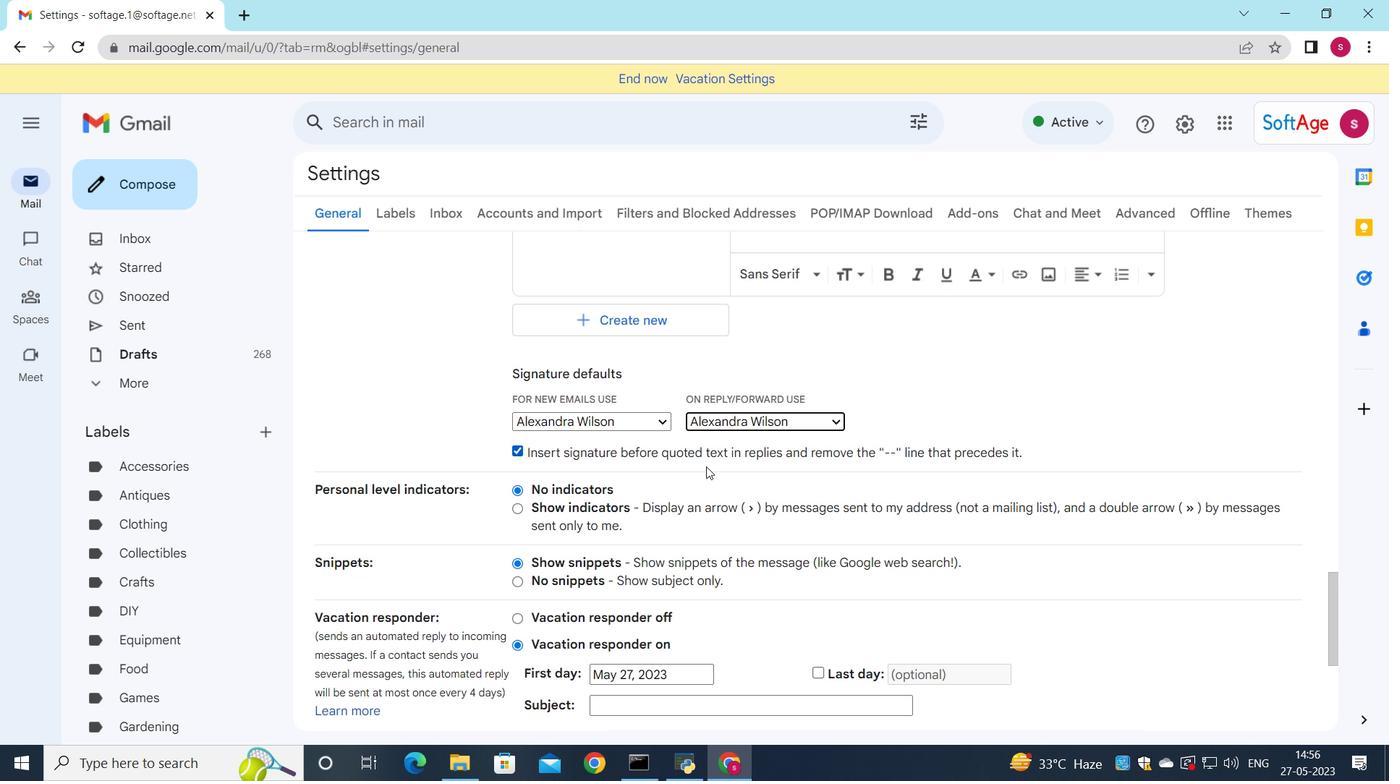
Action: Mouse moved to (695, 459)
Screenshot: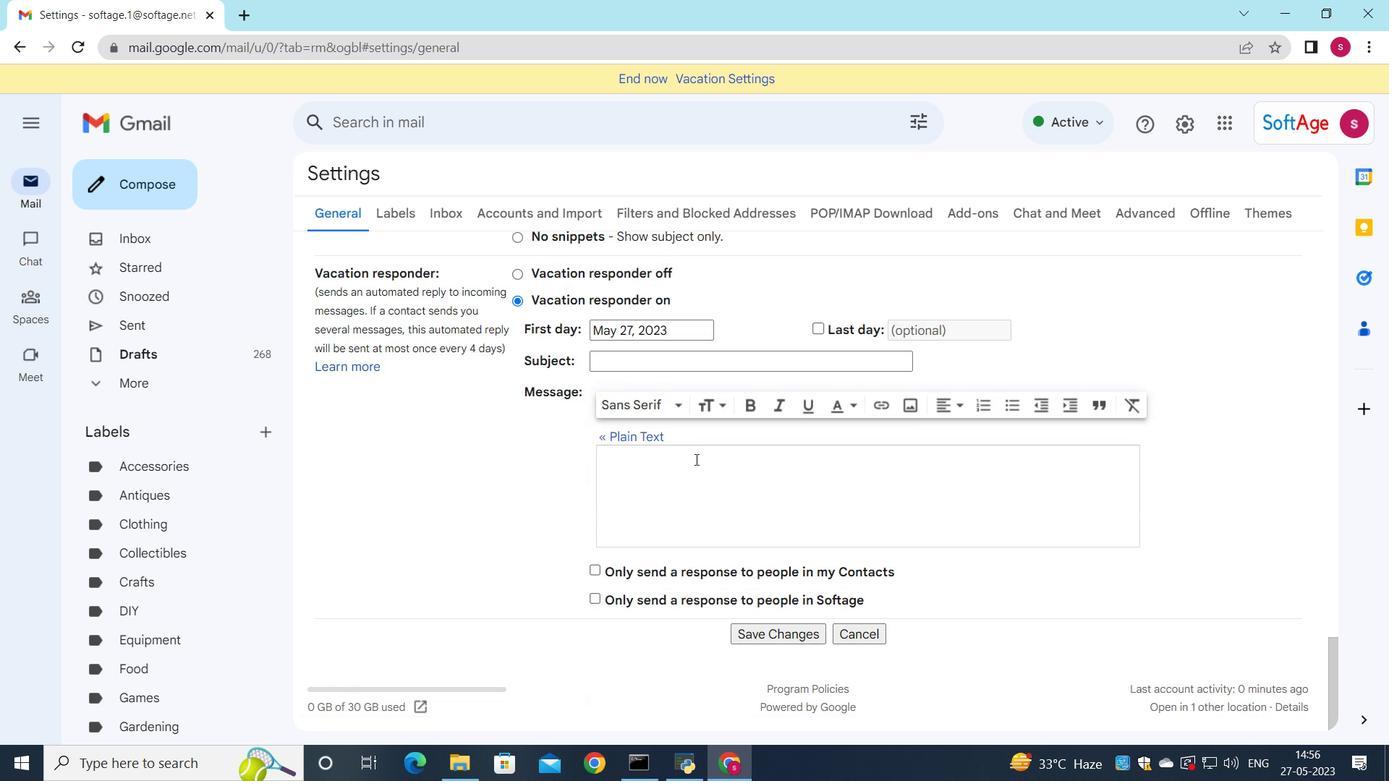 
Action: Mouse scrolled (695, 458) with delta (0, 0)
Screenshot: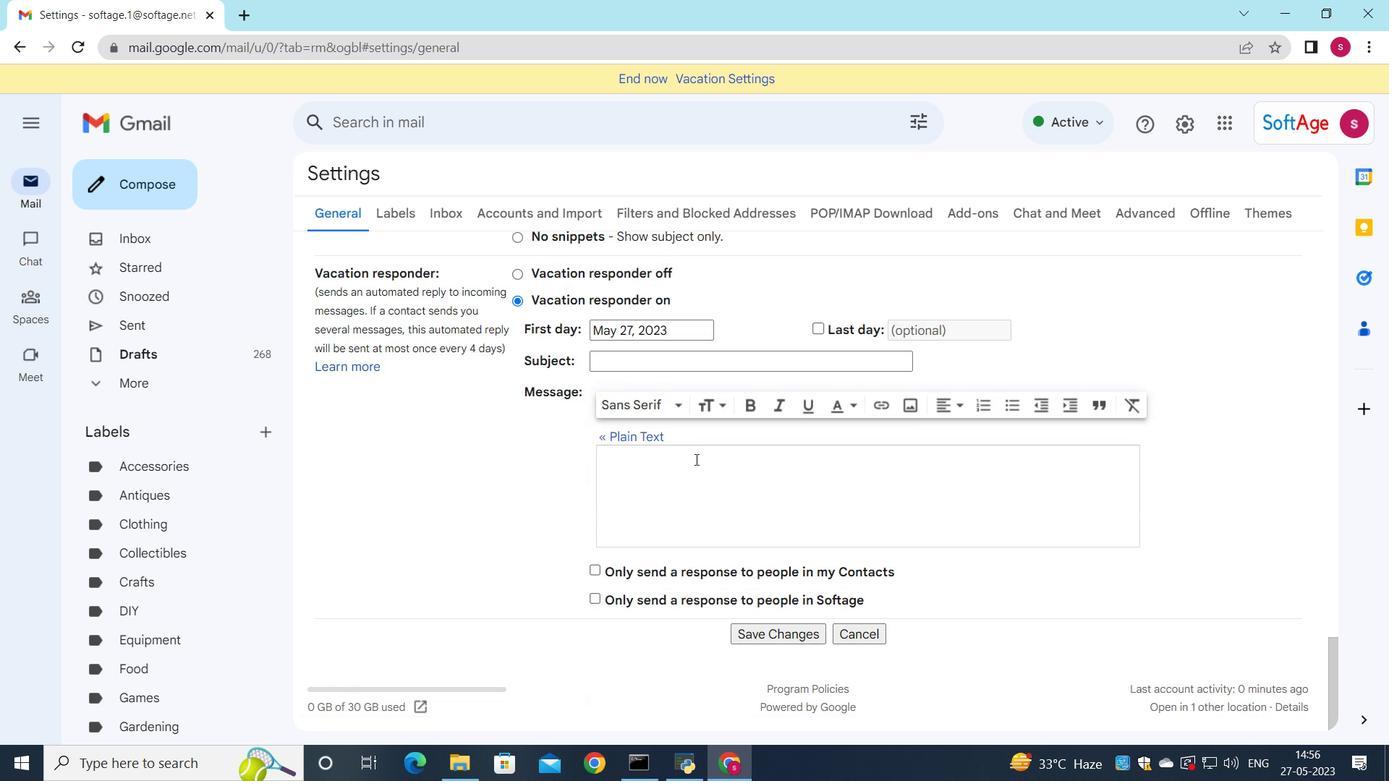 
Action: Mouse moved to (696, 459)
Screenshot: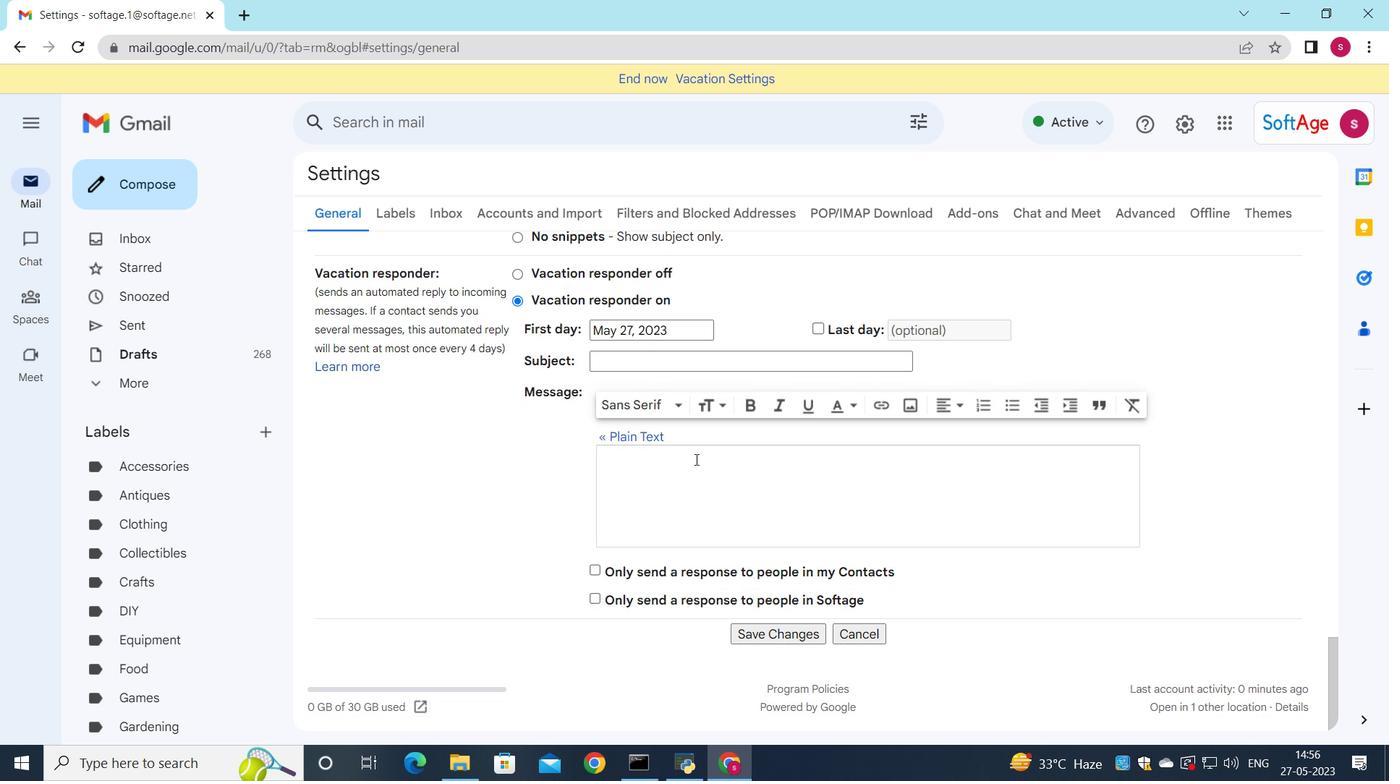 
Action: Mouse scrolled (696, 458) with delta (0, 0)
Screenshot: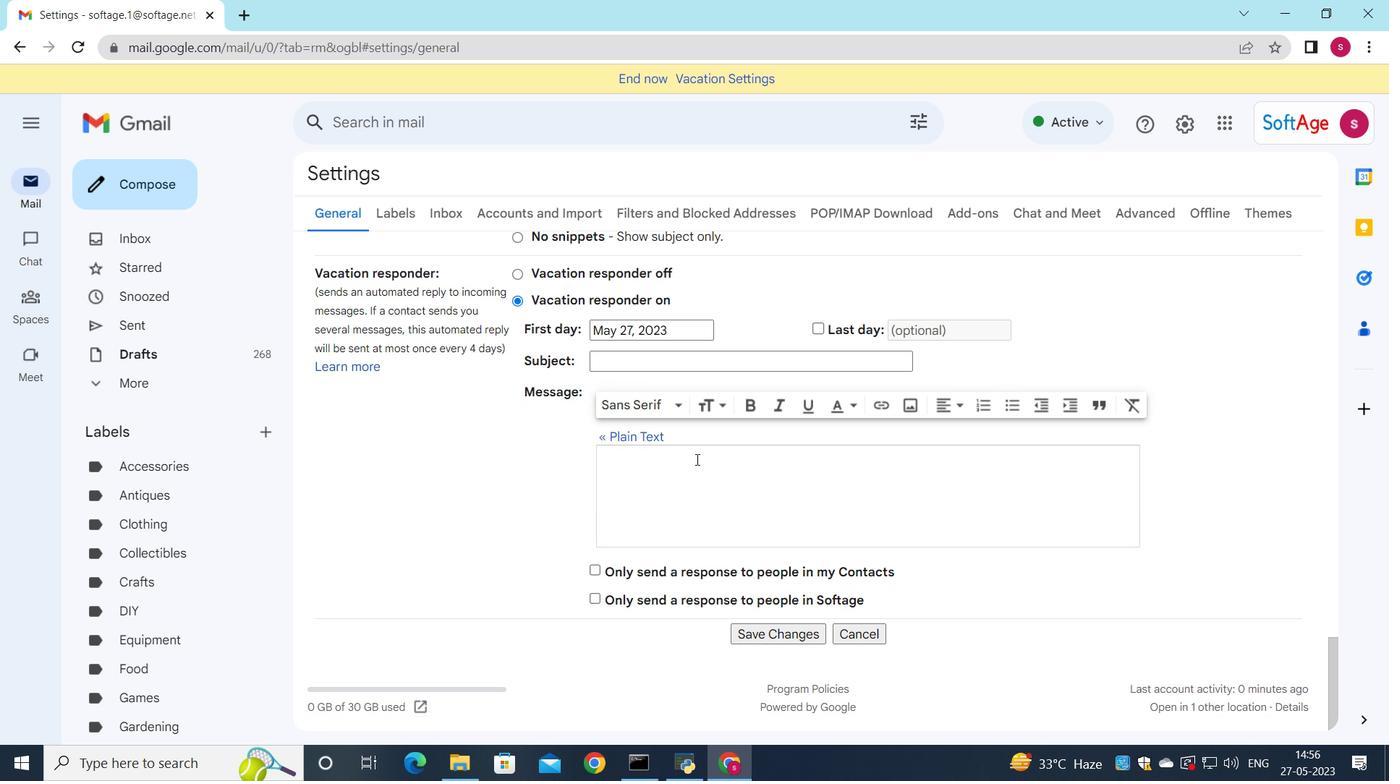 
Action: Mouse moved to (763, 632)
Screenshot: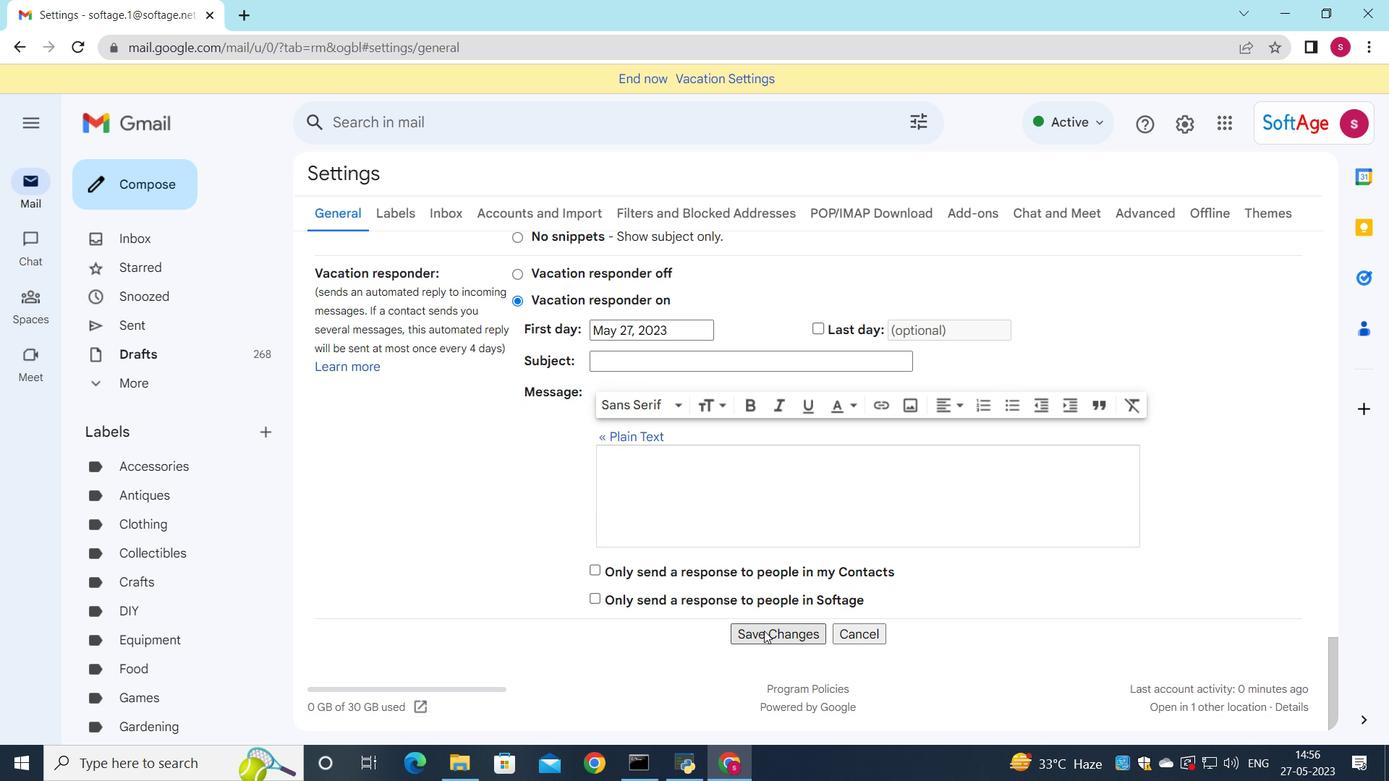 
Action: Mouse pressed left at (763, 632)
Screenshot: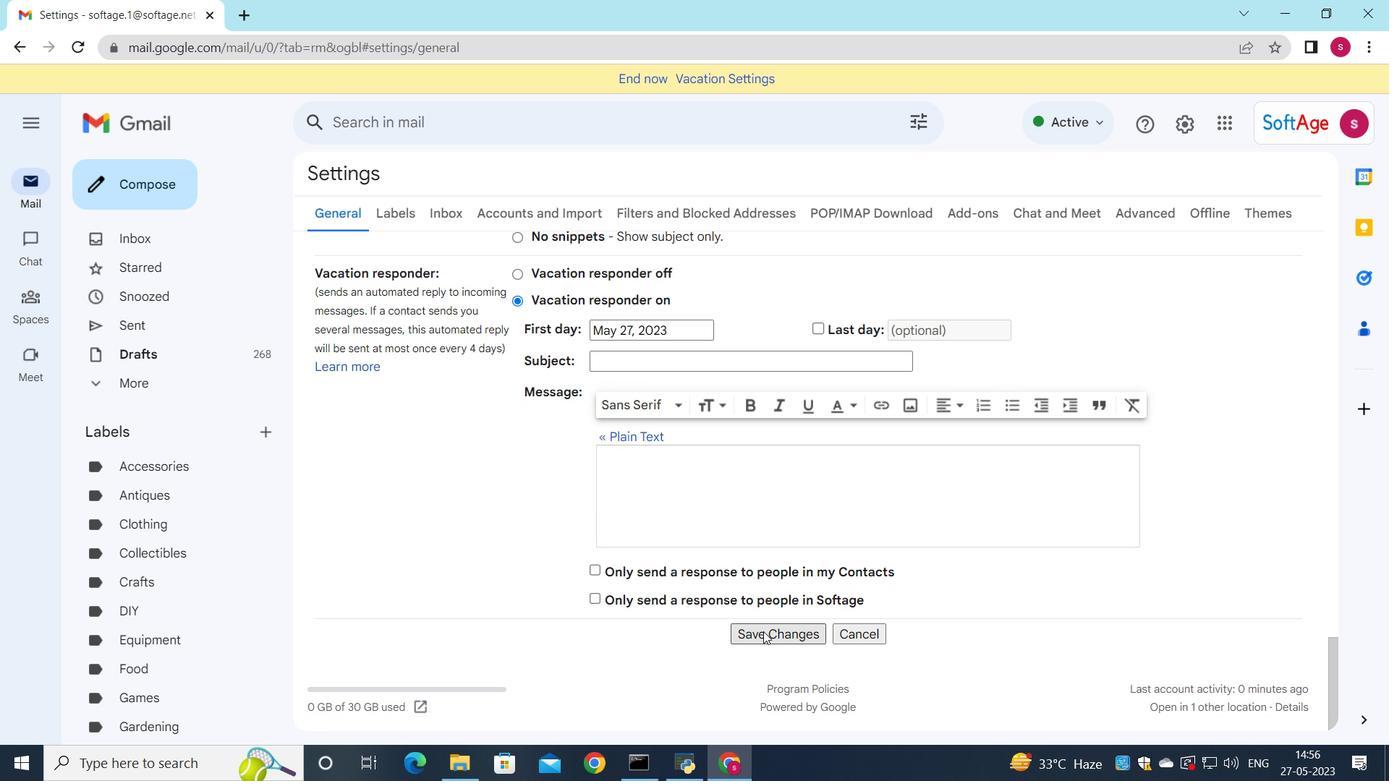 
Action: Mouse moved to (149, 167)
Screenshot: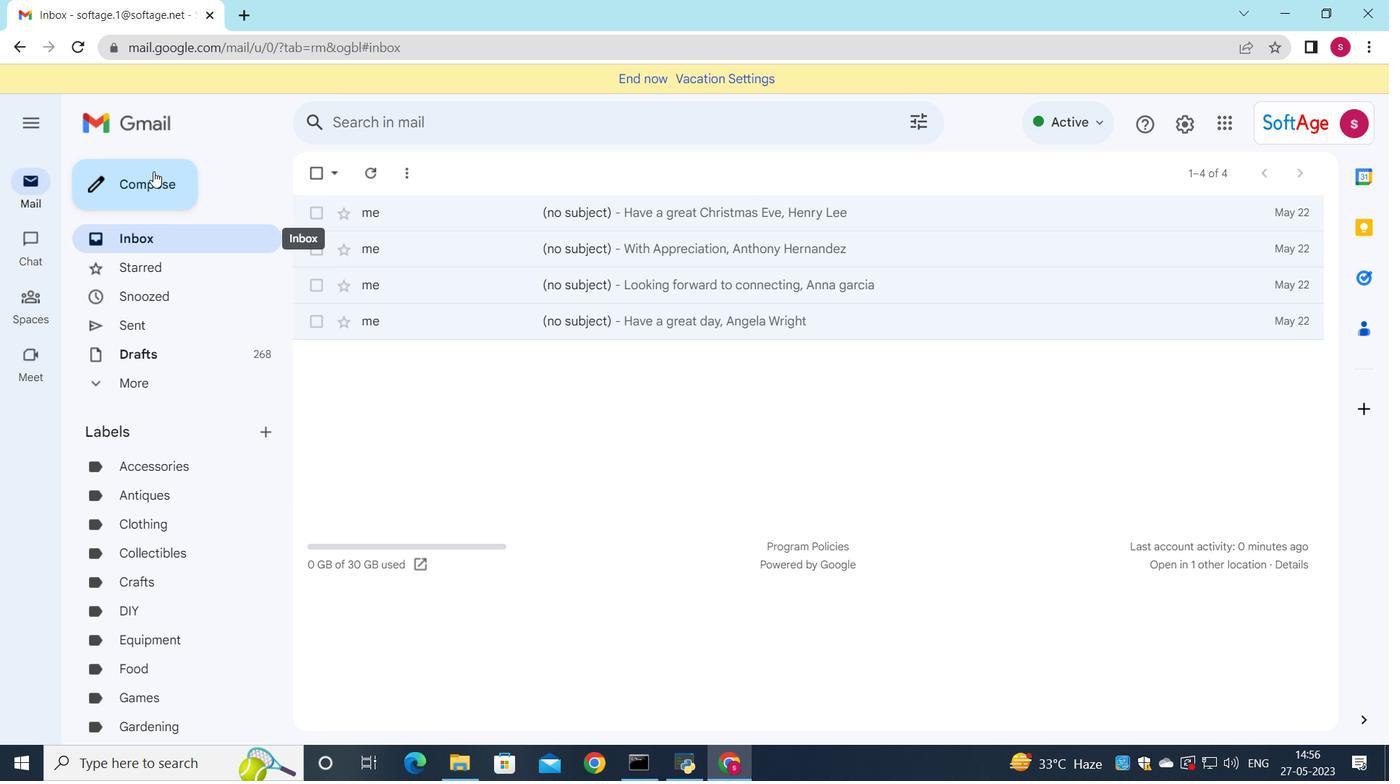 
Action: Mouse pressed left at (149, 167)
Screenshot: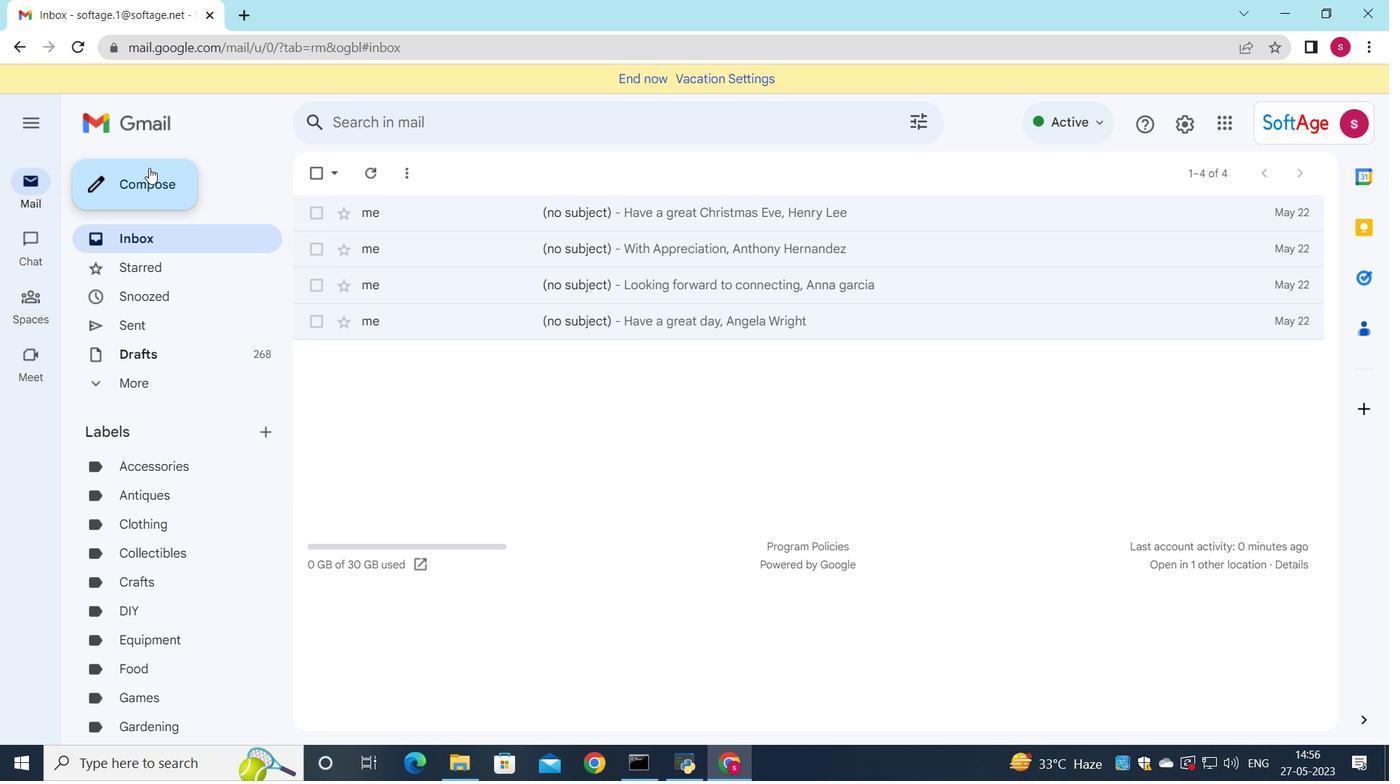 
Action: Mouse moved to (936, 318)
Screenshot: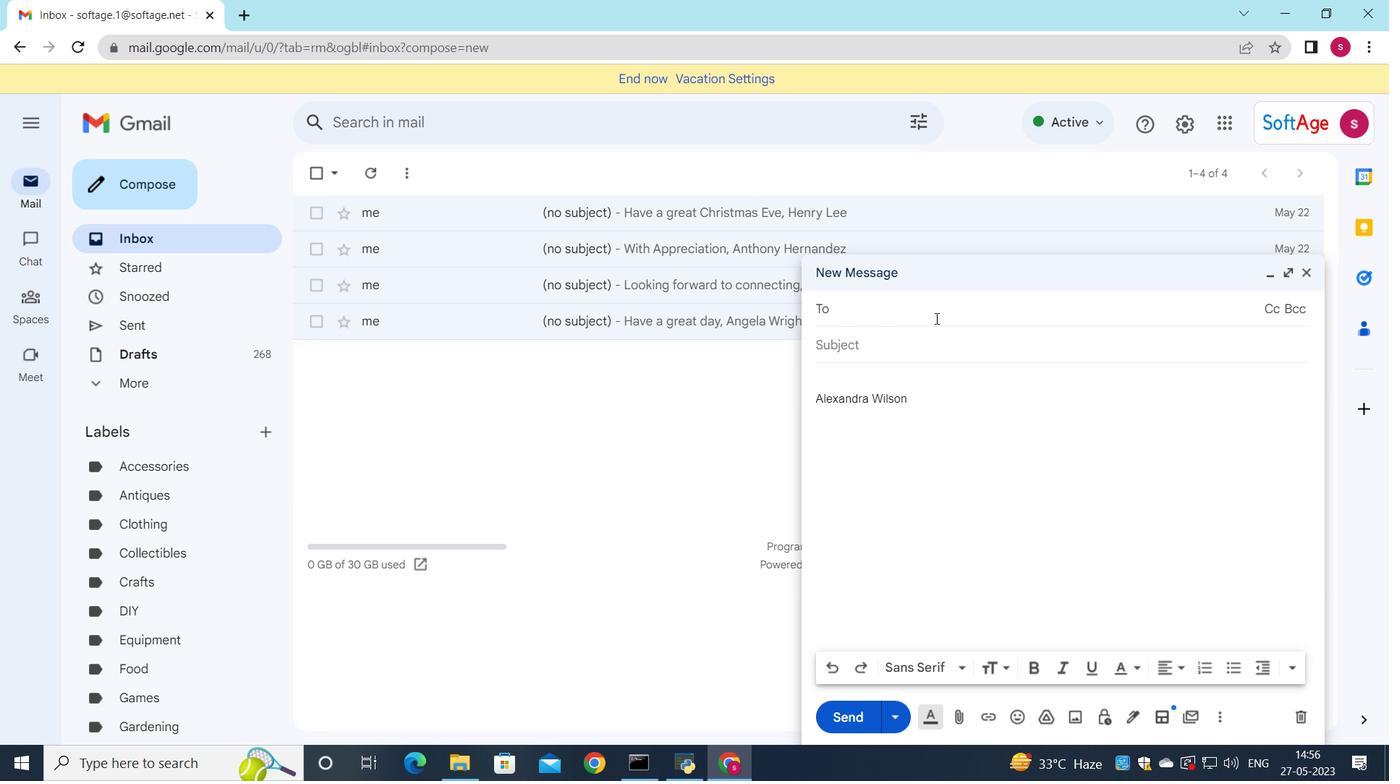 
Action: Key pressed soft
Screenshot: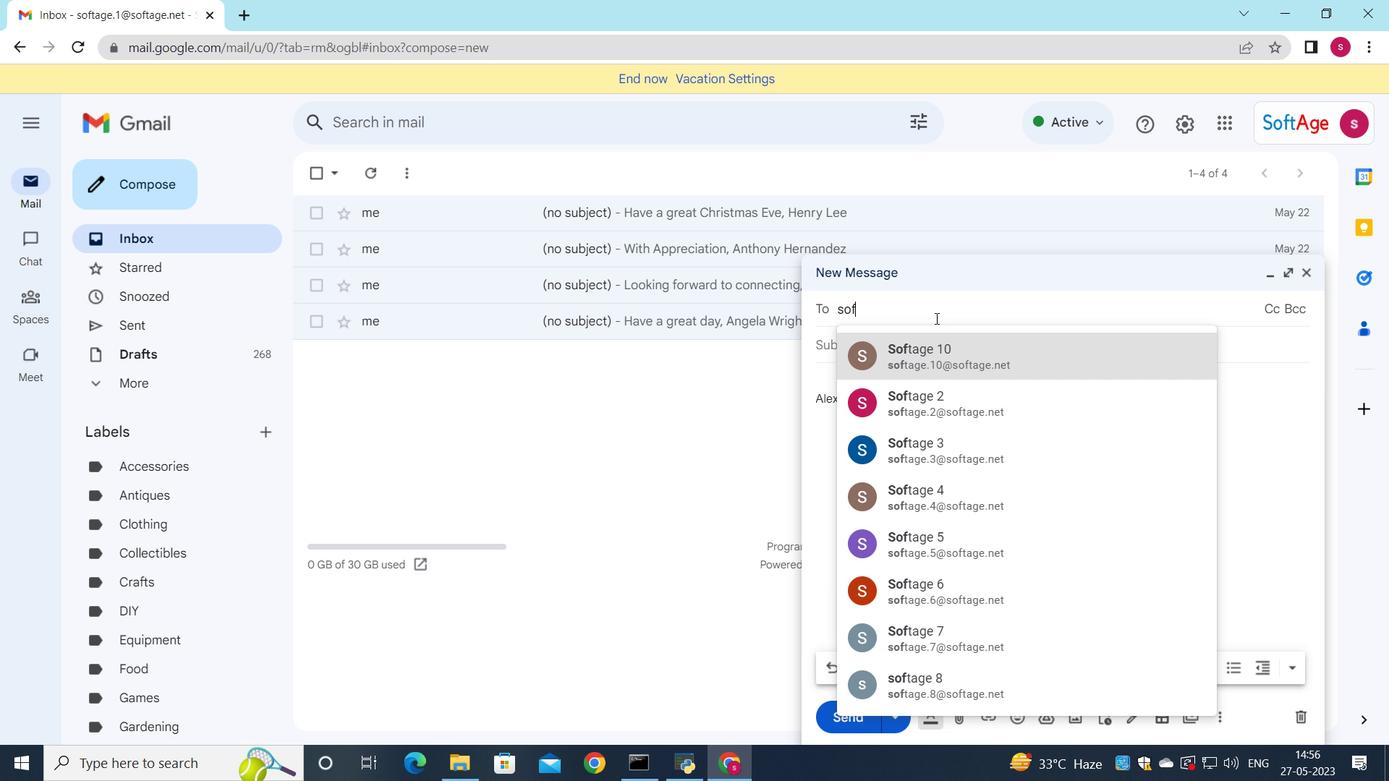 
Action: Mouse moved to (909, 584)
Screenshot: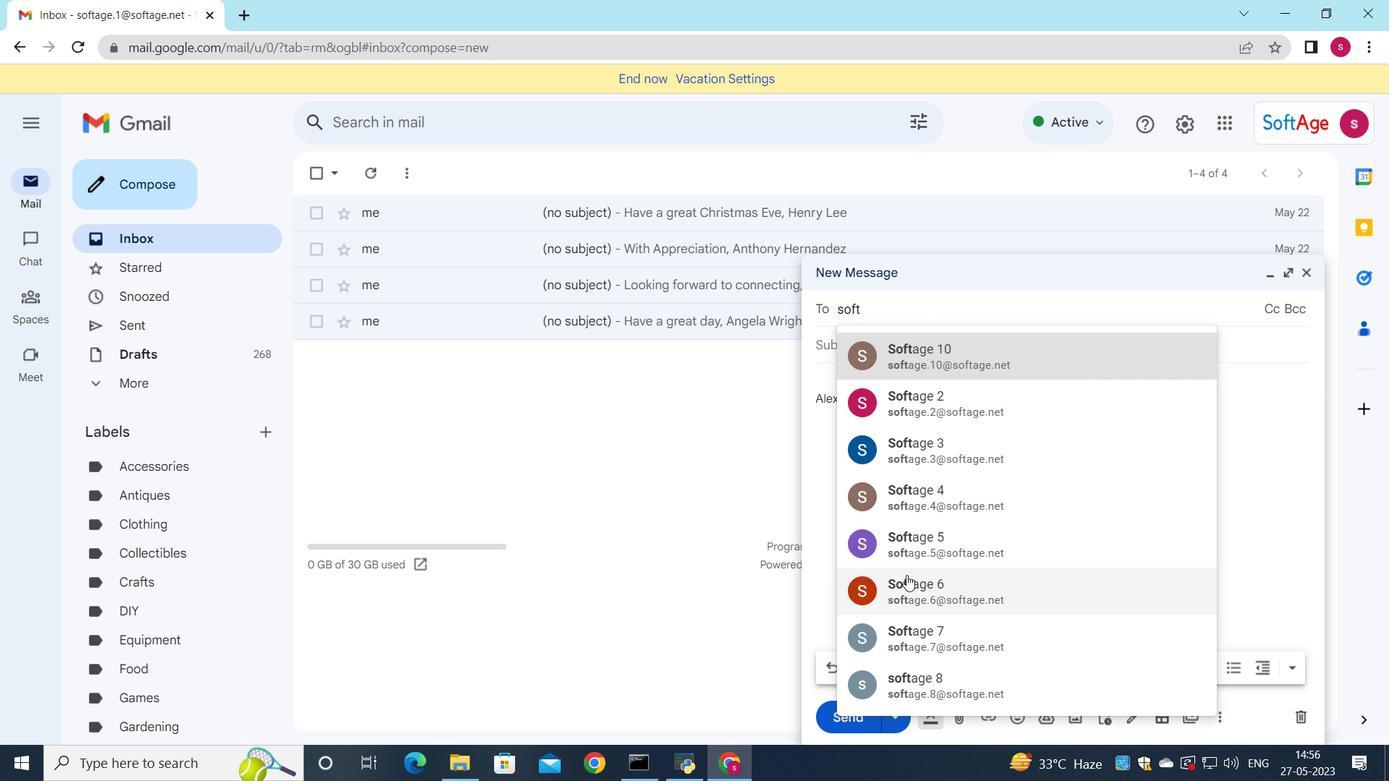 
Action: Mouse pressed left at (909, 584)
Screenshot: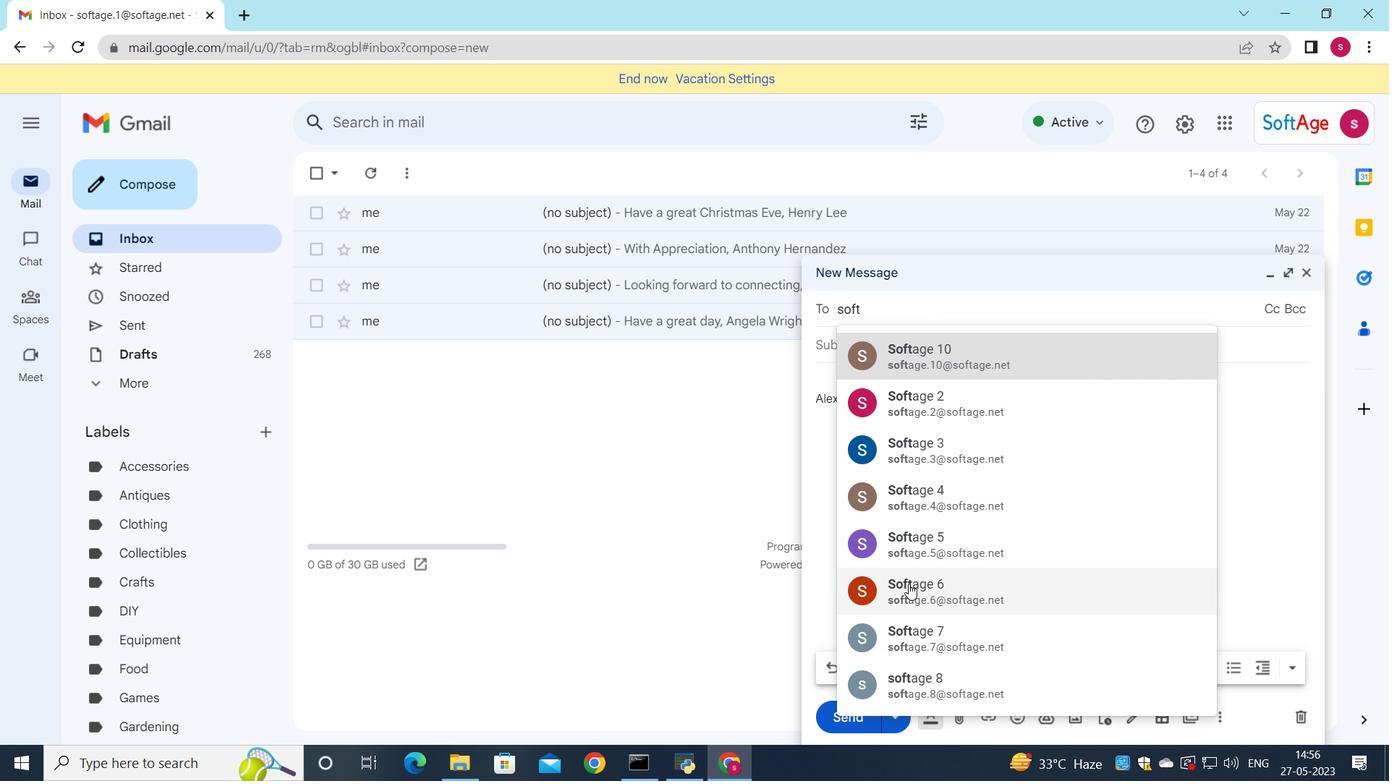 
Action: Mouse moved to (916, 453)
Screenshot: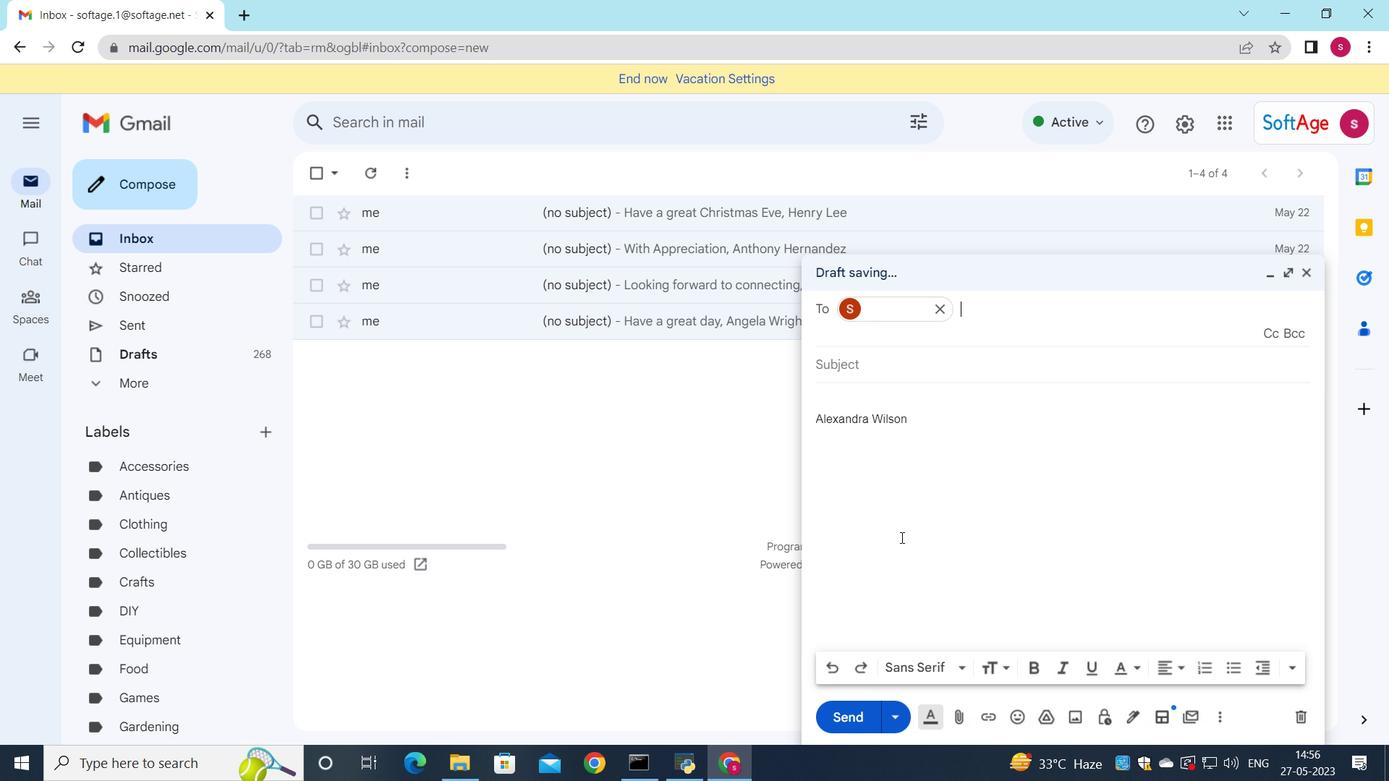 
Action: Key pressed s
Screenshot: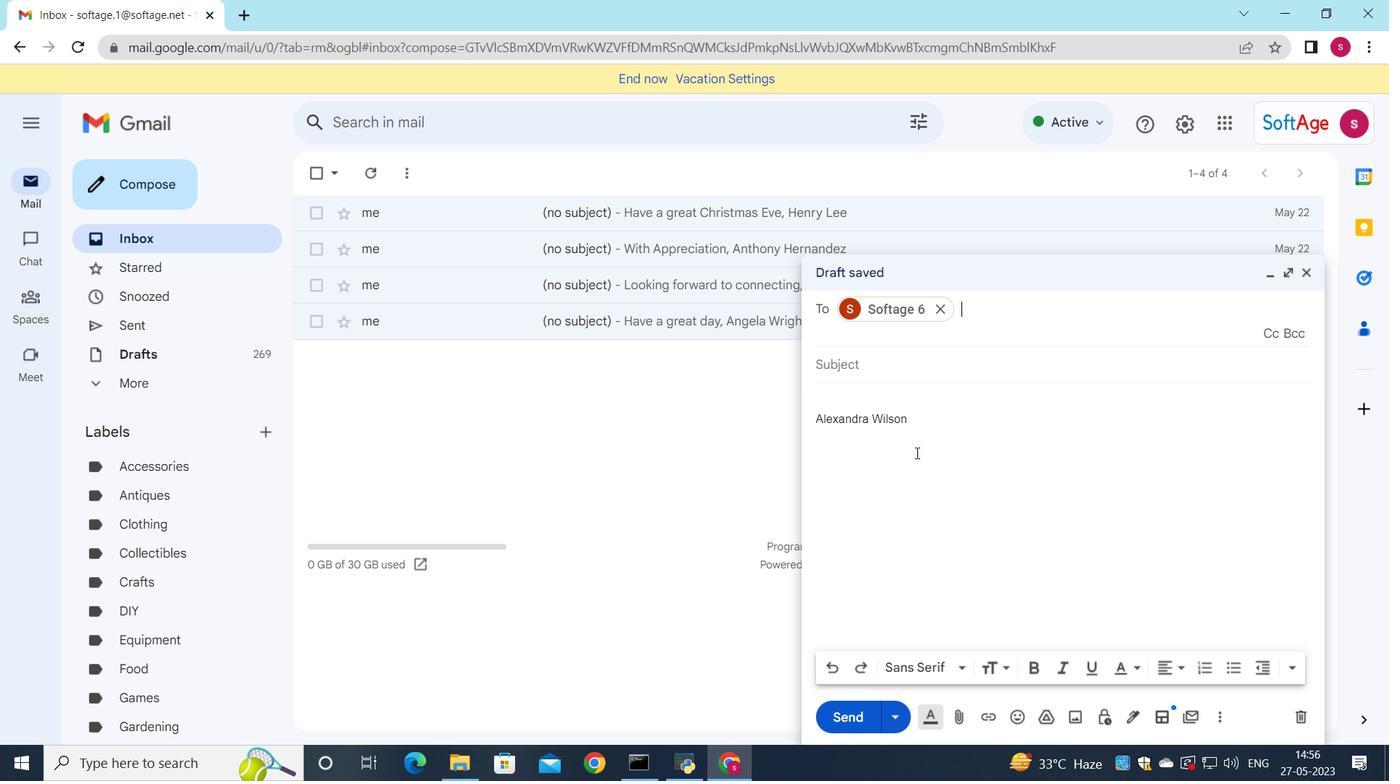 
Action: Mouse moved to (666, 470)
Screenshot: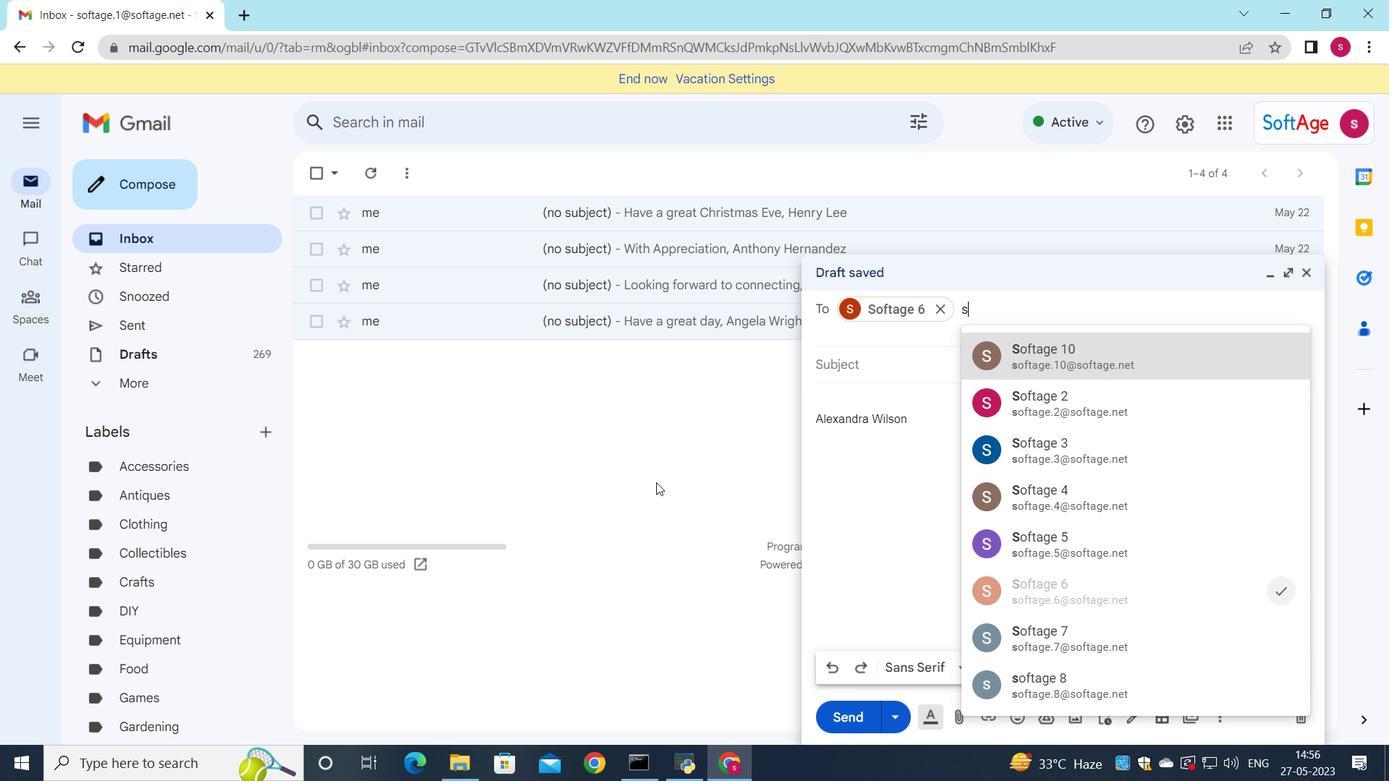 
Action: Key pressed o
Screenshot: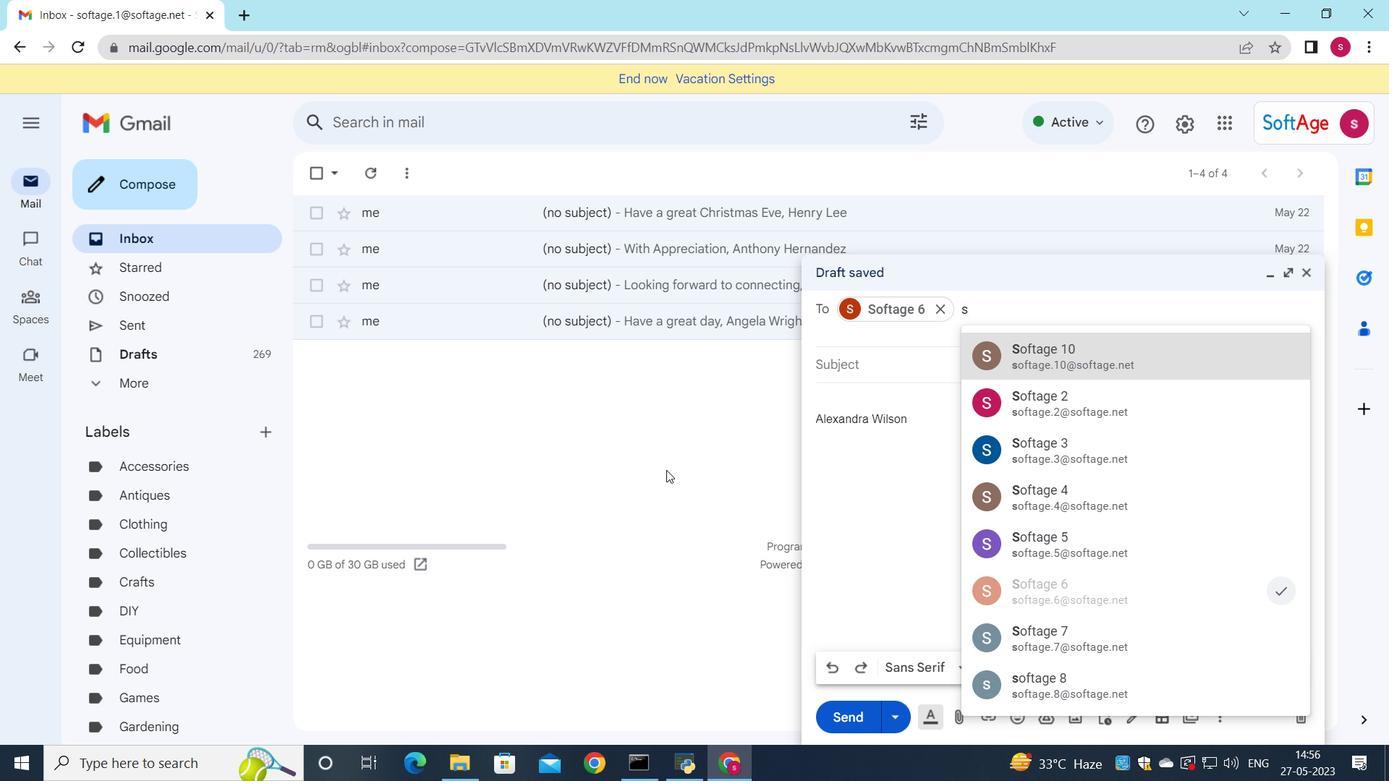 
Action: Mouse moved to (1033, 646)
Screenshot: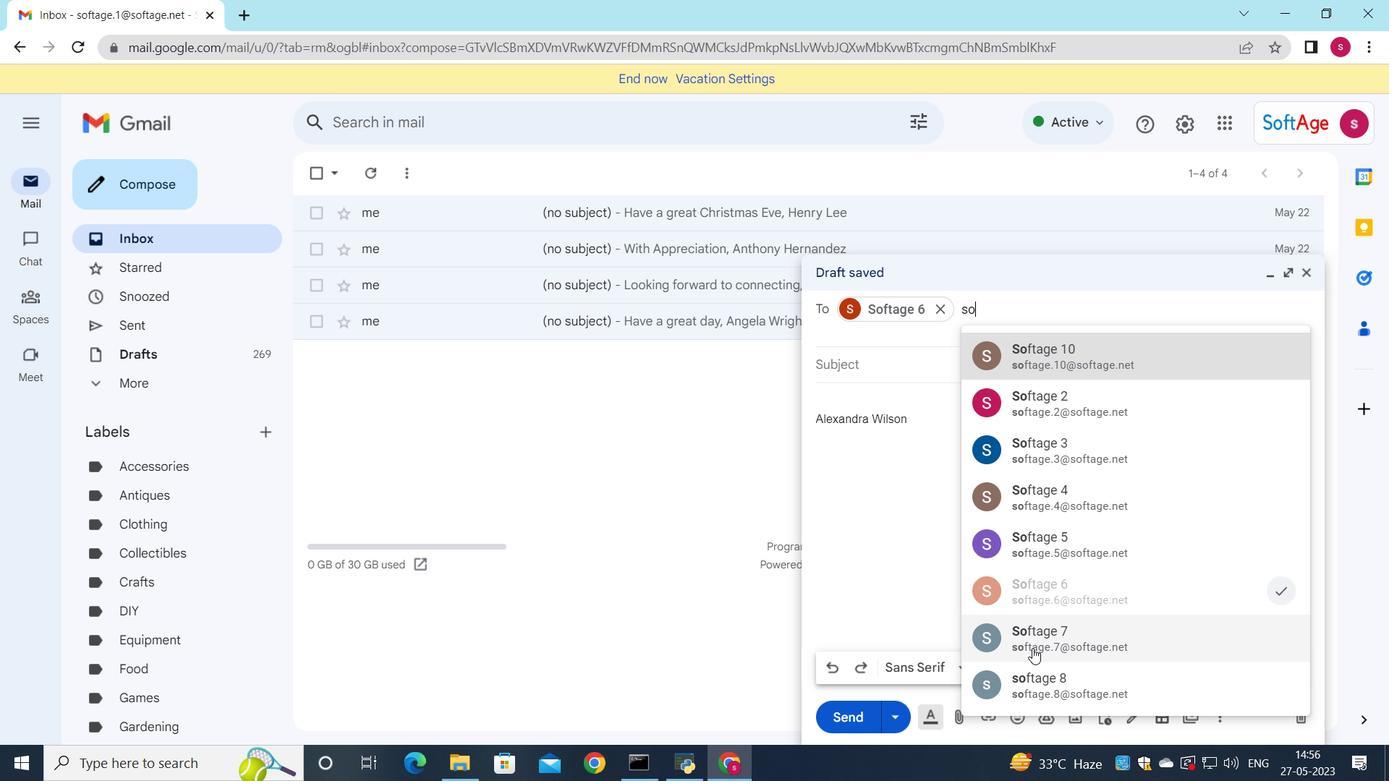
Action: Mouse pressed left at (1033, 646)
Screenshot: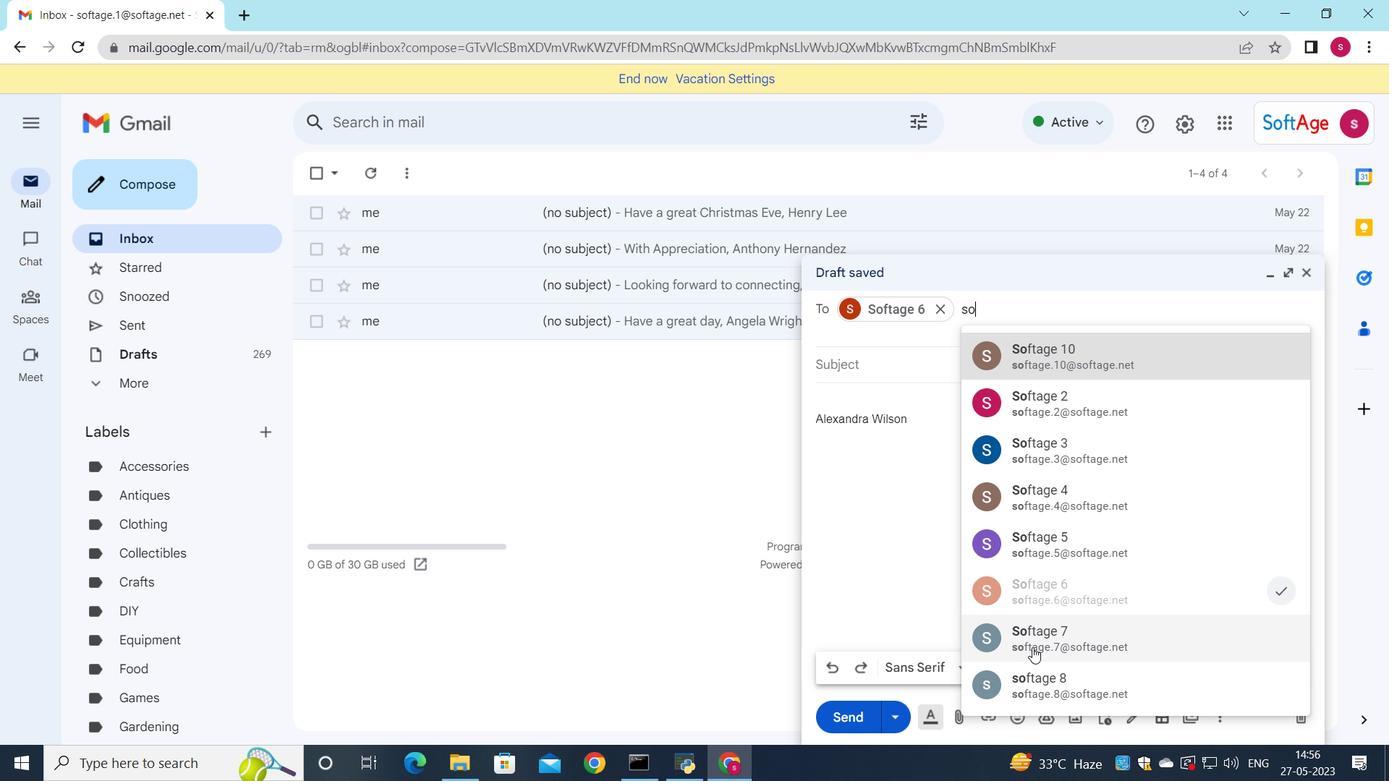 
Action: Mouse moved to (1267, 337)
Screenshot: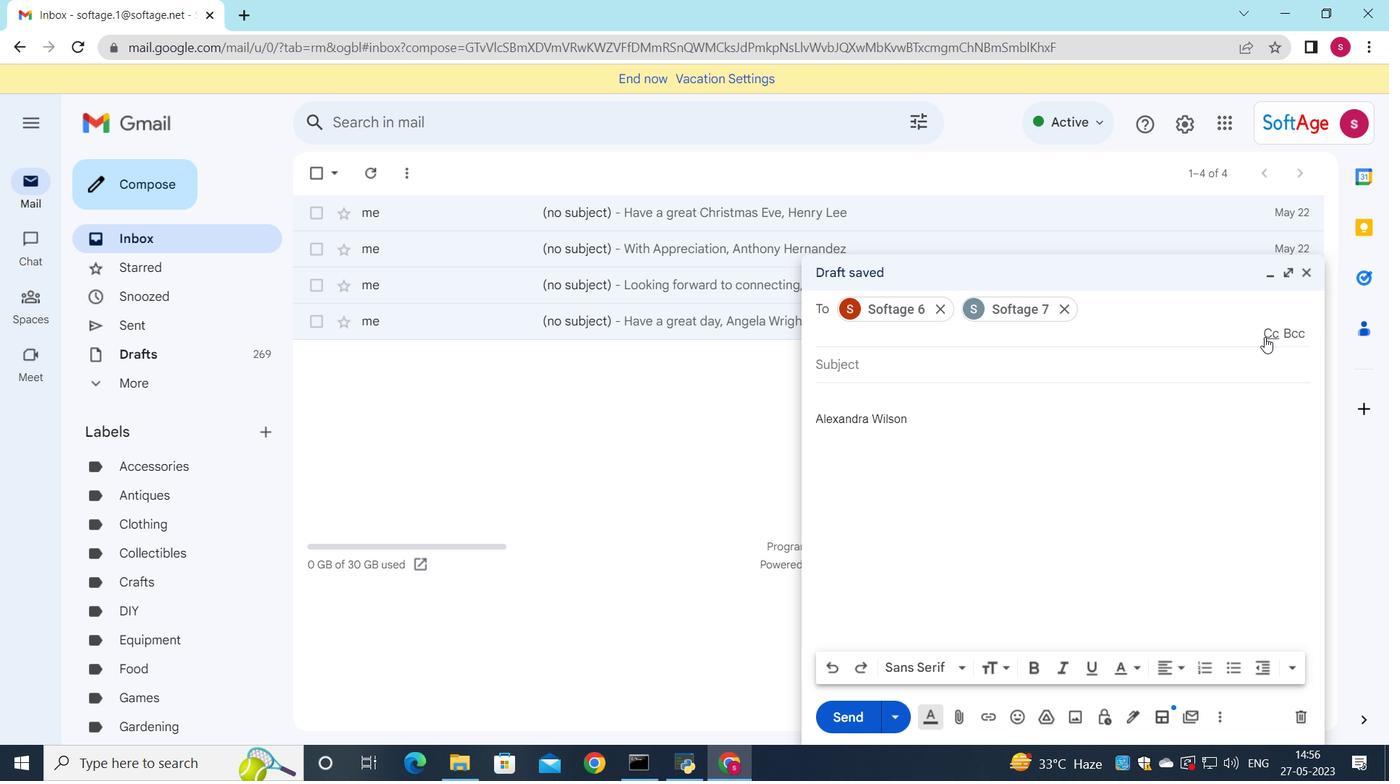
Action: Mouse pressed left at (1267, 337)
Screenshot: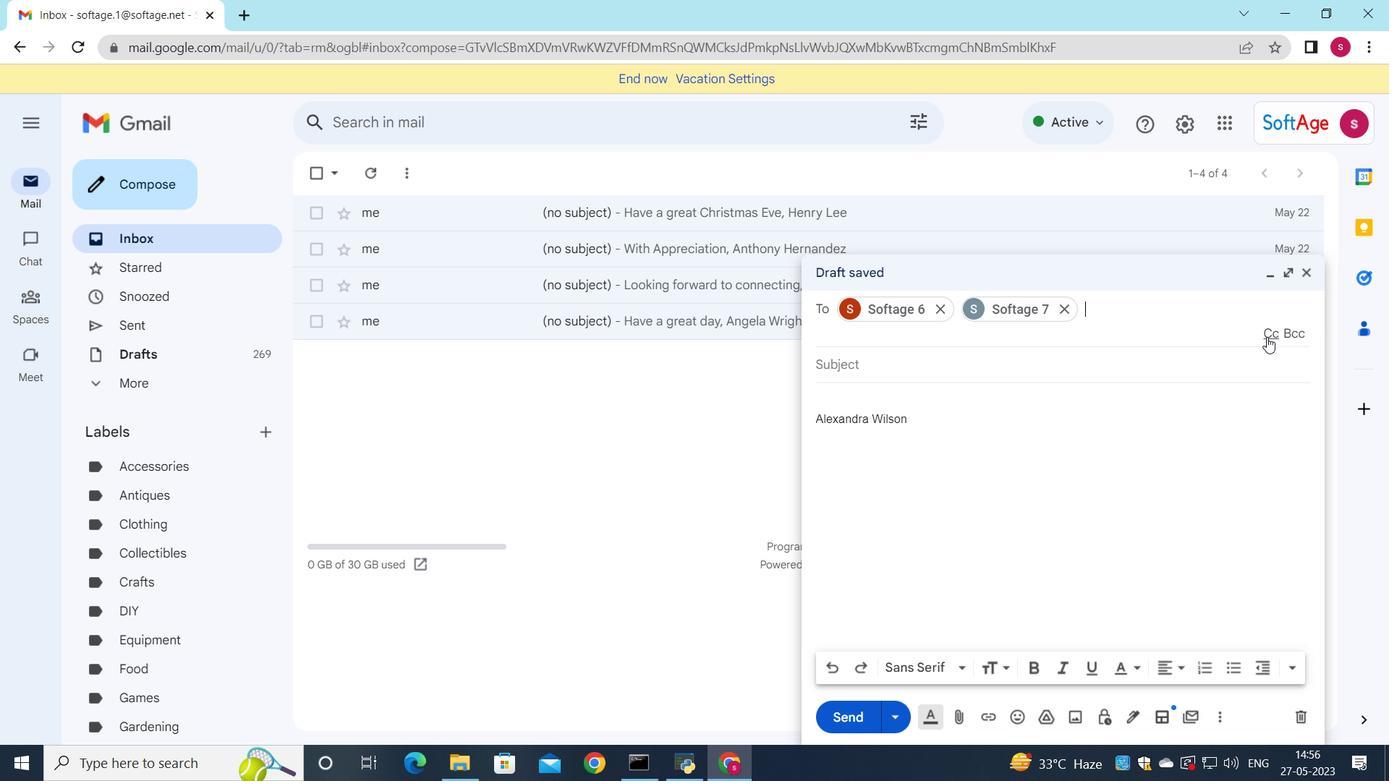 
Action: Mouse moved to (1136, 362)
Screenshot: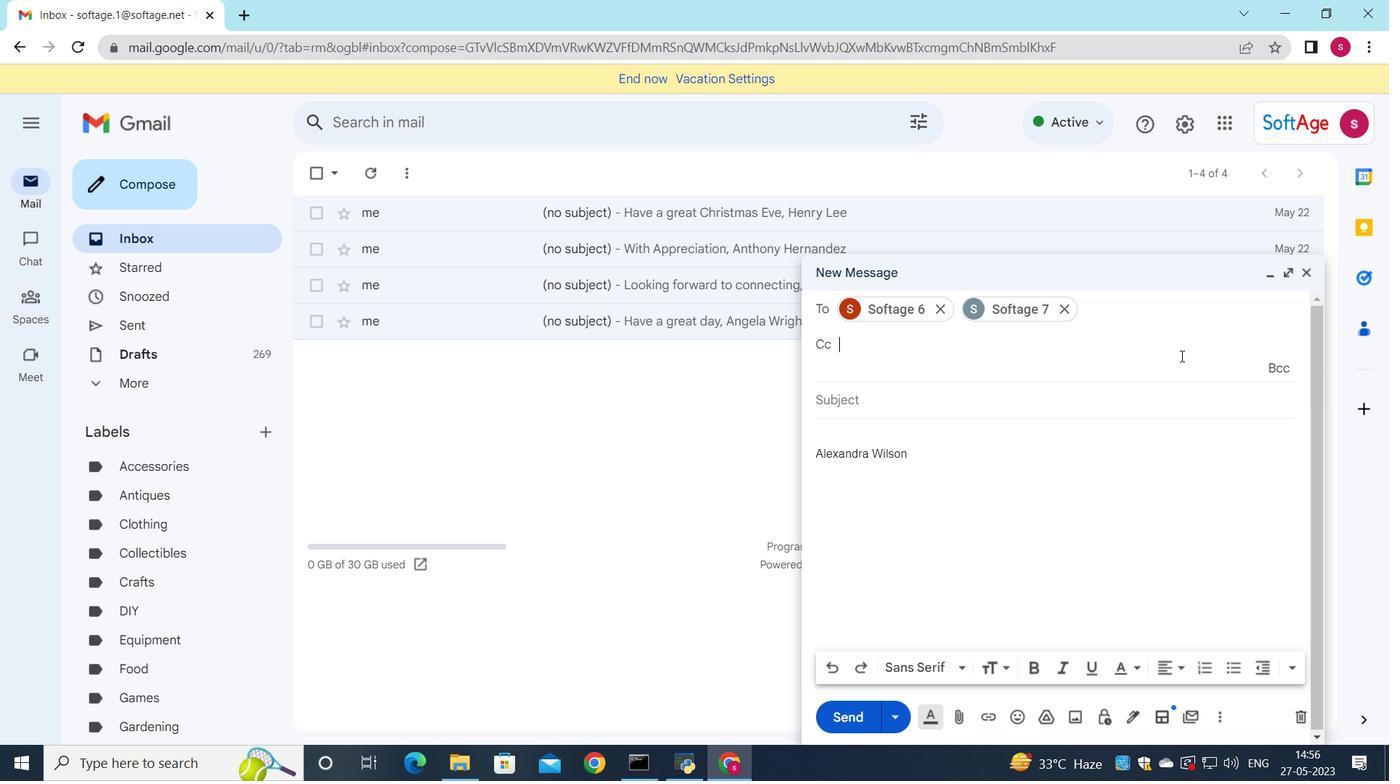 
Action: Key pressed soft
Screenshot: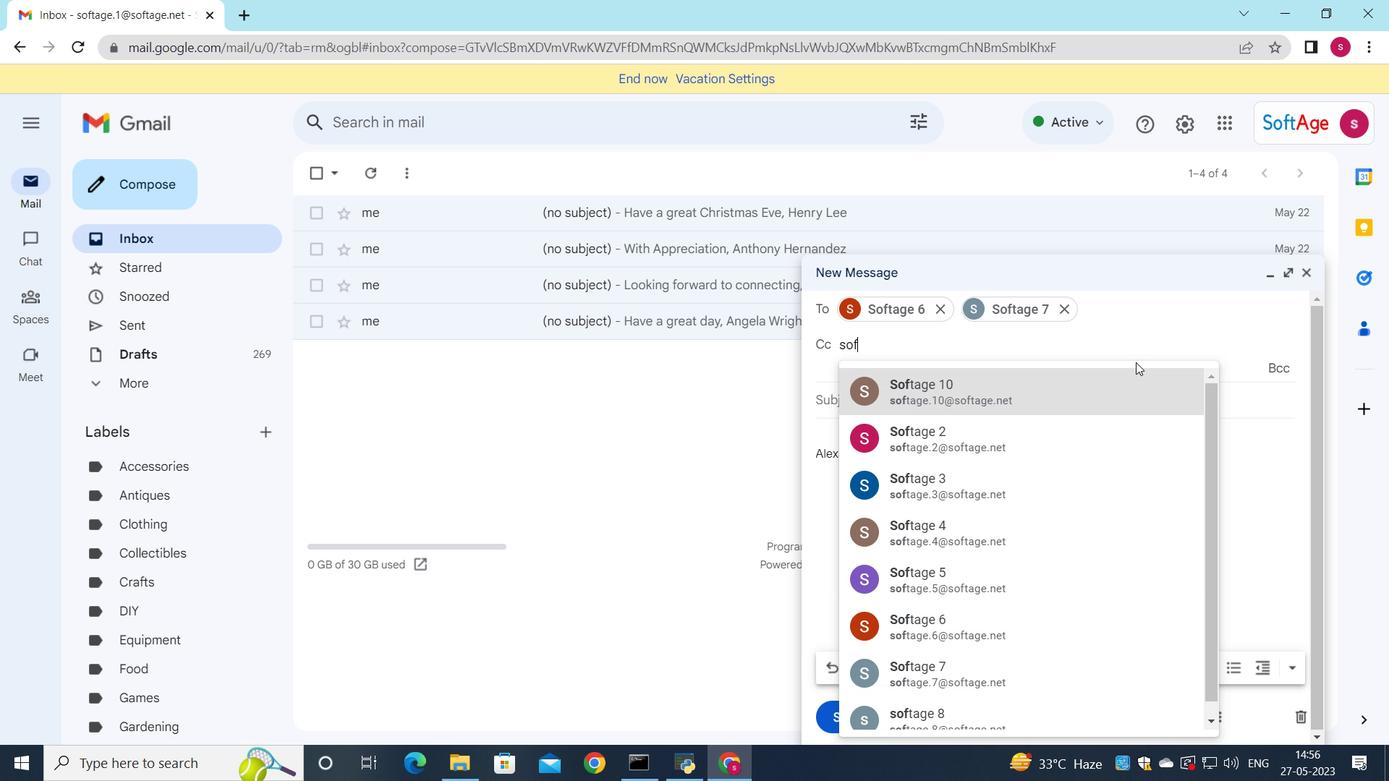 
Action: Mouse moved to (1112, 709)
Screenshot: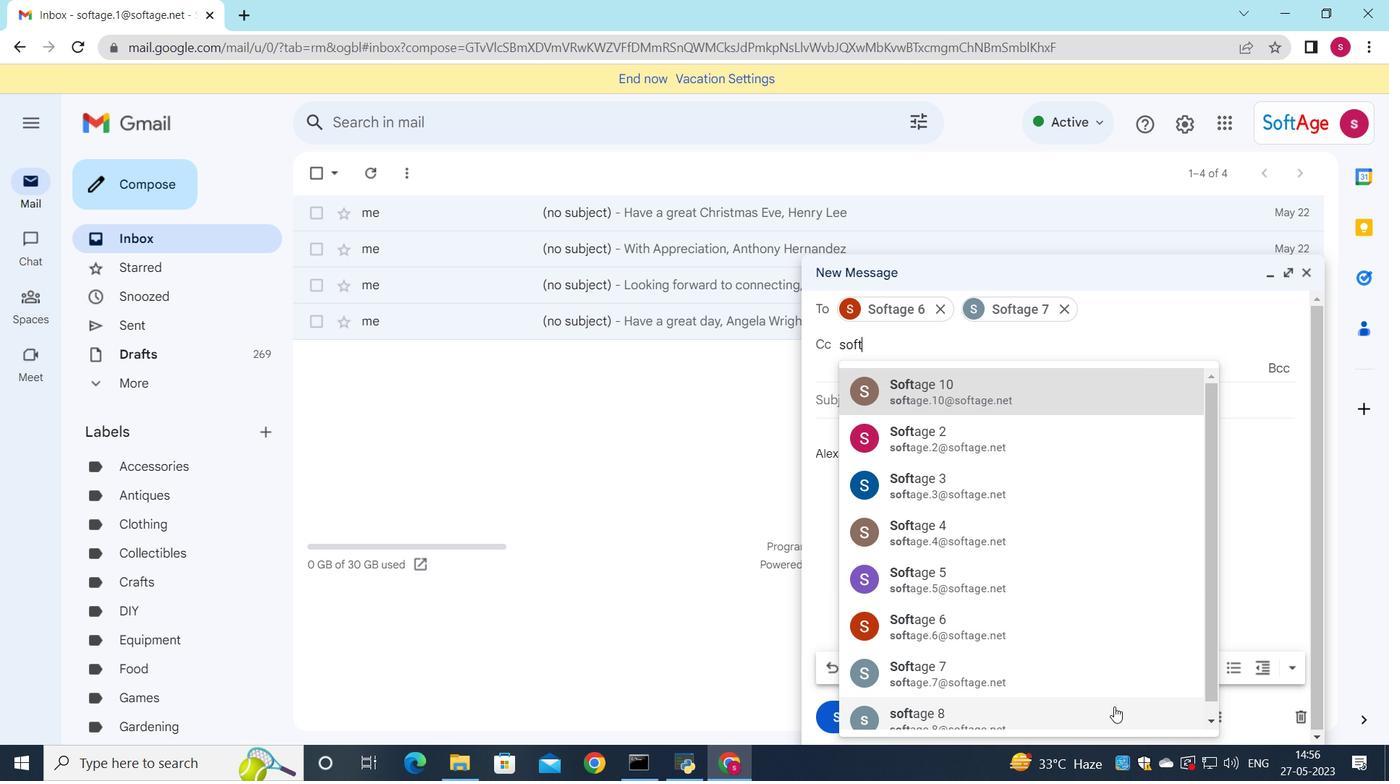 
Action: Mouse pressed left at (1112, 709)
Screenshot: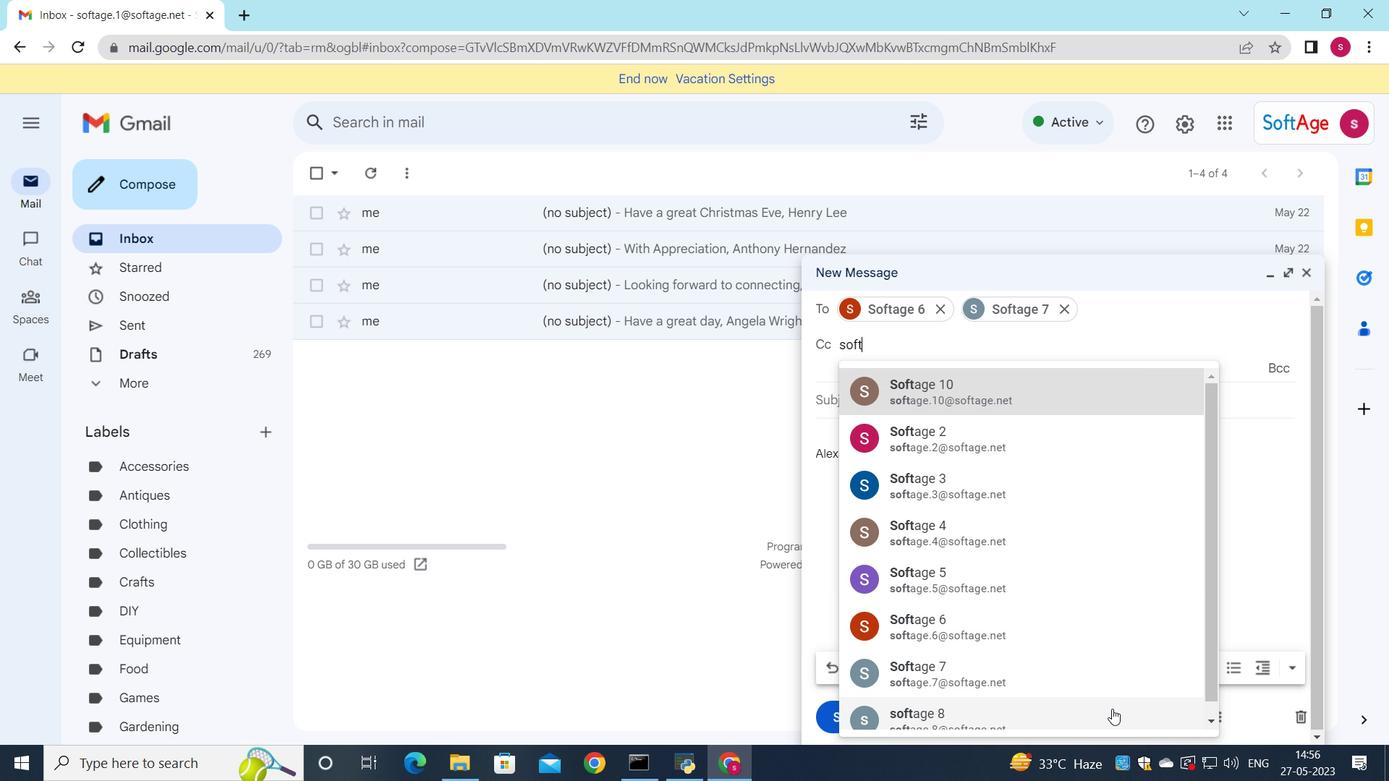 
Action: Mouse moved to (898, 405)
Screenshot: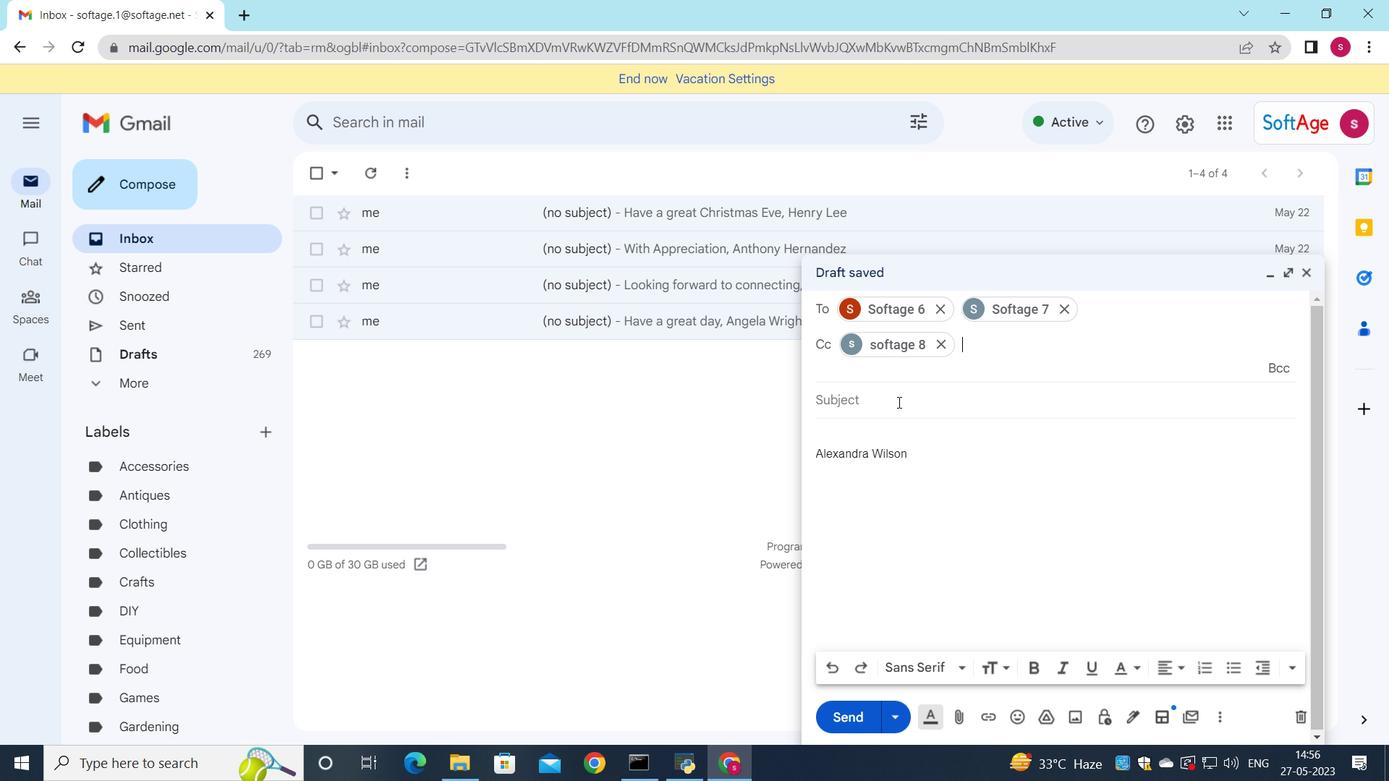 
Action: Mouse pressed left at (898, 405)
Screenshot: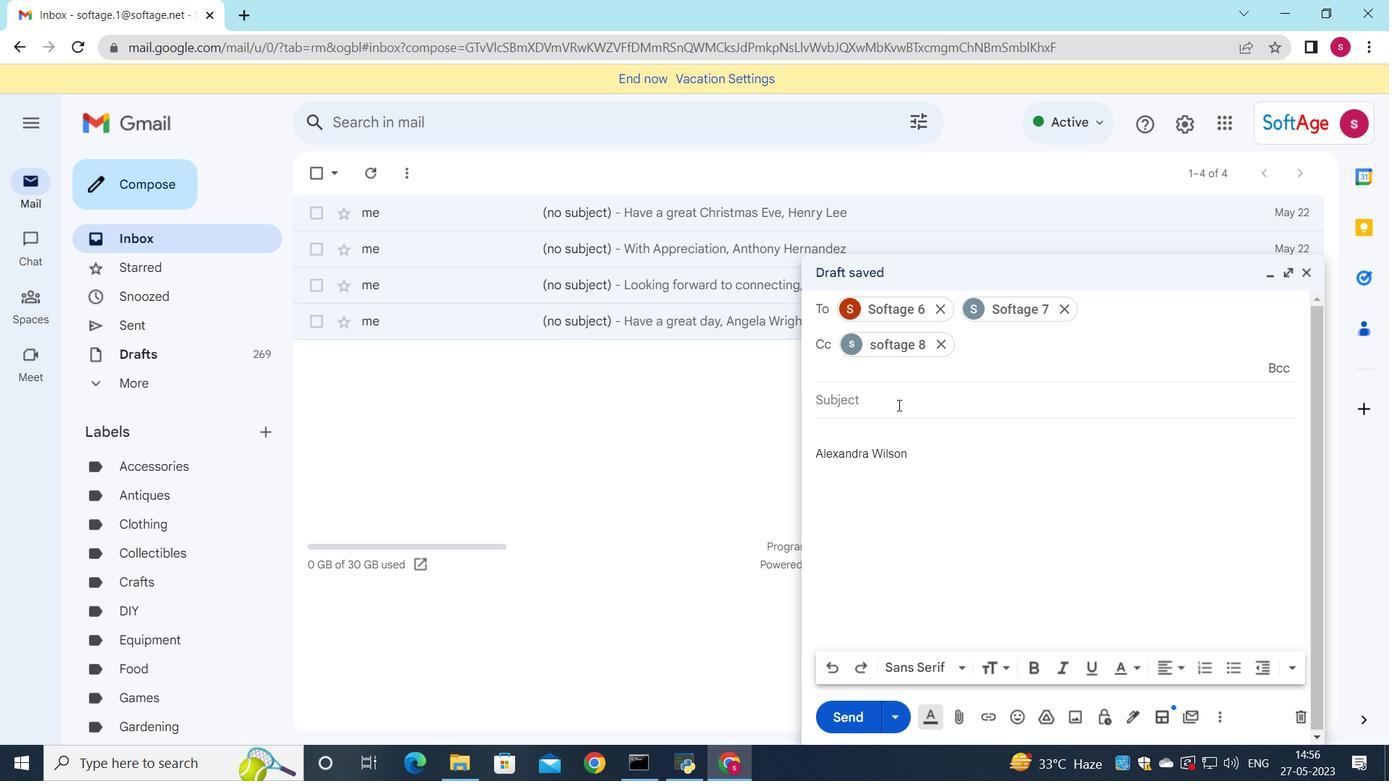 
Action: Key pressed <Key.shift><Key.shift><Key.shift><Key.shift><Key.shift><Key.shift><Key.shift><Key.shift><Key.shift><Key.shift><Key.shift><Key.shift><Key.shift>Project<Key.space>upds<Key.backspace>ate
Screenshot: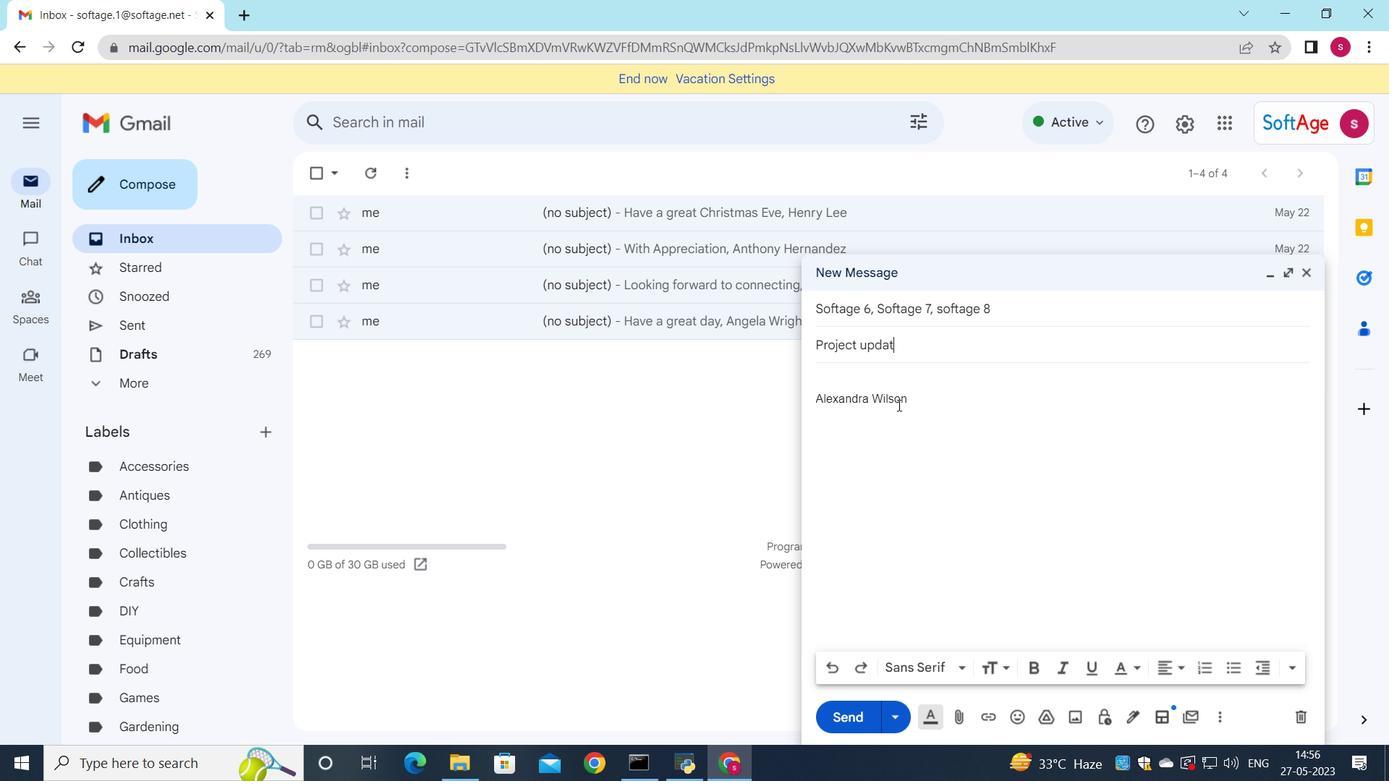 
Action: Mouse moved to (851, 372)
Screenshot: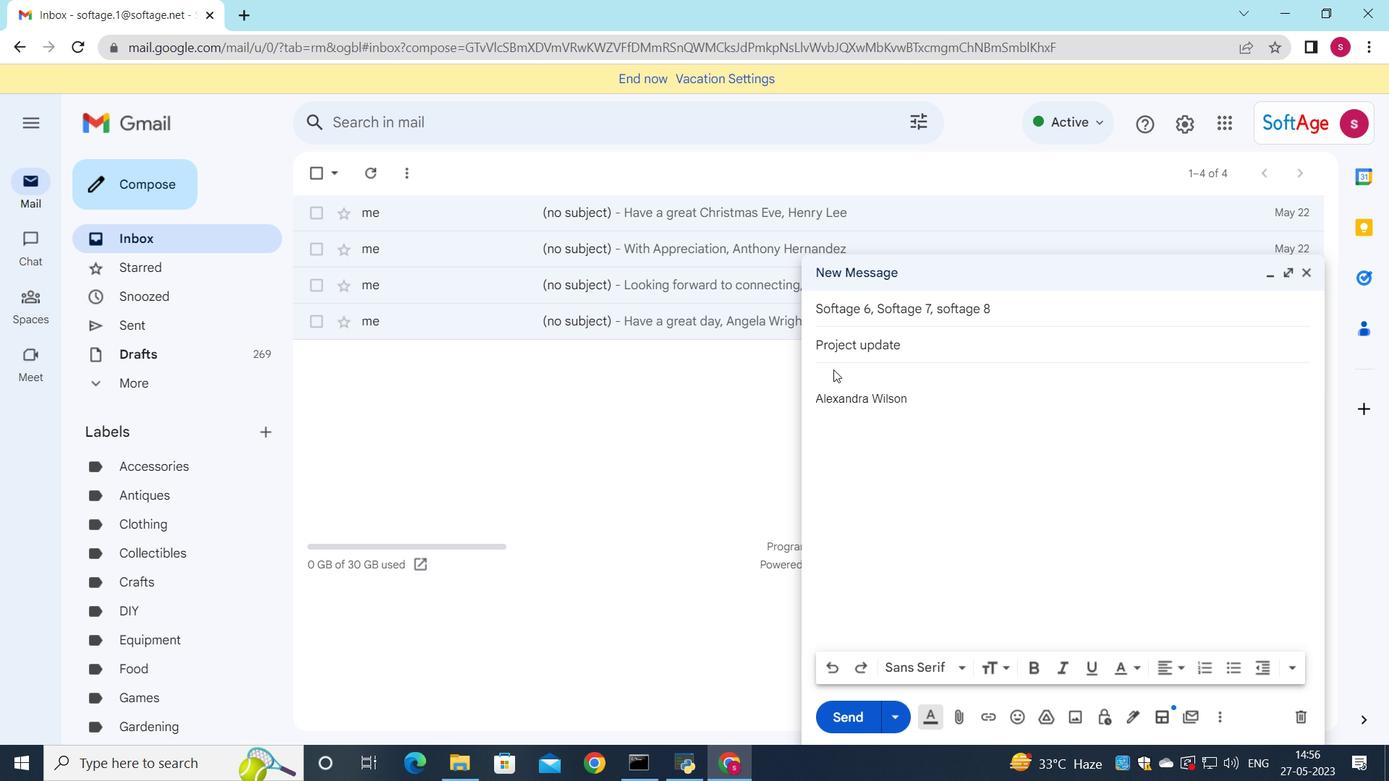 
Action: Mouse pressed left at (851, 372)
Screenshot: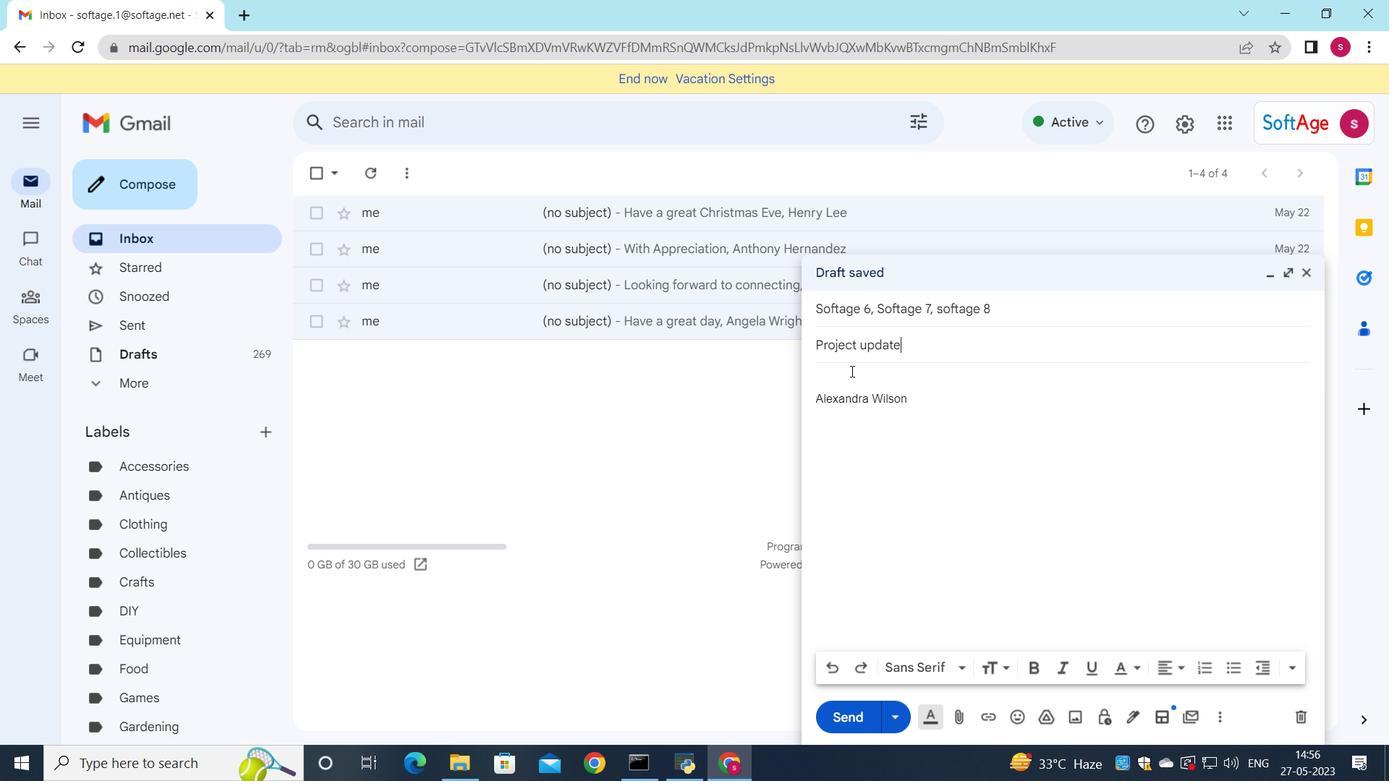 
Action: Key pressed <Key.shift>I<Key.space>apologize<Key.space>for<Key.space>the<Key.space>delay<Key.space>in<Key.space>my<Key.space>response<Key.space><Key.backspace>.
Screenshot: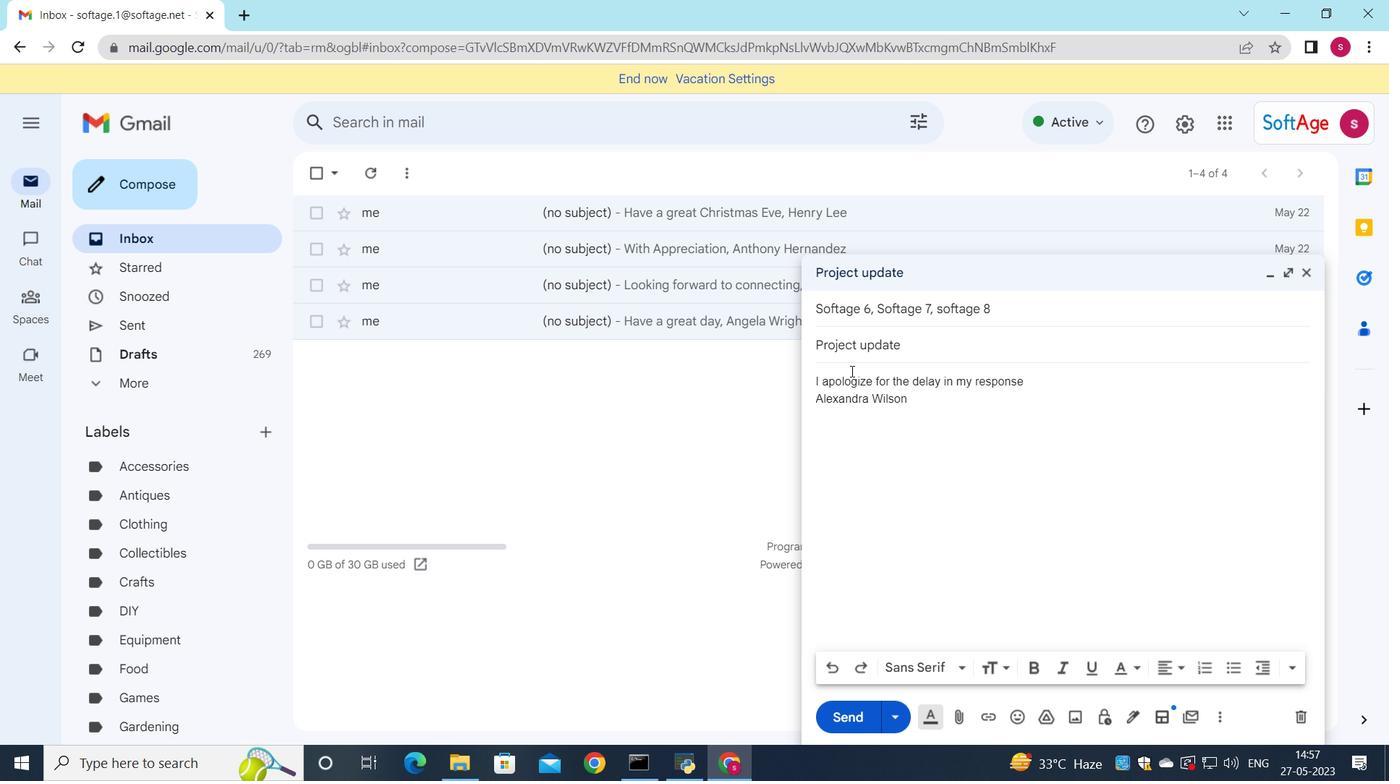 
Action: Mouse moved to (817, 381)
Screenshot: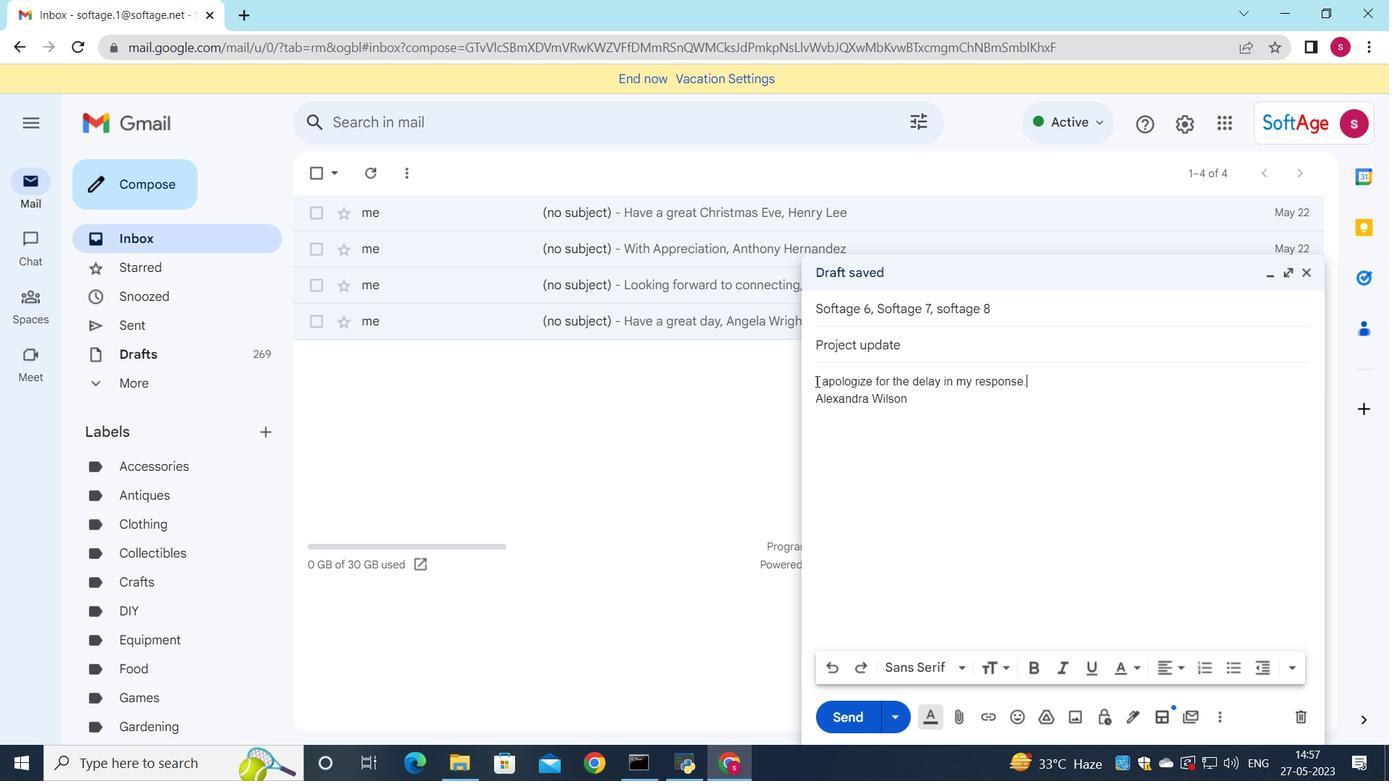 
Action: Mouse pressed left at (817, 381)
Screenshot: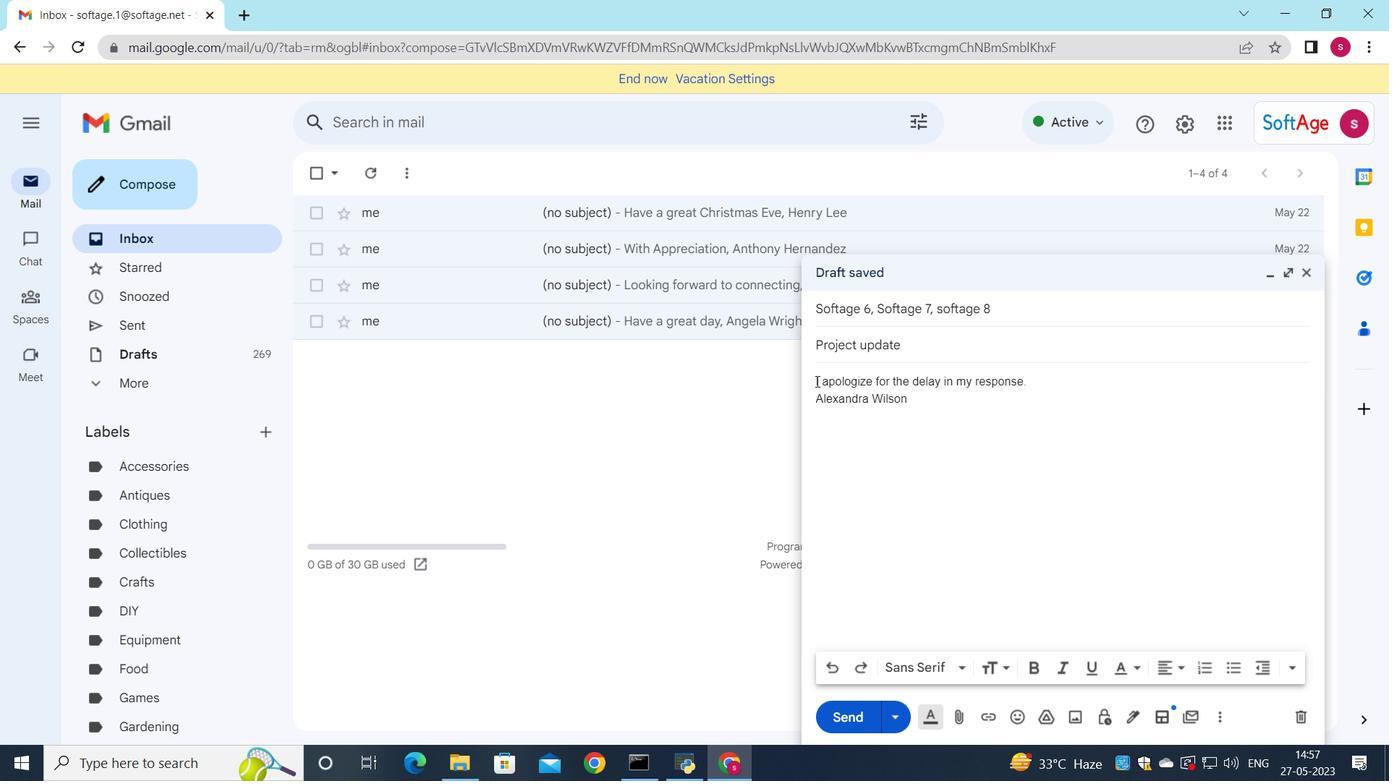 
Action: Mouse moved to (998, 666)
Screenshot: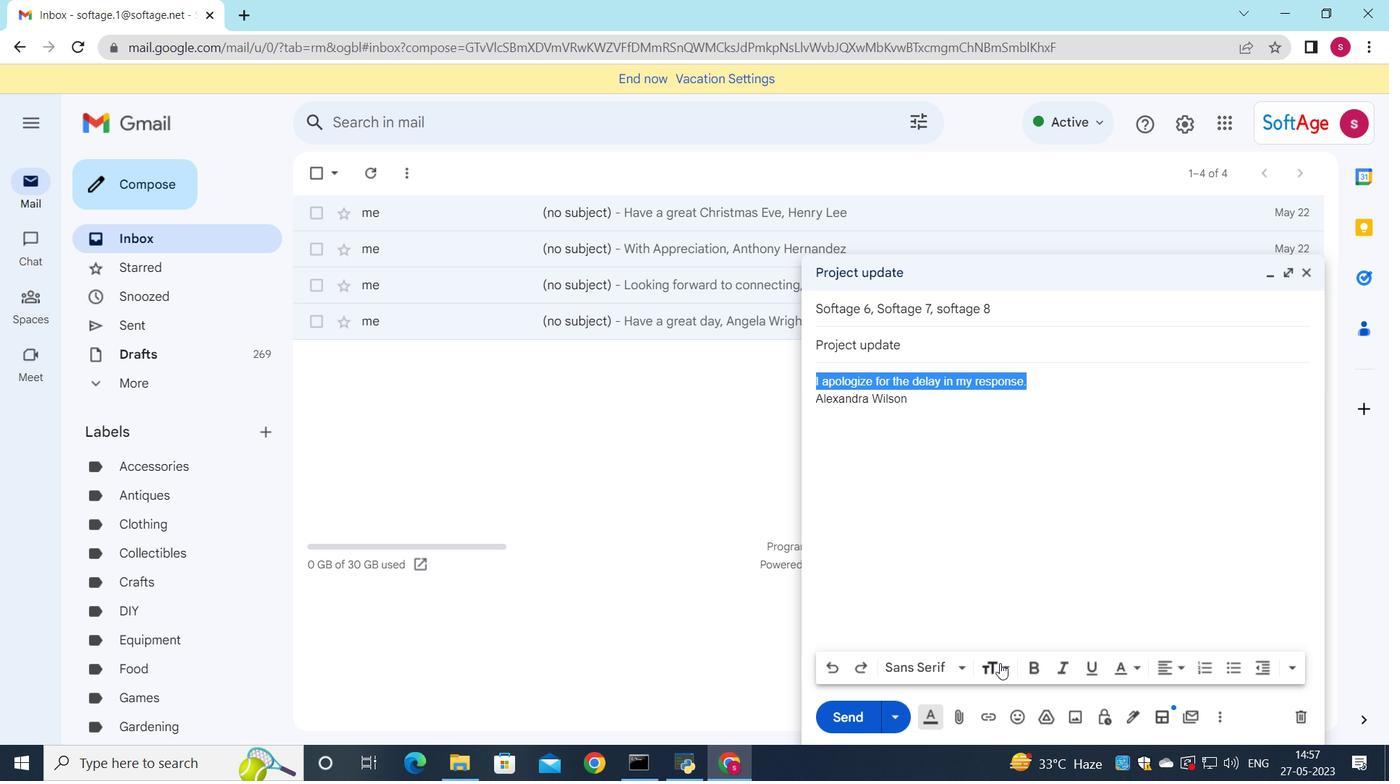 
Action: Mouse pressed left at (998, 666)
Screenshot: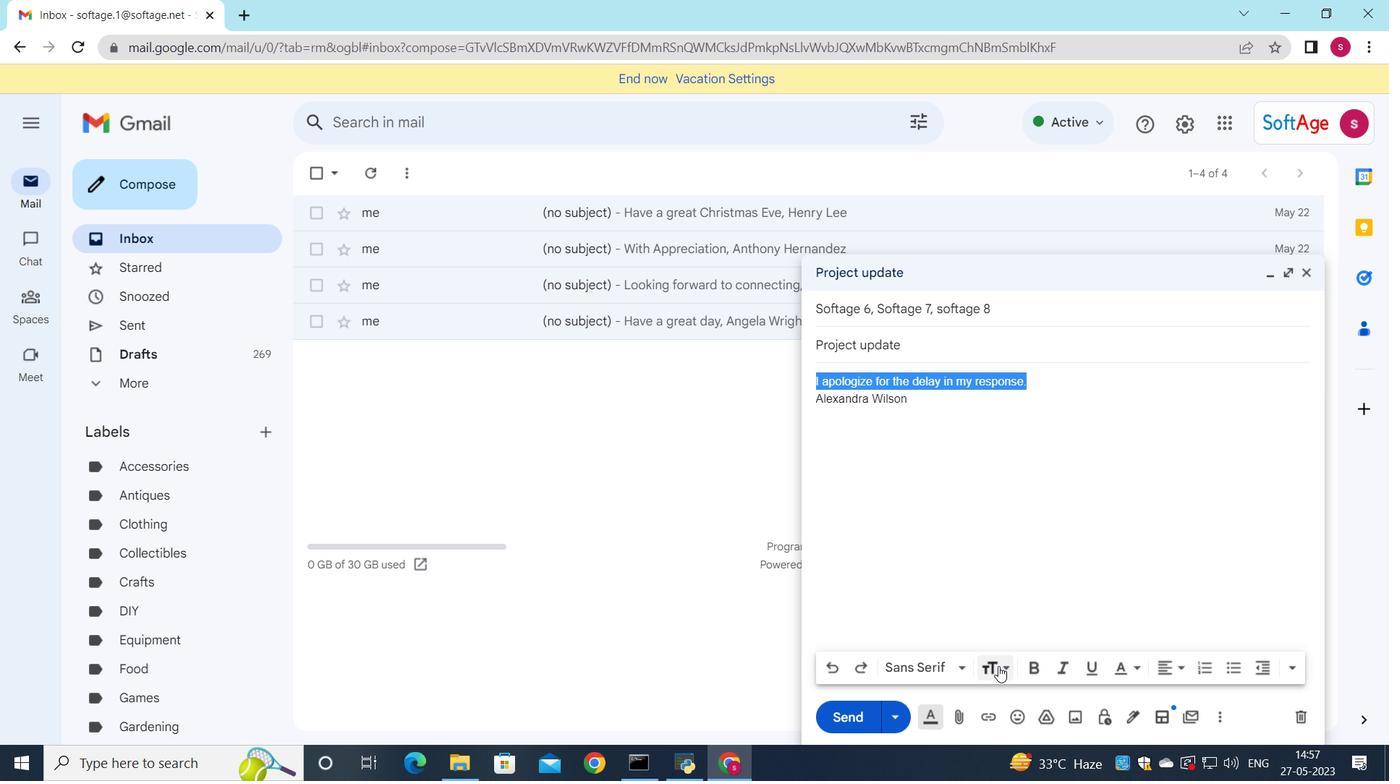 
Action: Mouse moved to (1028, 613)
Screenshot: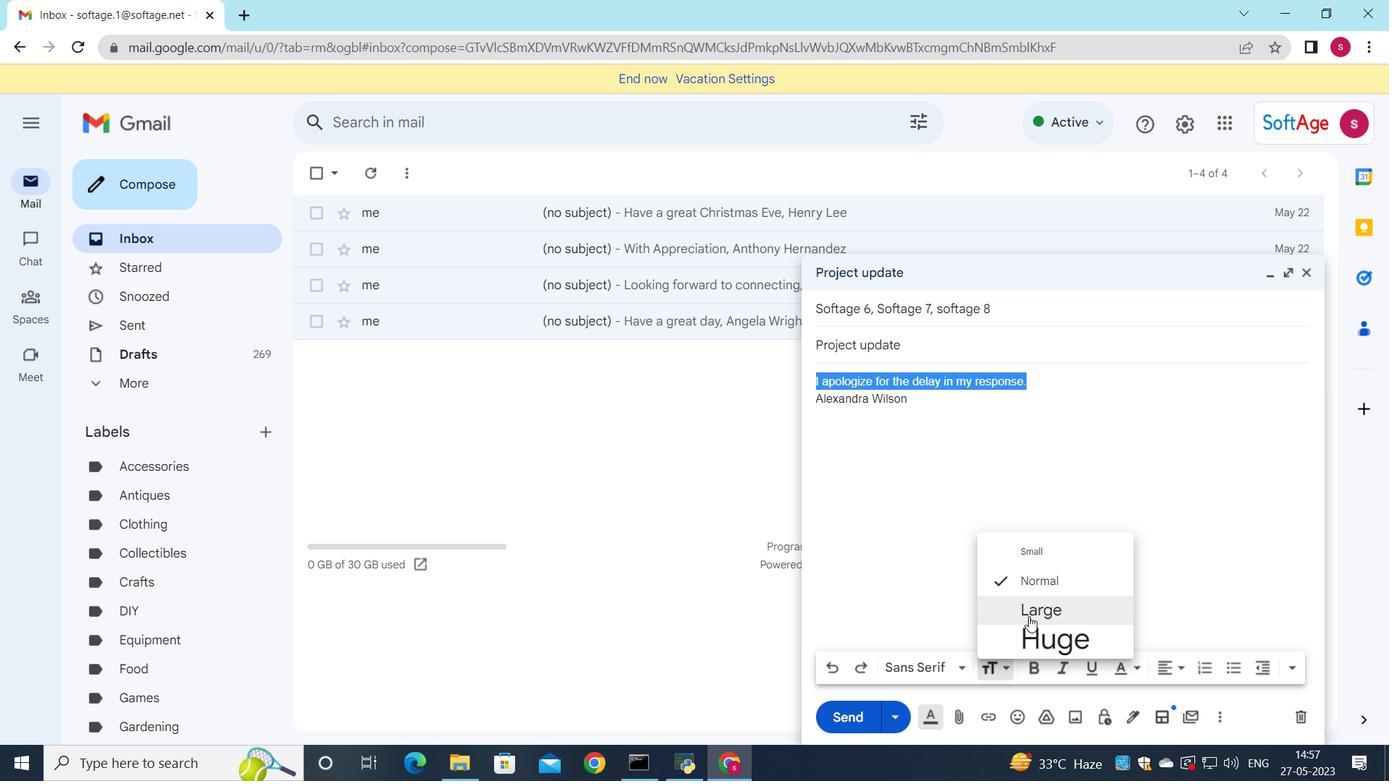 
Action: Mouse pressed left at (1028, 613)
Screenshot: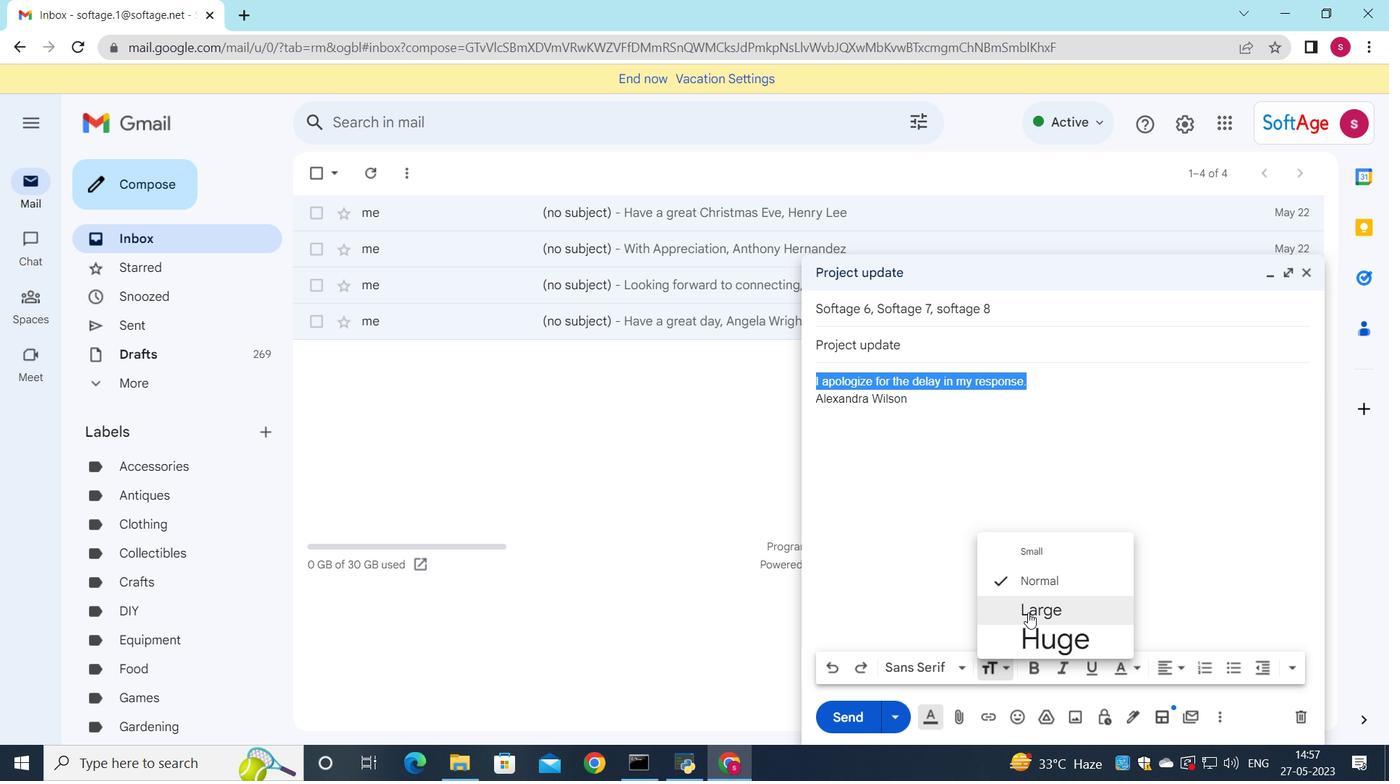 
Action: Mouse moved to (1167, 663)
Screenshot: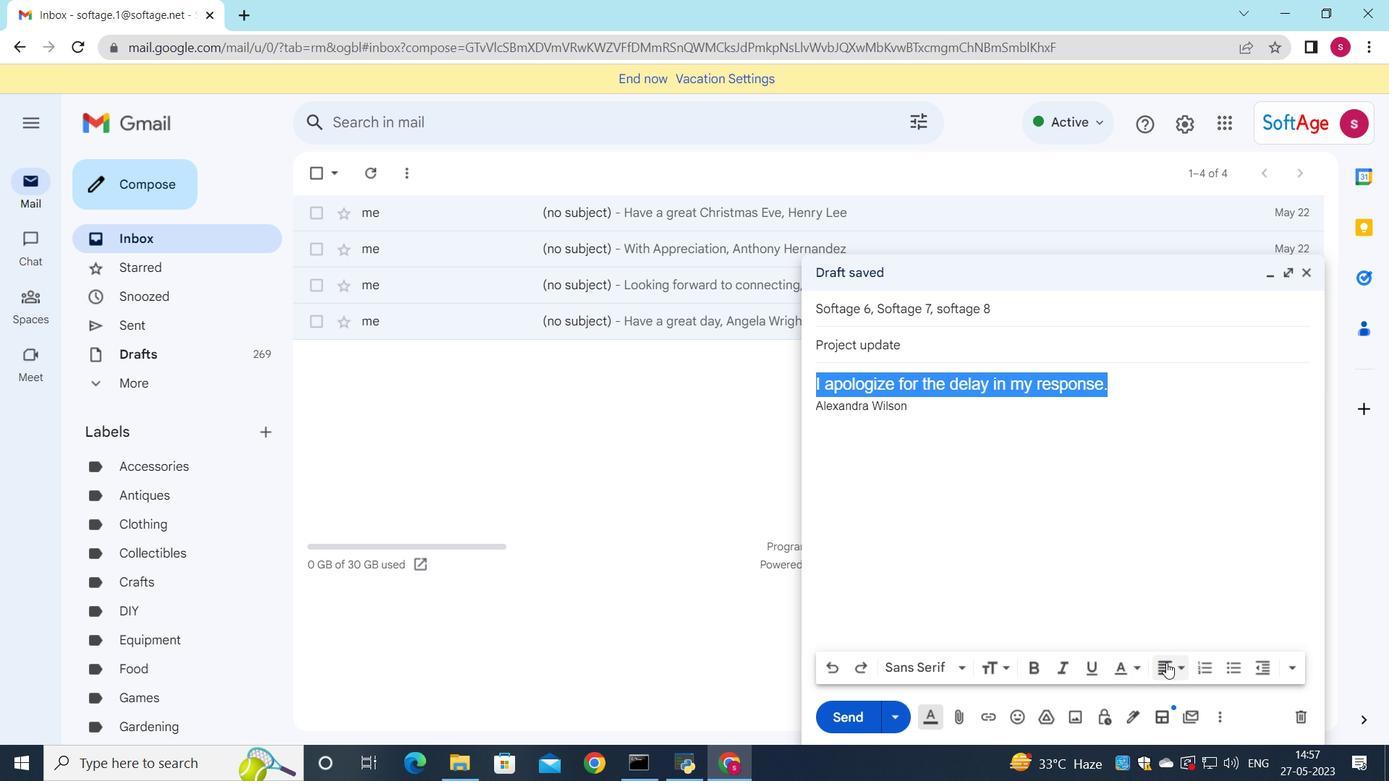 
Action: Mouse pressed left at (1167, 663)
Screenshot: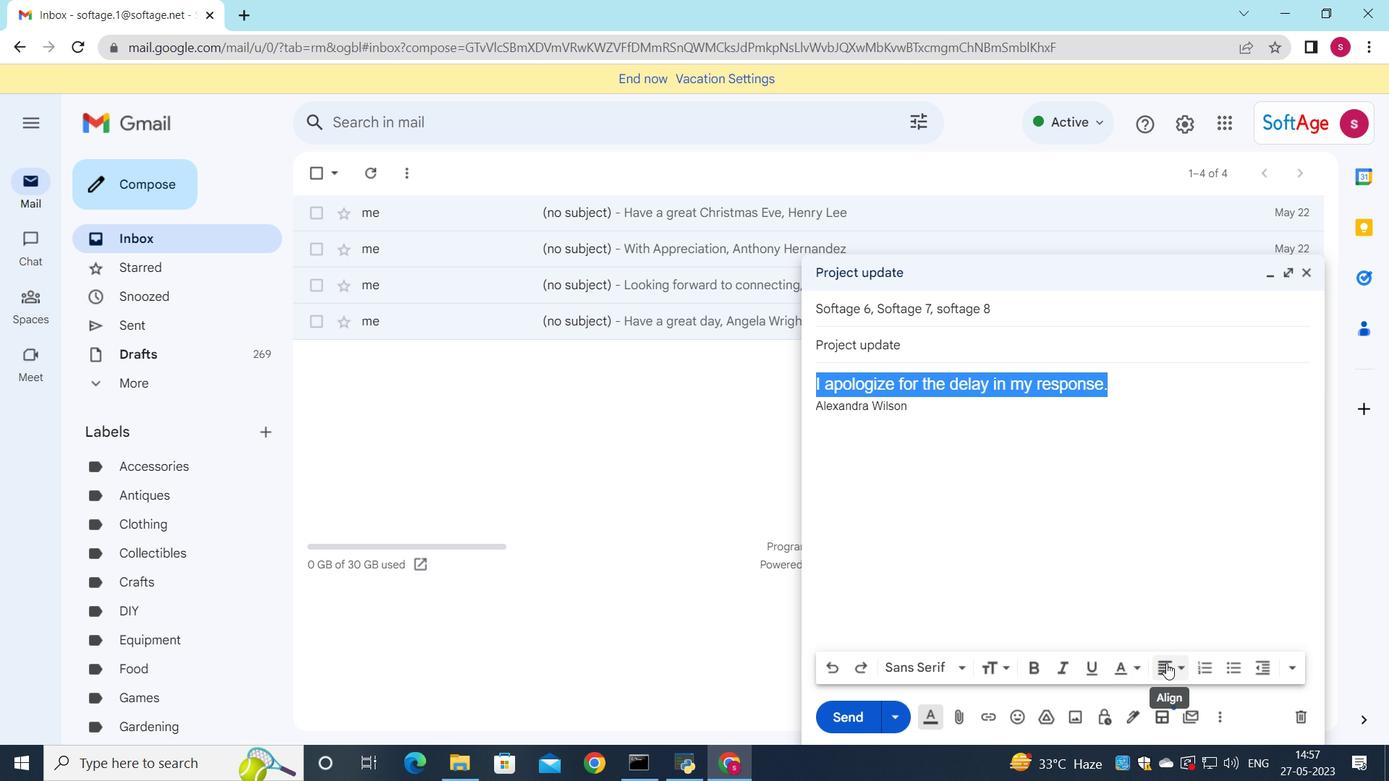 
Action: Mouse moved to (1168, 626)
Screenshot: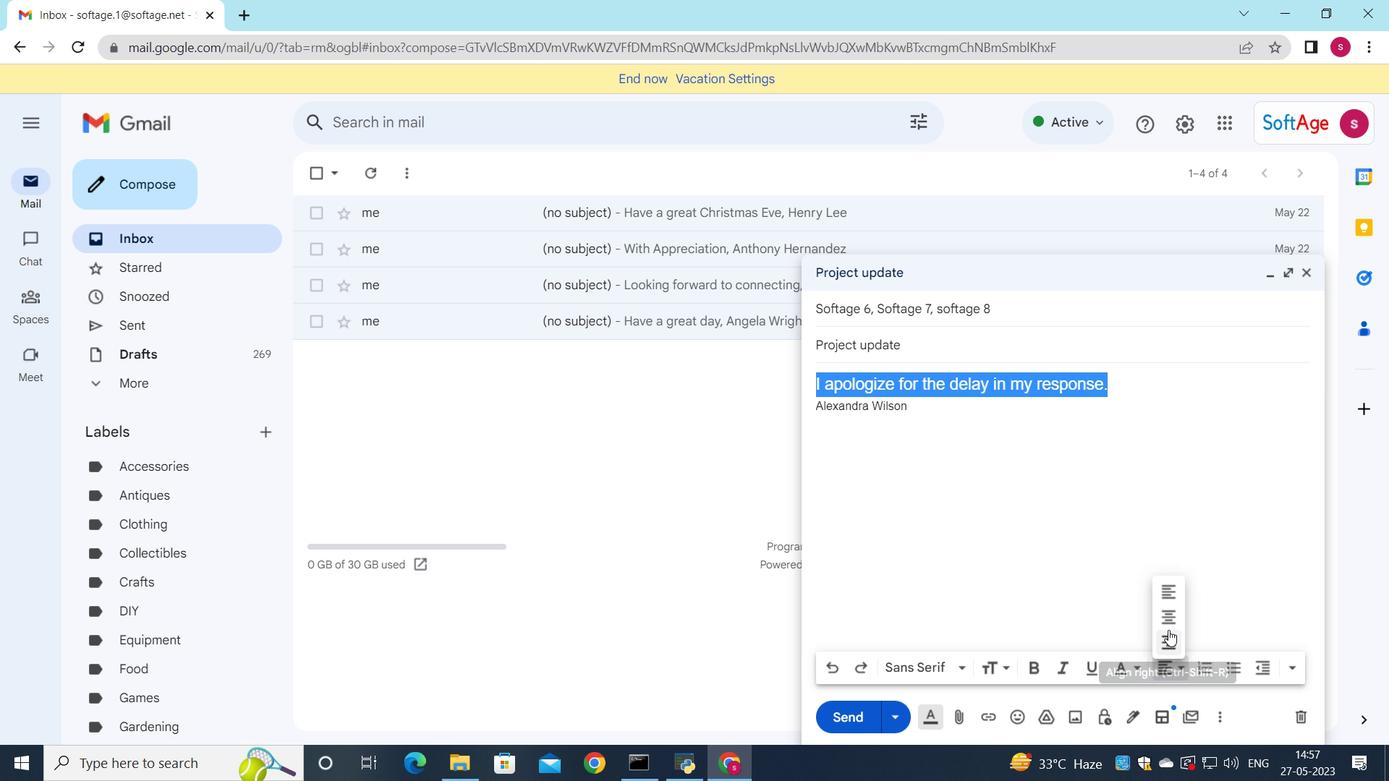 
Action: Mouse pressed left at (1168, 626)
Screenshot: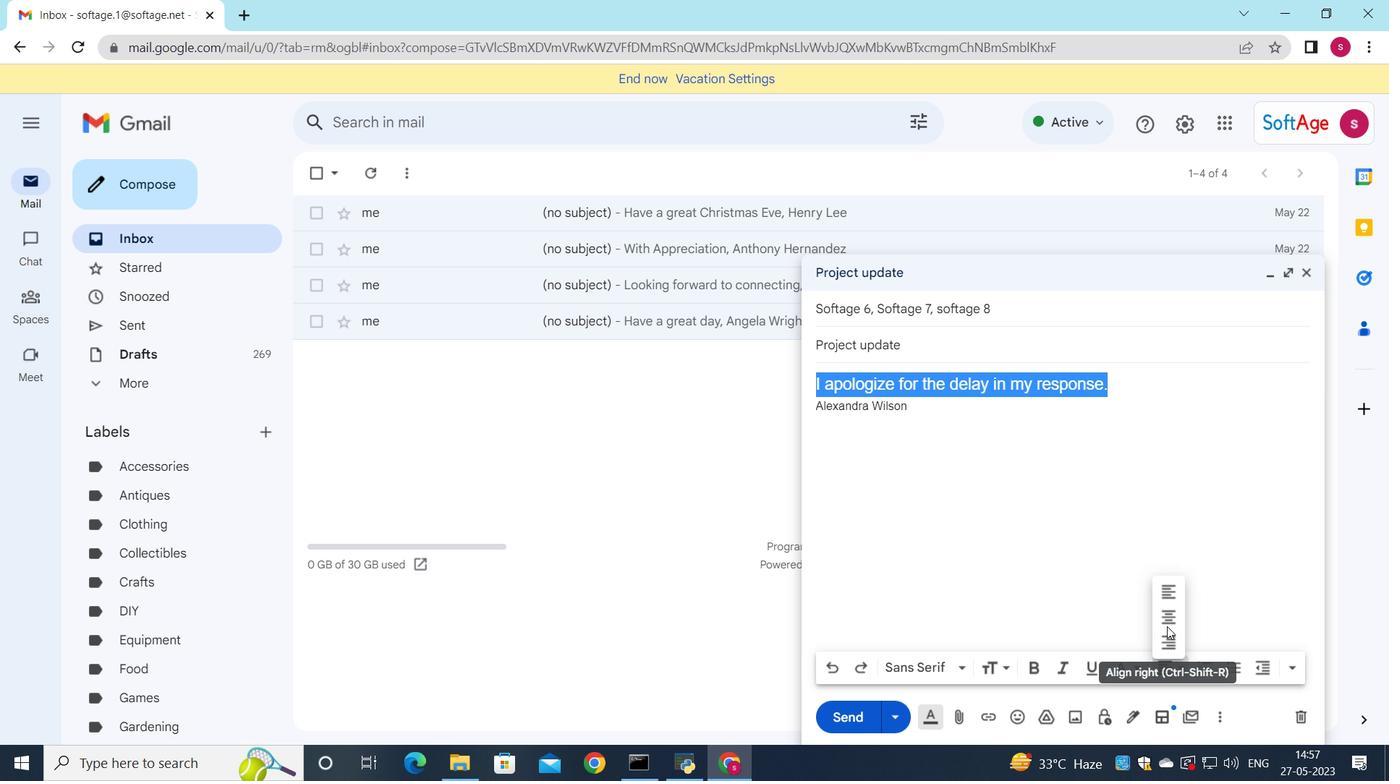 
Action: Mouse moved to (1183, 667)
Screenshot: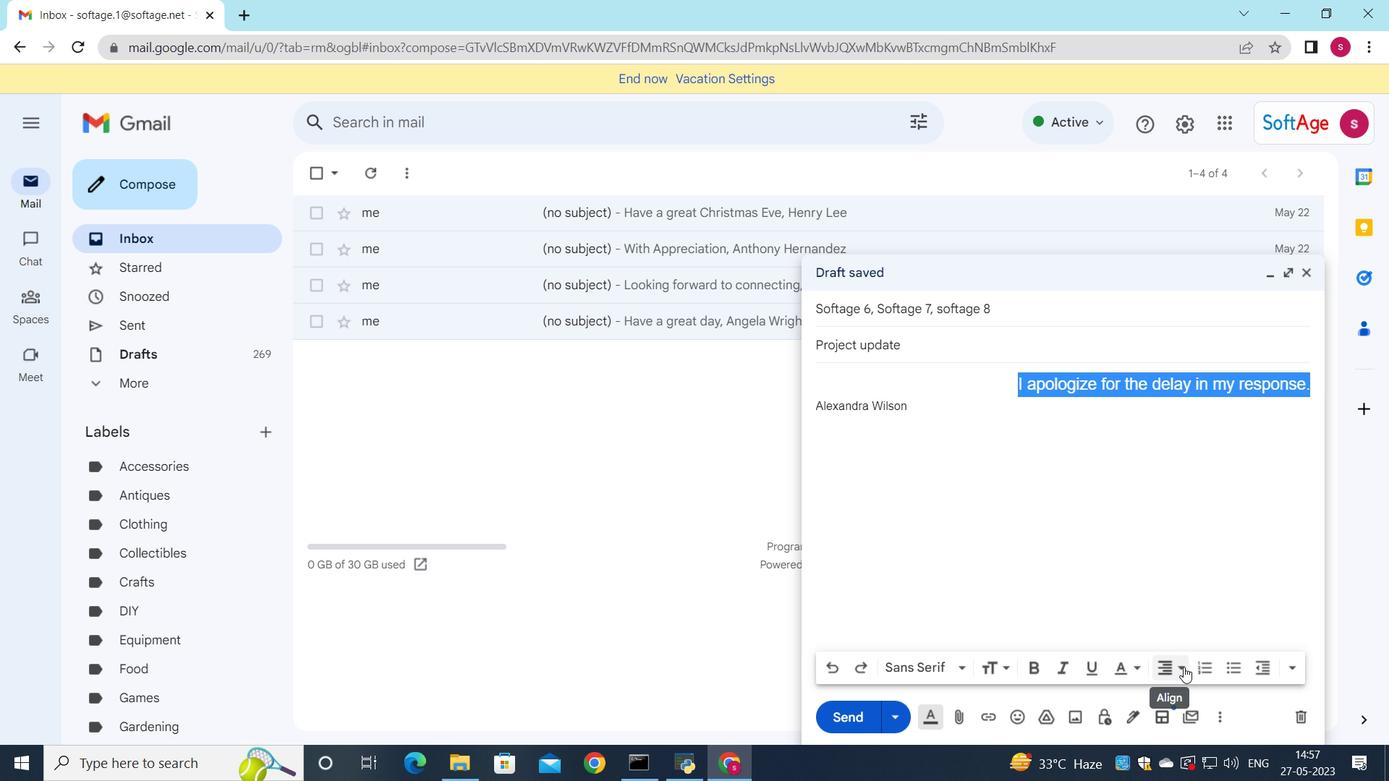 
Action: Mouse pressed left at (1183, 667)
Screenshot: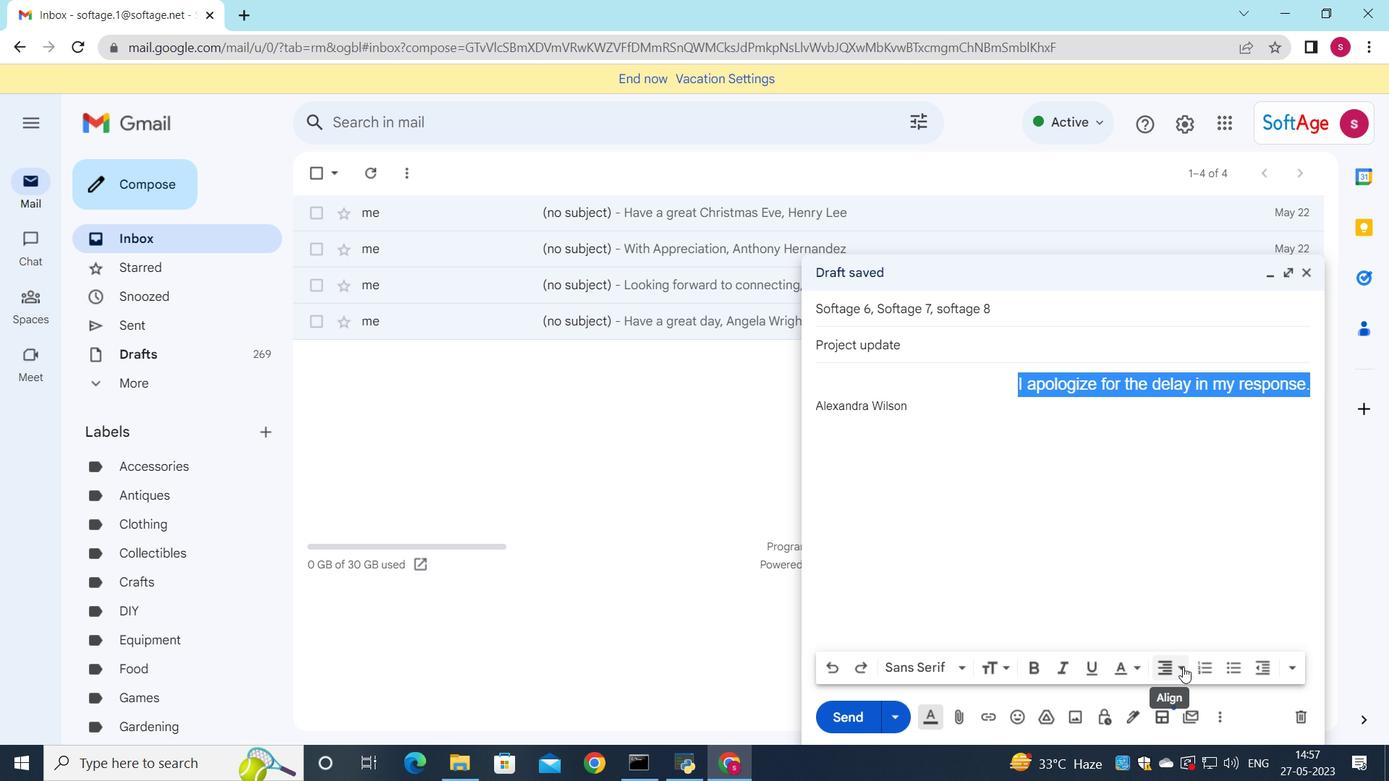 
Action: Mouse moved to (1172, 621)
Screenshot: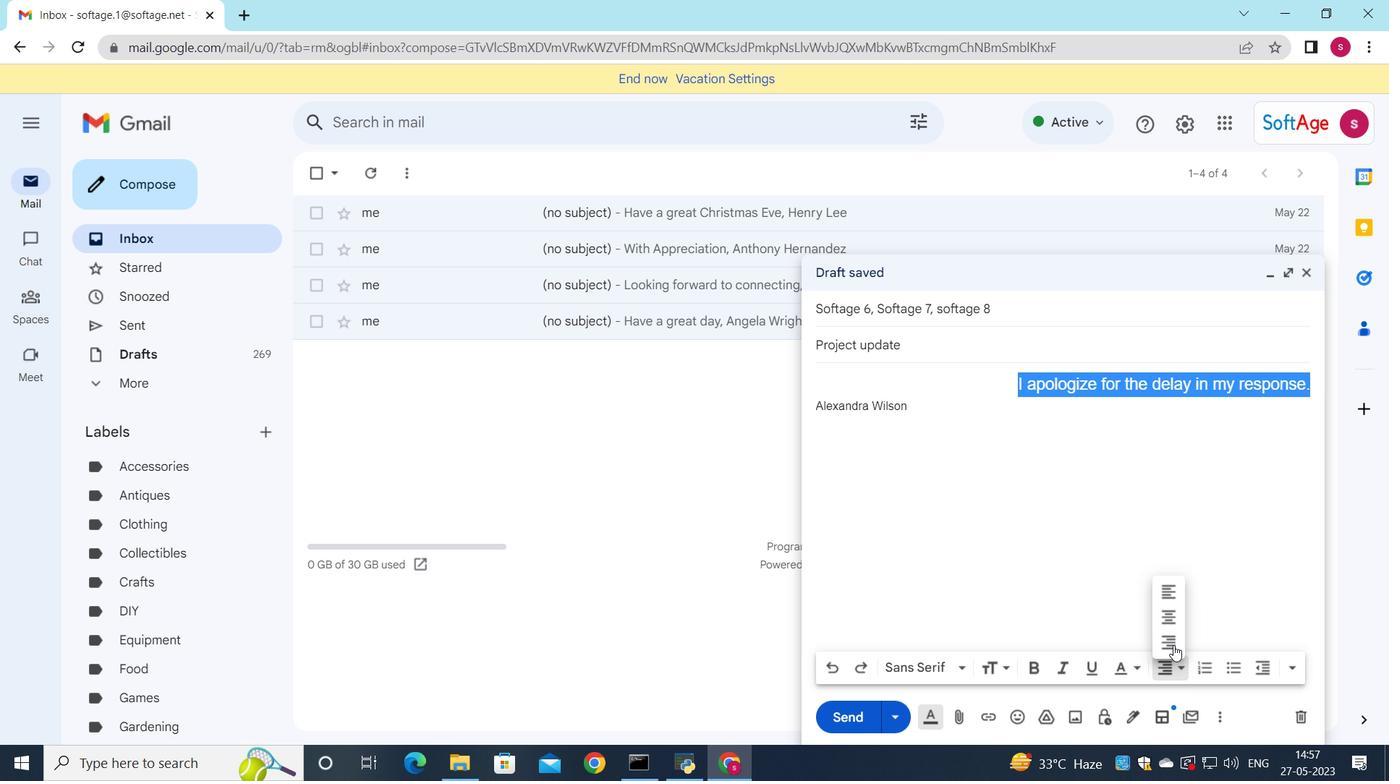 
Action: Mouse pressed left at (1172, 621)
Screenshot: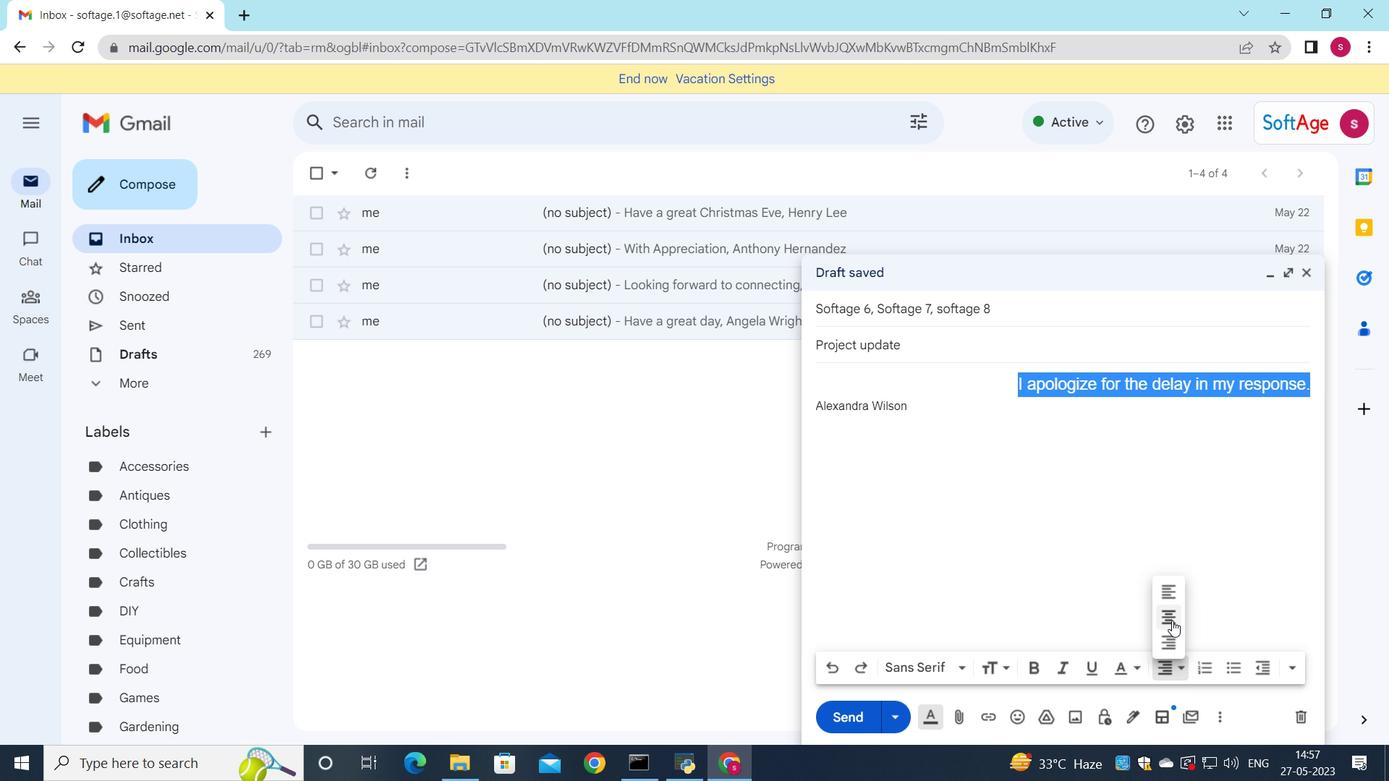 
Action: Mouse moved to (715, 402)
Screenshot: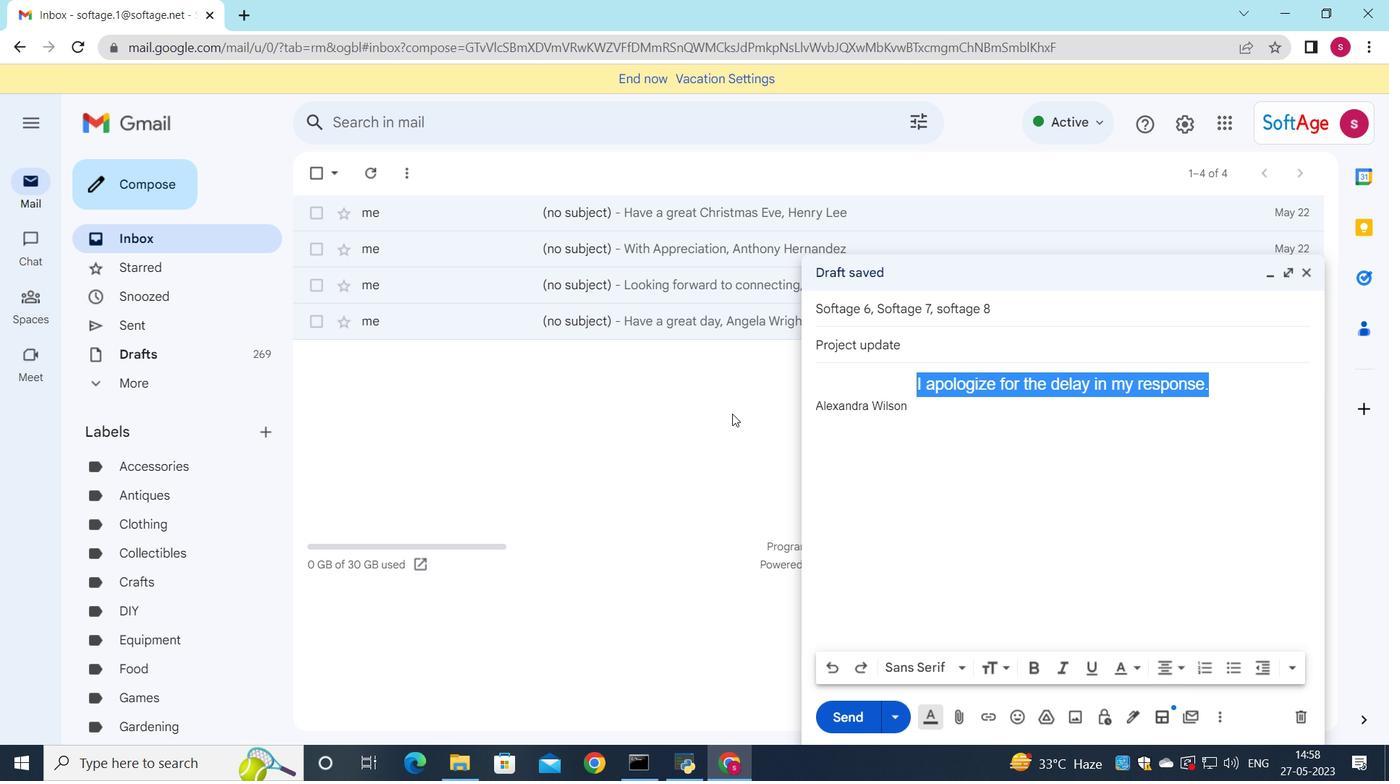 
